 Task: Create a vintage photo restoration: Restore an old, damaged, or faded photograph to its former glory using Photoshop's retouching and restoration tools. Bring life back to cherished memories.
Action: Mouse moved to (921, 130)
Screenshot: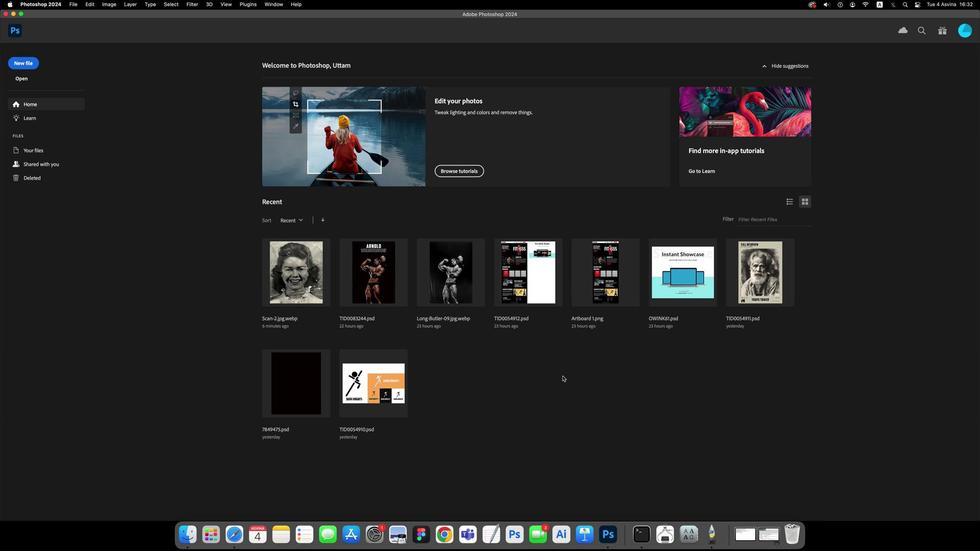 
Action: Mouse pressed left at (921, 130)
Screenshot: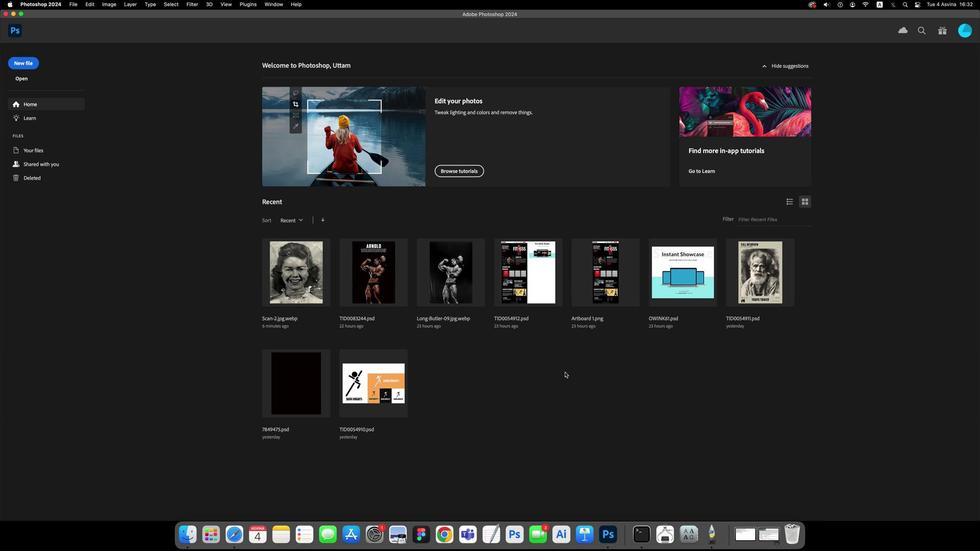 
Action: Mouse moved to (921, 129)
Screenshot: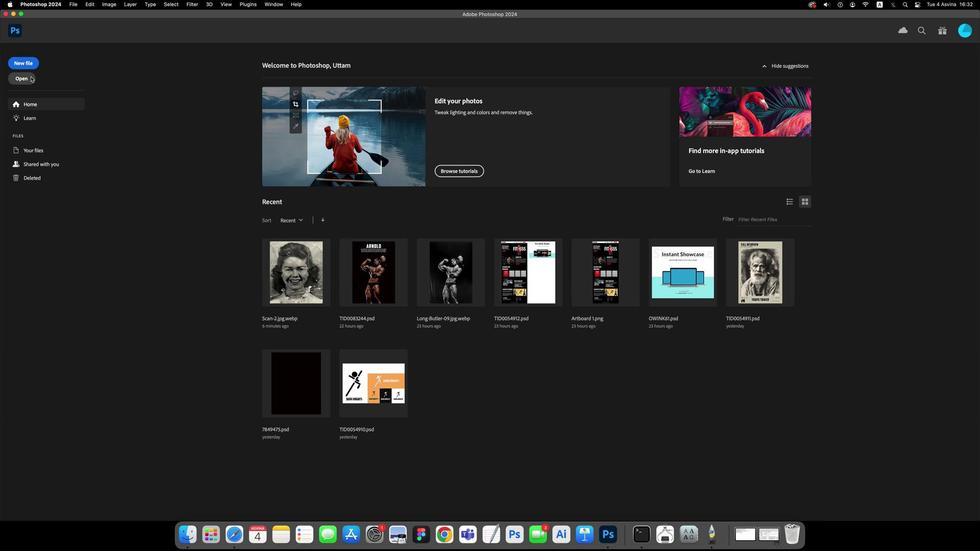
Action: Mouse pressed left at (921, 129)
Screenshot: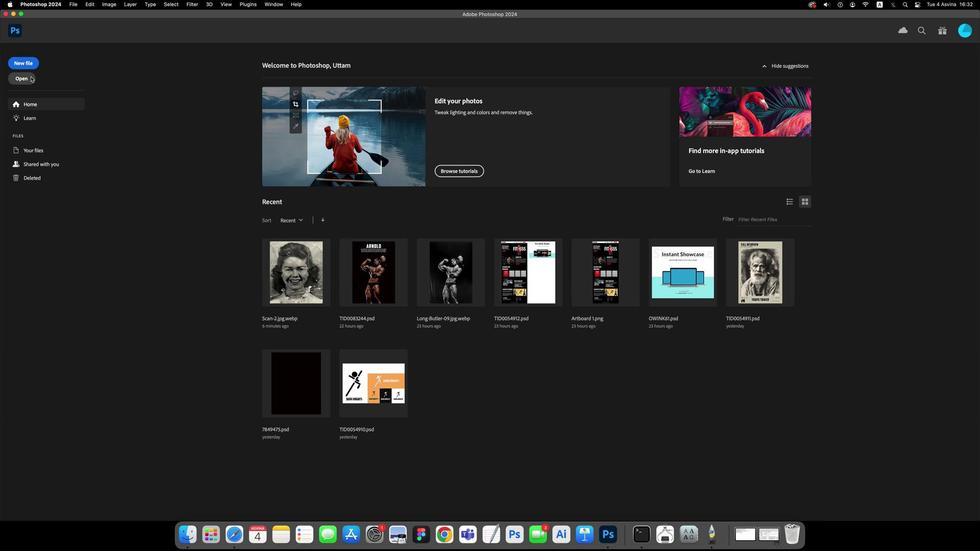 
Action: Mouse moved to (921, 129)
Screenshot: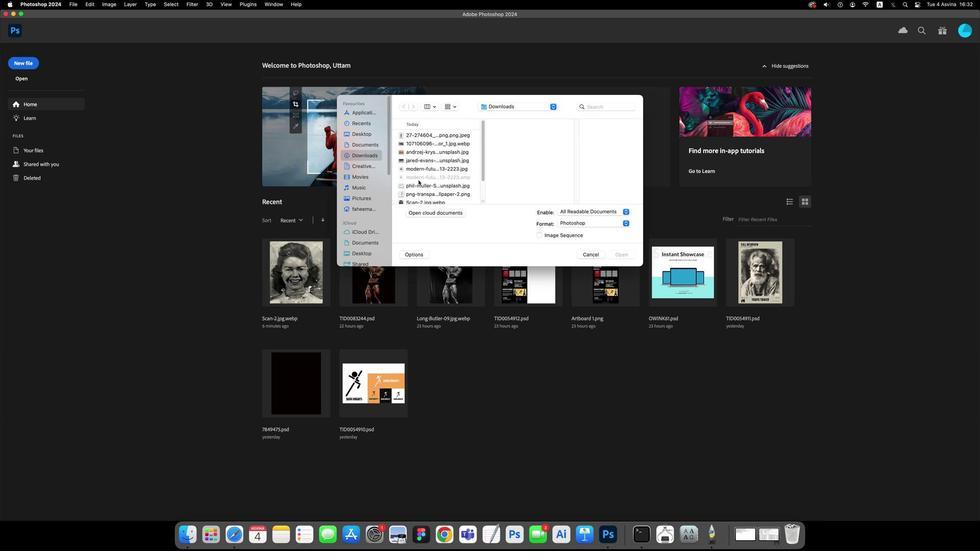 
Action: Mouse scrolled (921, 129) with delta (921, 129)
Screenshot: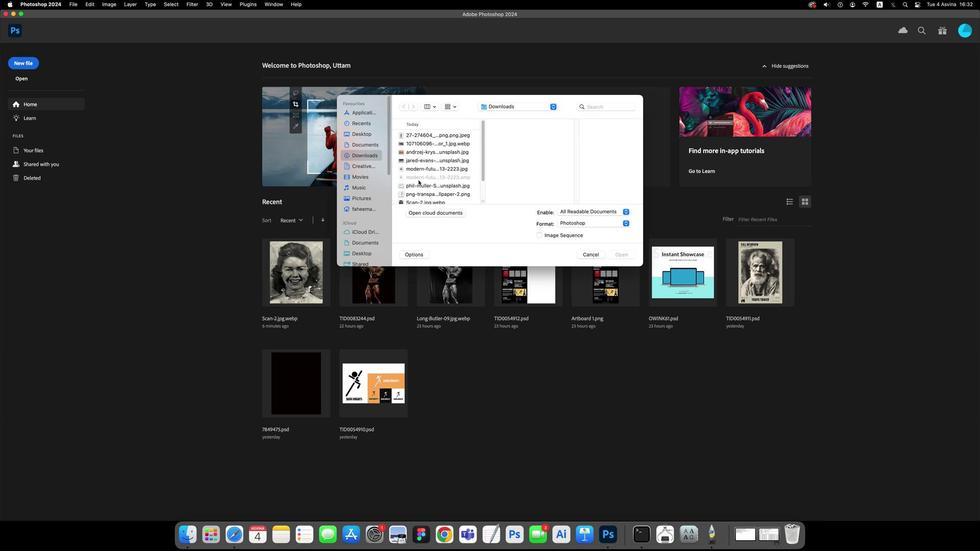 
Action: Mouse scrolled (921, 129) with delta (921, 129)
Screenshot: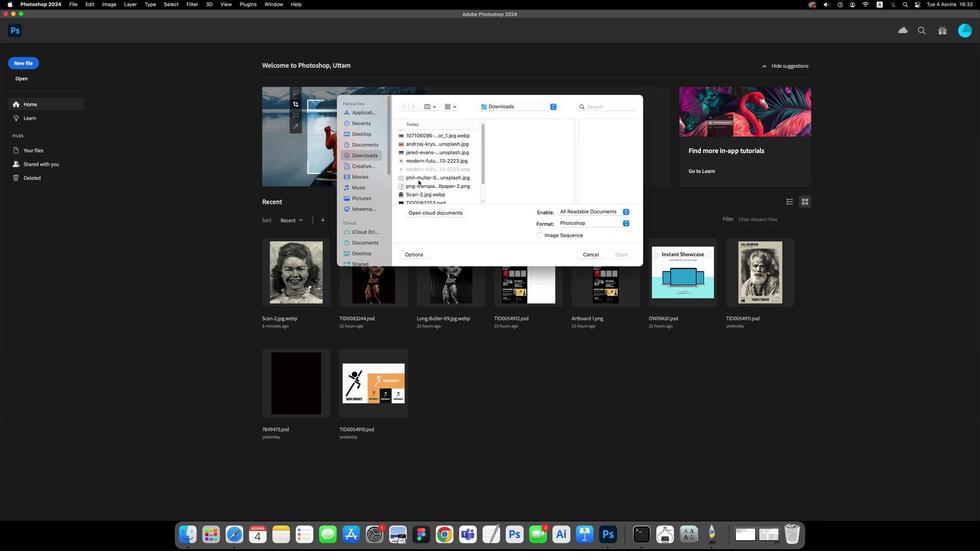 
Action: Mouse scrolled (921, 129) with delta (921, 129)
Screenshot: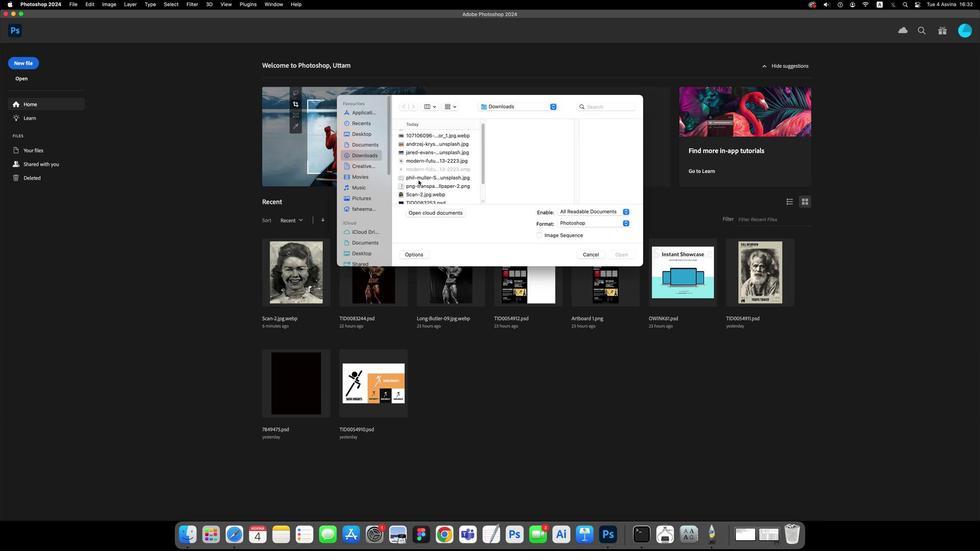 
Action: Mouse moved to (921, 130)
Screenshot: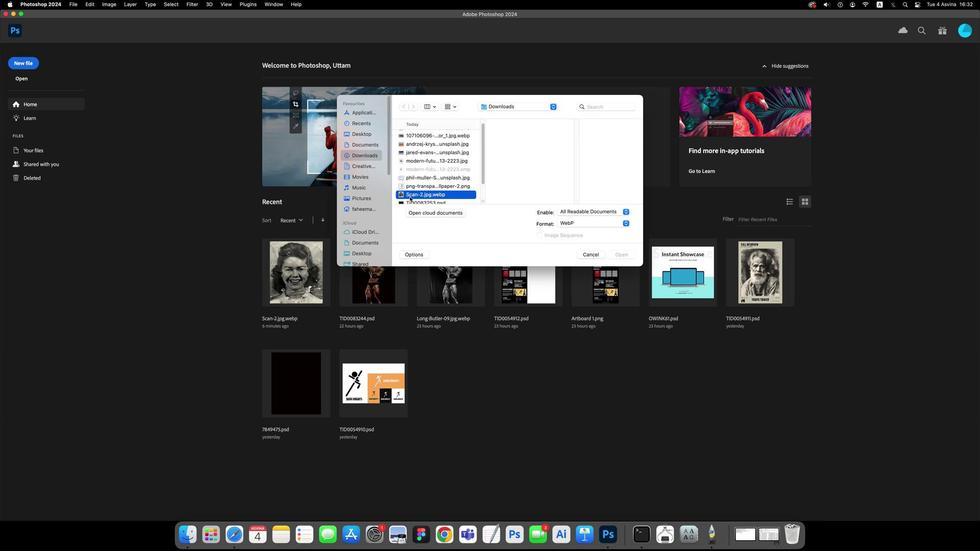 
Action: Mouse pressed left at (921, 130)
Screenshot: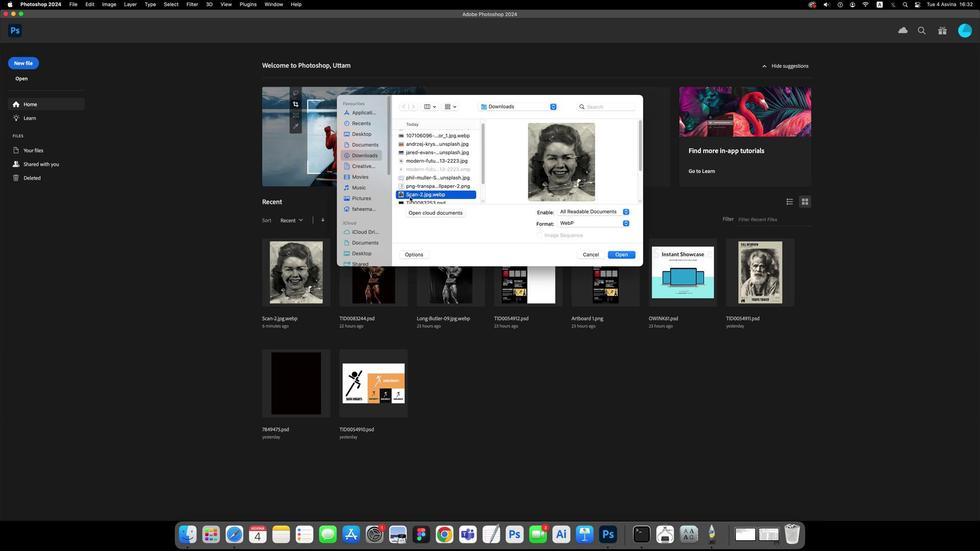 
Action: Key pressed Key.enter
Screenshot: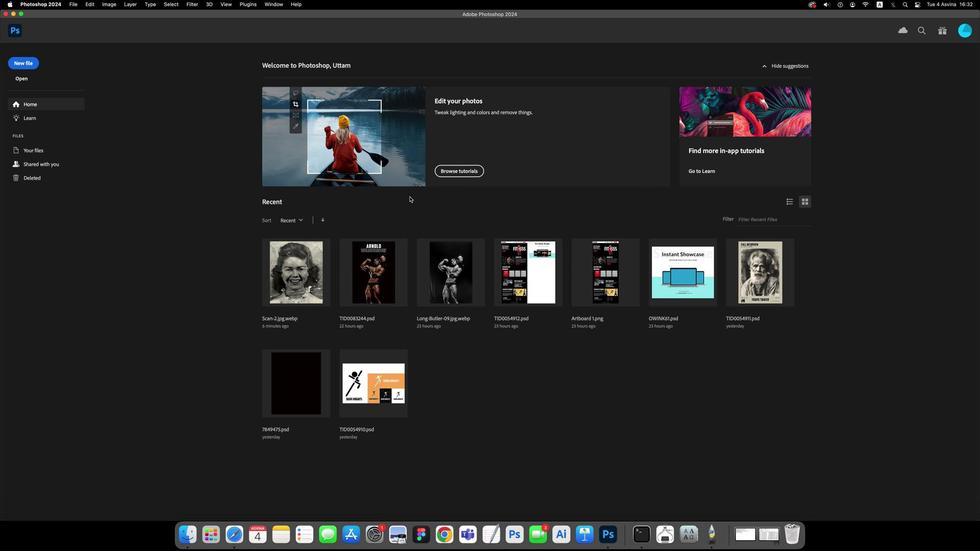 
Action: Mouse moved to (921, 130)
Screenshot: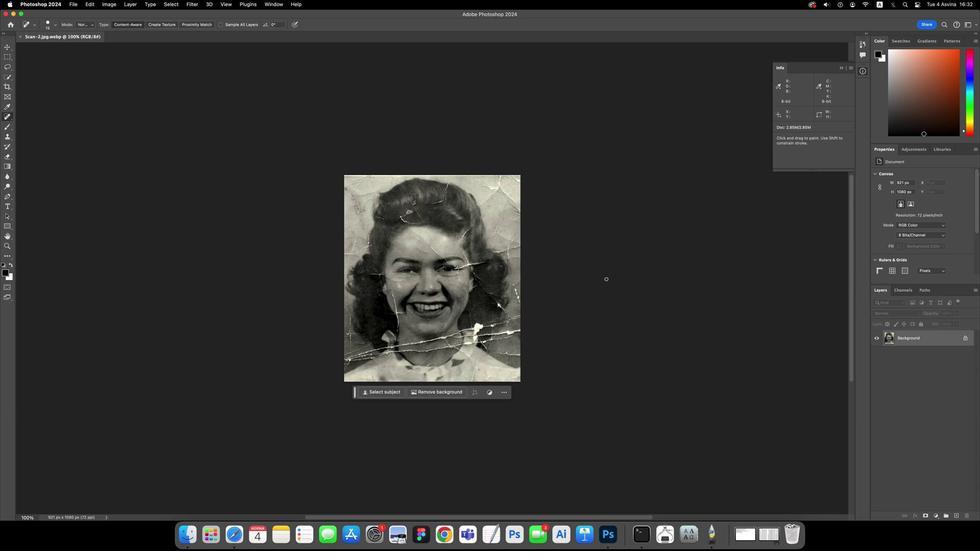 
Action: Key pressed Key.cmd'j'
Screenshot: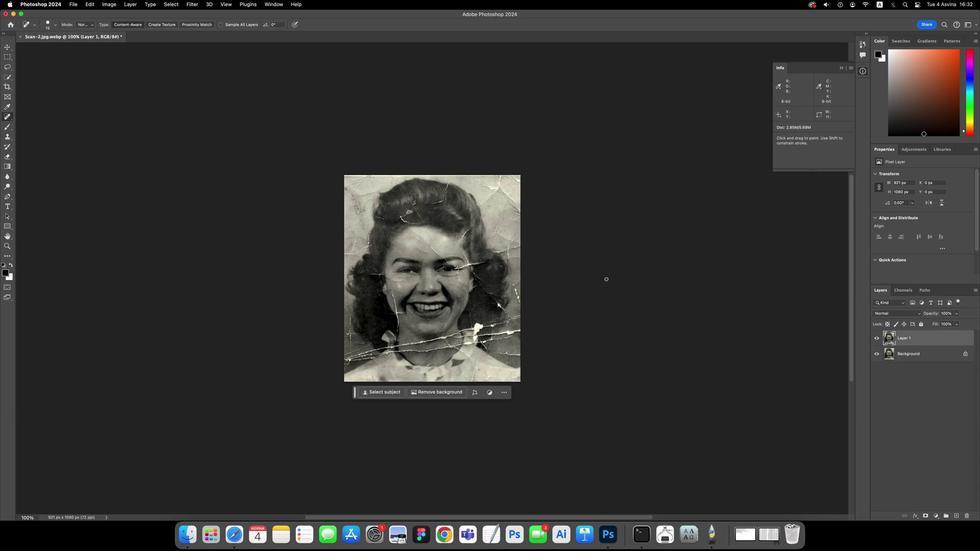 
Action: Mouse moved to (921, 130)
Screenshot: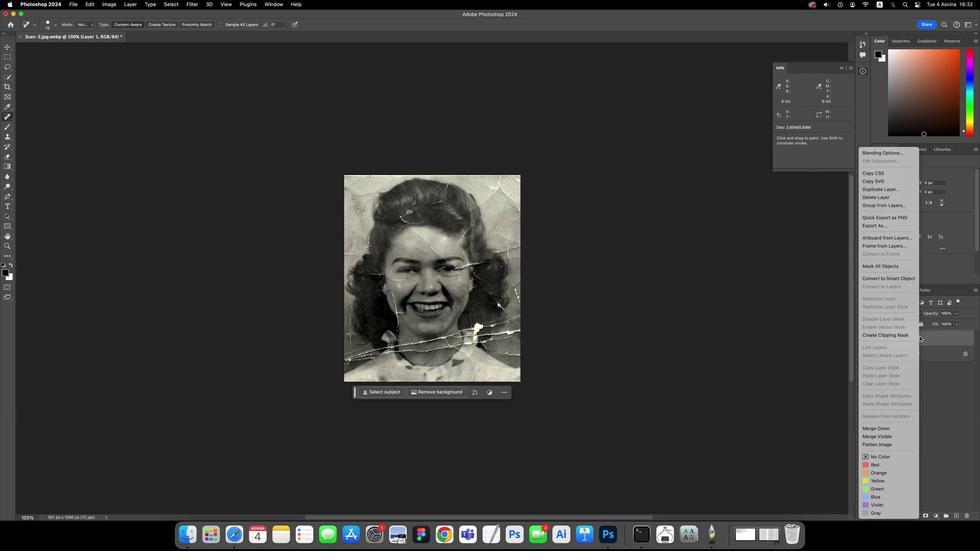 
Action: Mouse pressed right at (921, 130)
Screenshot: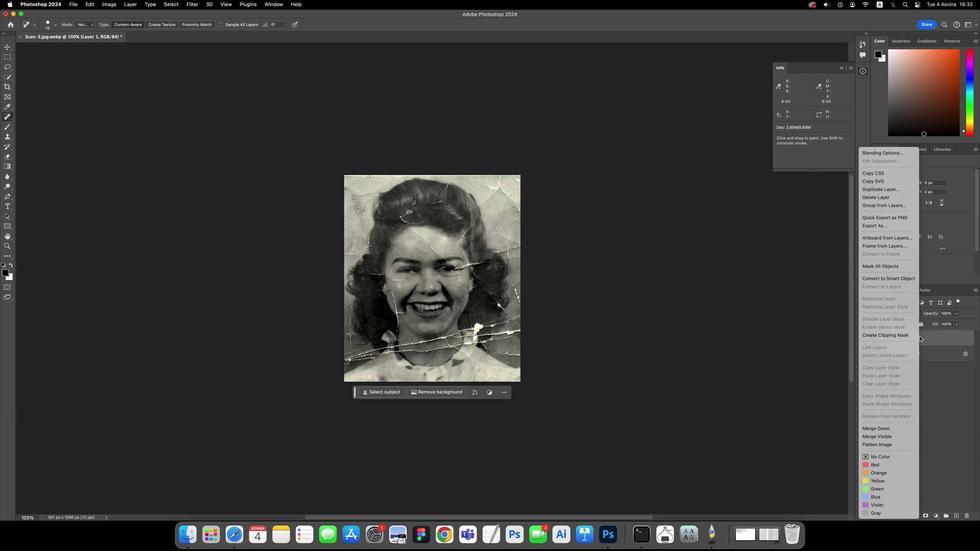 
Action: Mouse moved to (921, 130)
Screenshot: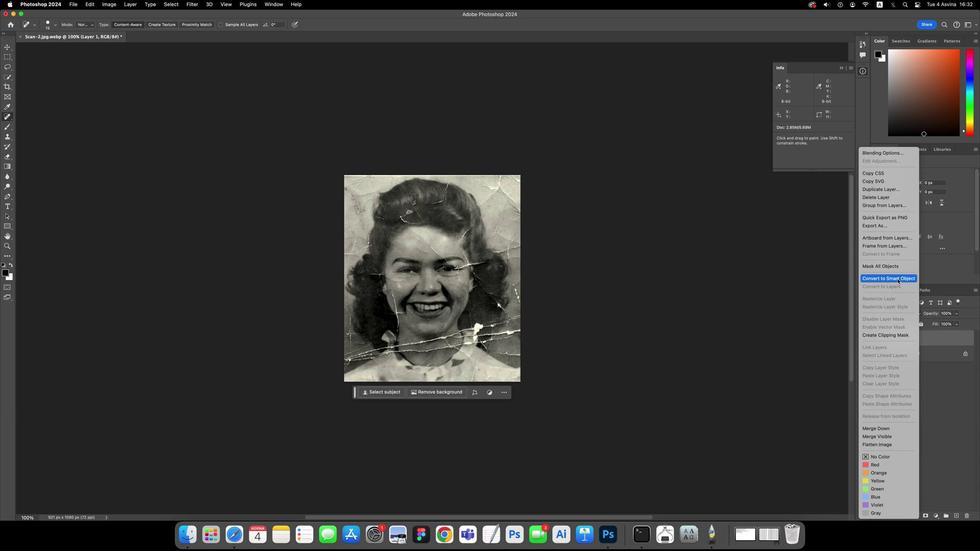 
Action: Mouse pressed left at (921, 130)
Screenshot: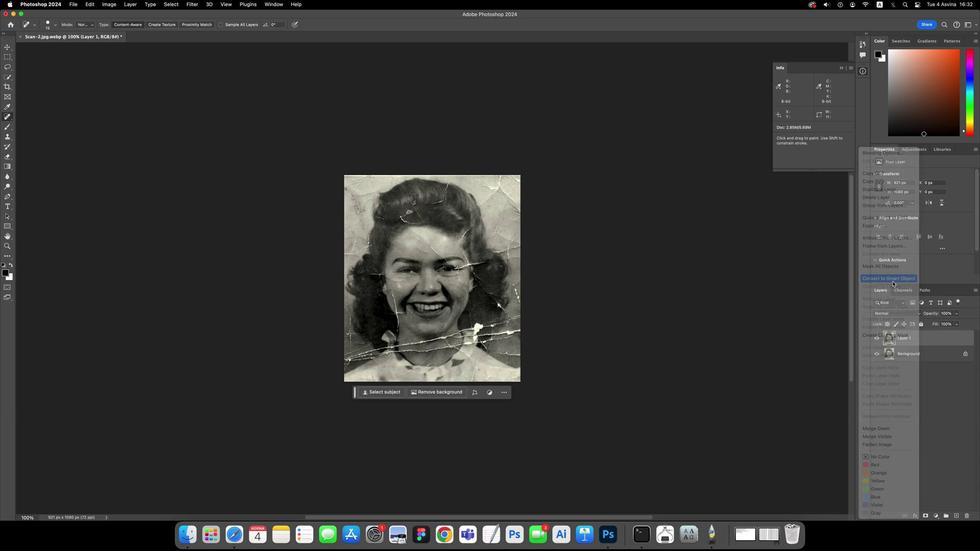 
Action: Mouse moved to (921, 129)
Screenshot: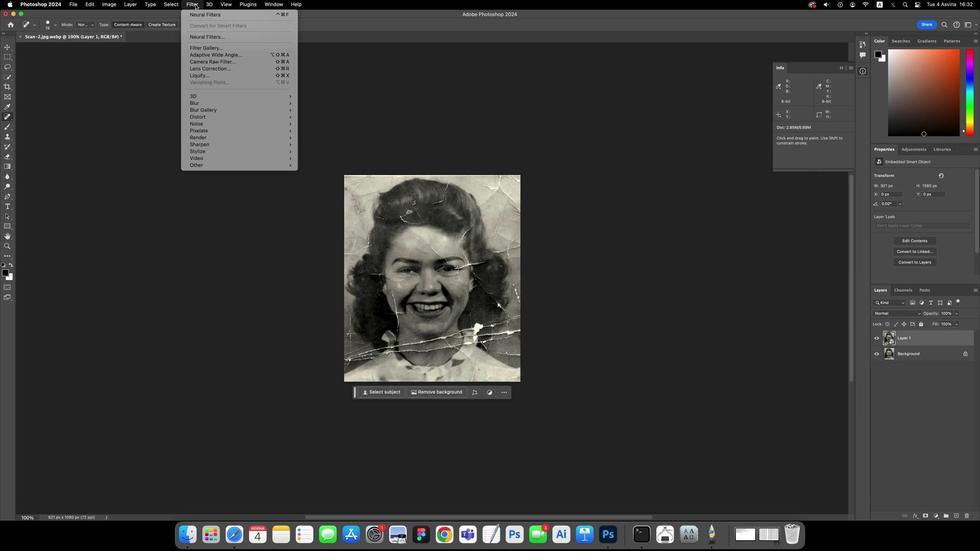 
Action: Mouse pressed left at (921, 129)
Screenshot: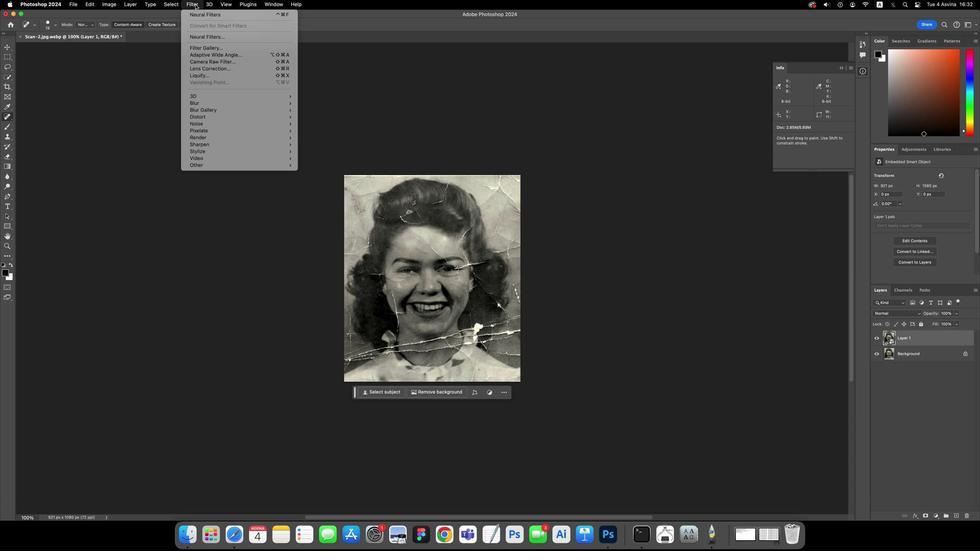 
Action: Mouse moved to (921, 129)
Screenshot: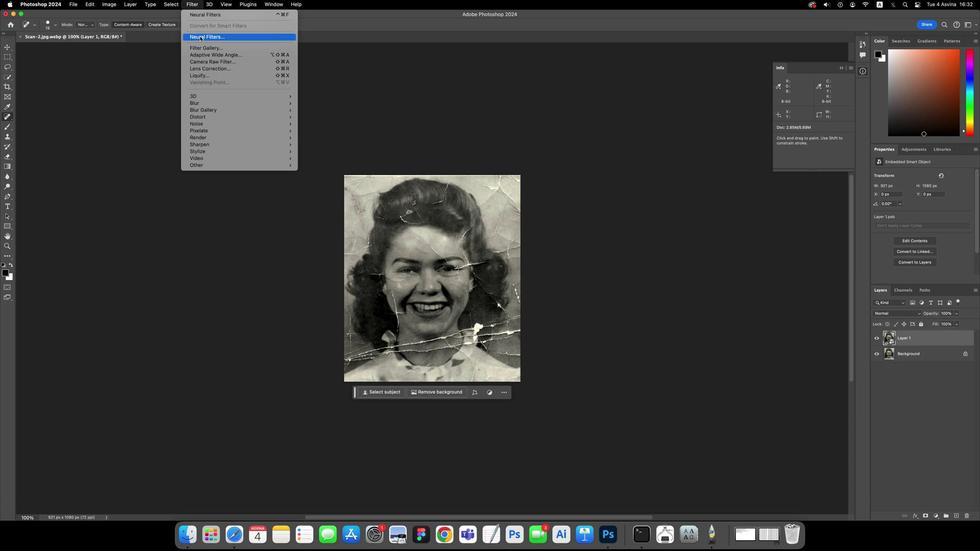 
Action: Mouse pressed left at (921, 129)
Screenshot: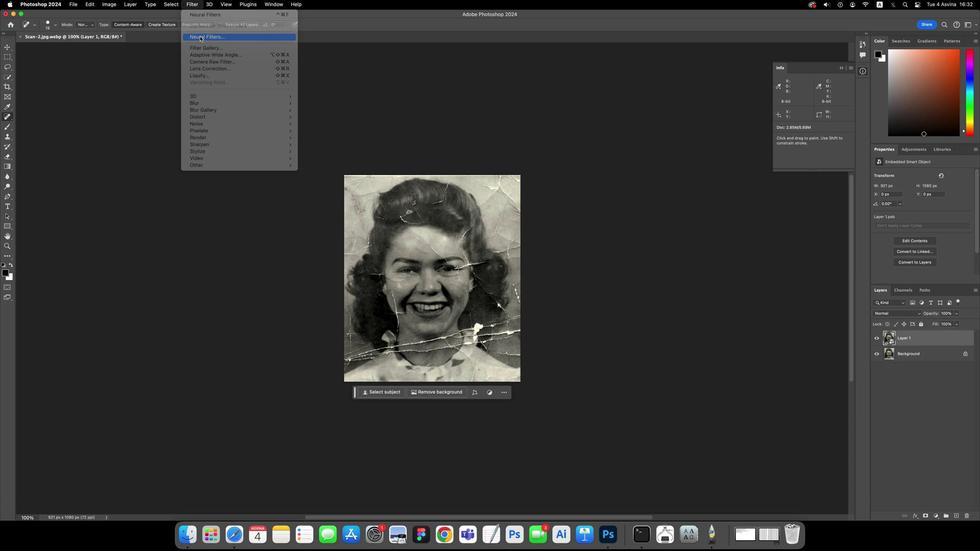 
Action: Mouse moved to (921, 130)
Screenshot: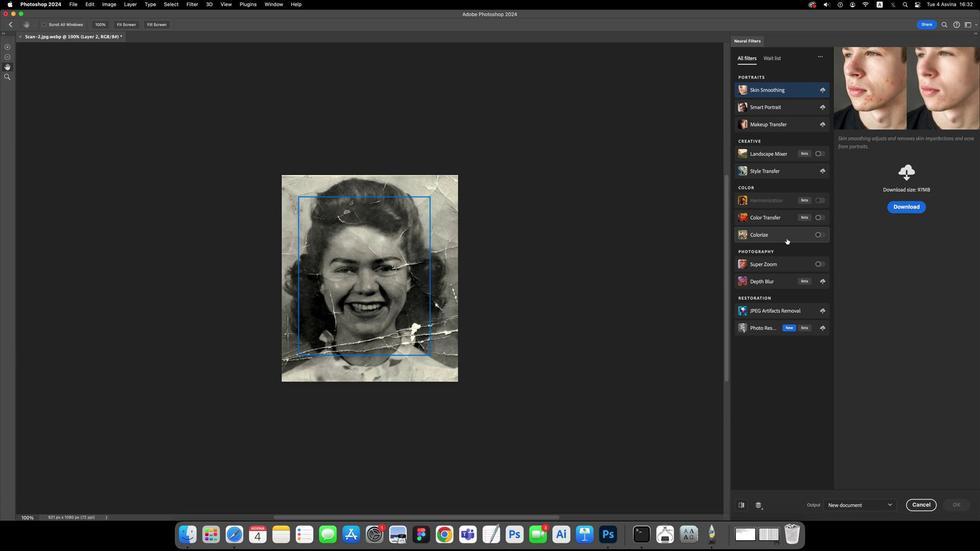
Action: Mouse pressed left at (921, 130)
Screenshot: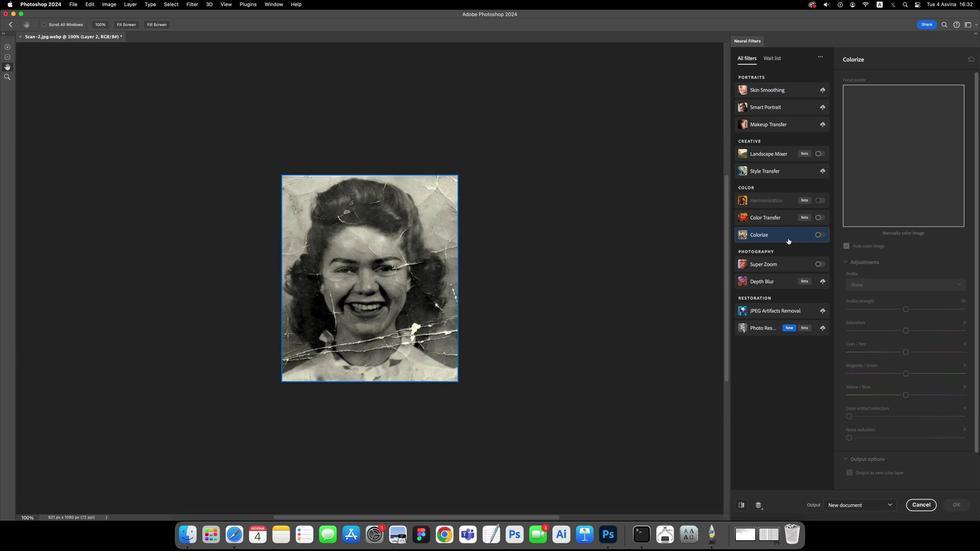
Action: Mouse moved to (921, 130)
Screenshot: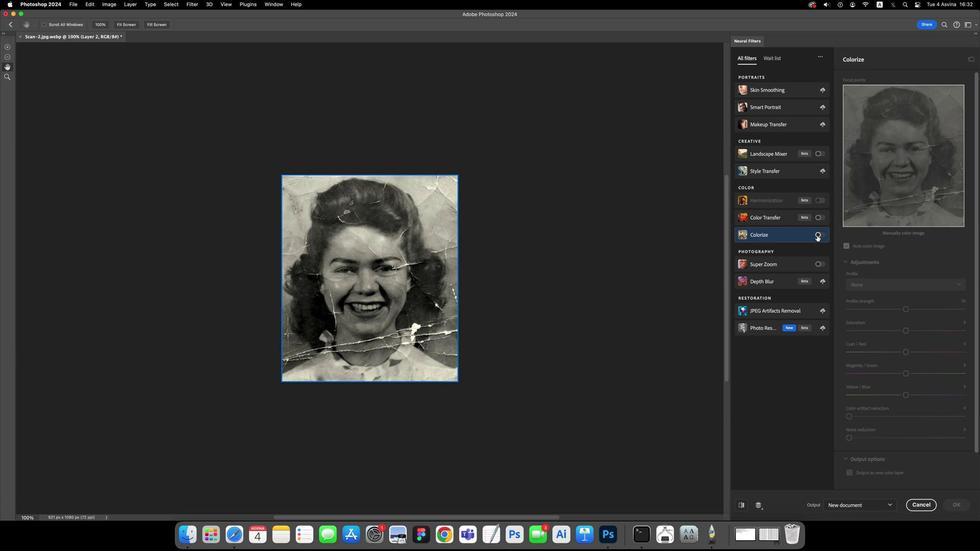 
Action: Mouse pressed left at (921, 130)
Screenshot: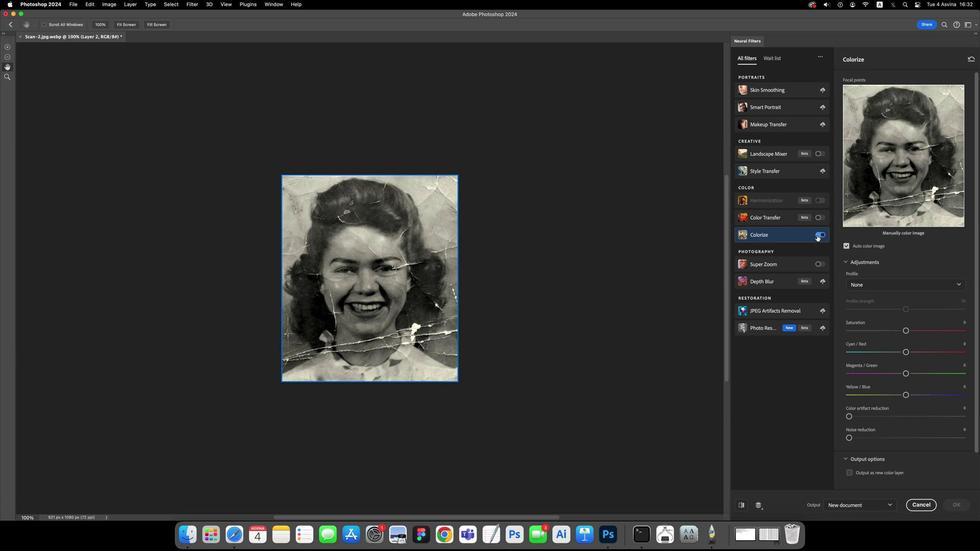
Action: Mouse moved to (921, 130)
Screenshot: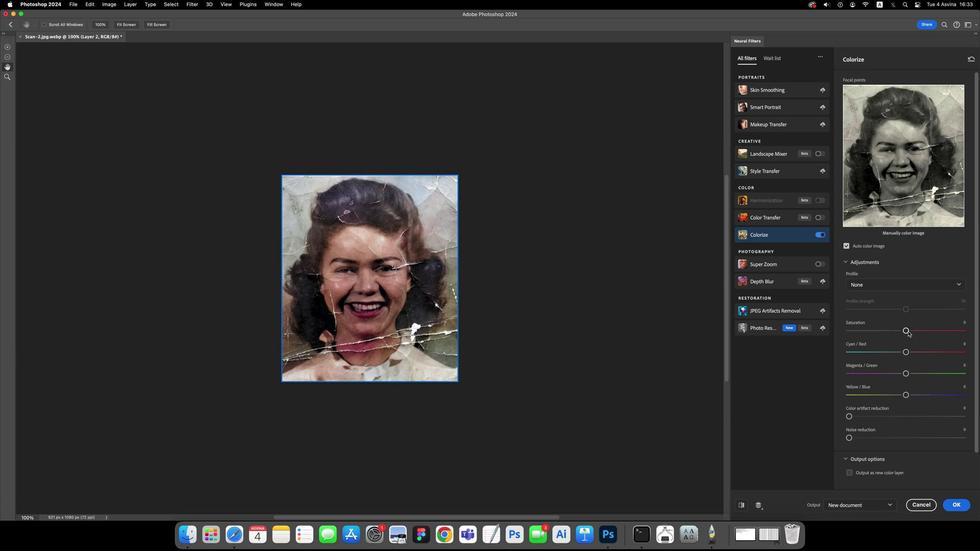 
Action: Mouse pressed left at (921, 130)
Screenshot: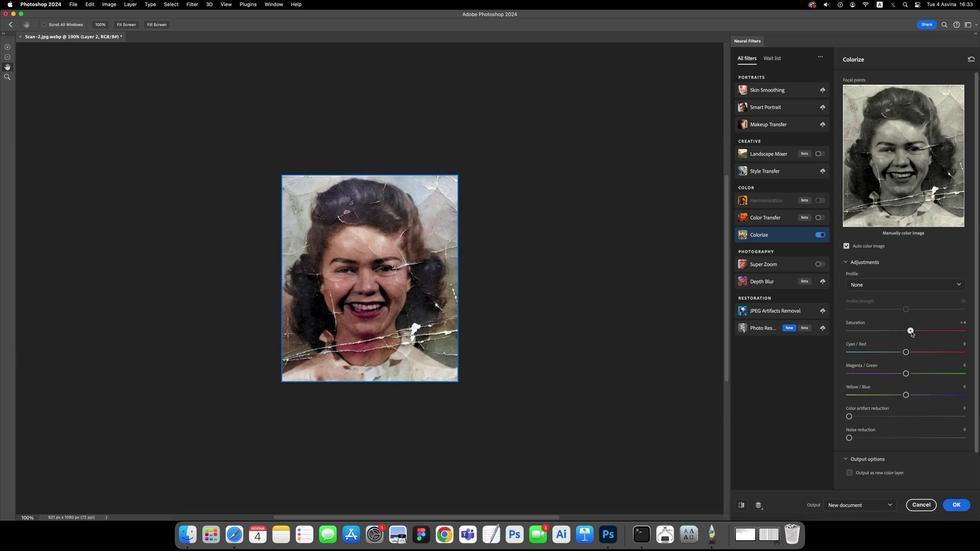 
Action: Mouse moved to (921, 130)
Screenshot: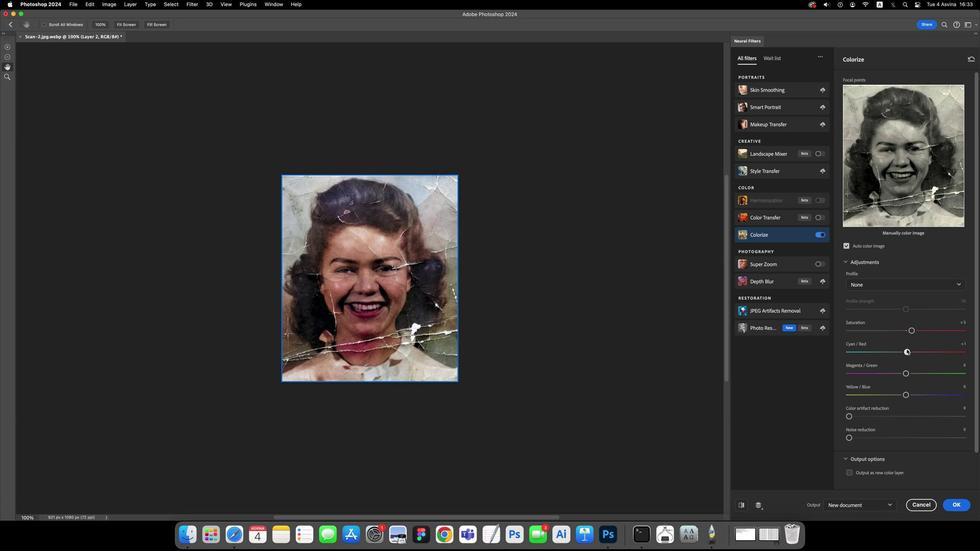 
Action: Mouse pressed left at (921, 130)
Screenshot: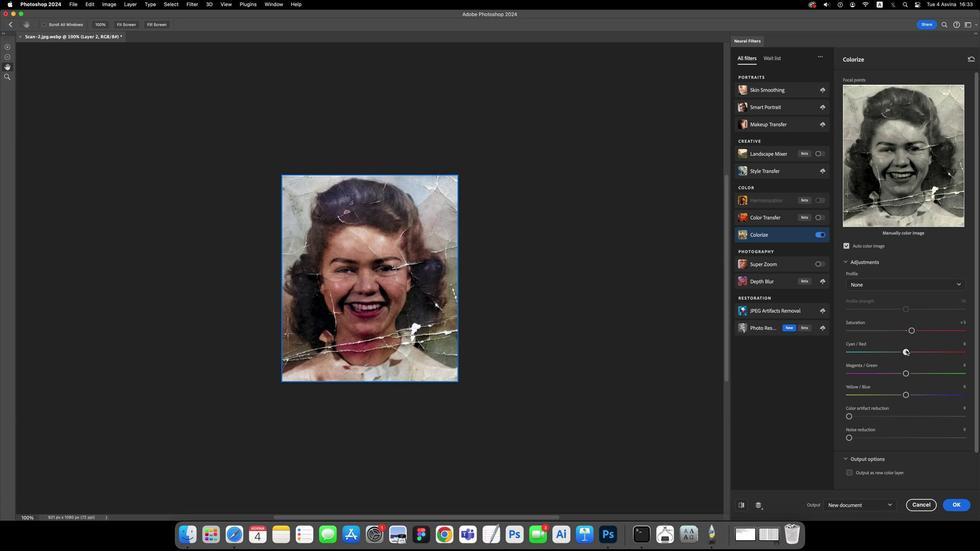 
Action: Mouse moved to (921, 130)
Screenshot: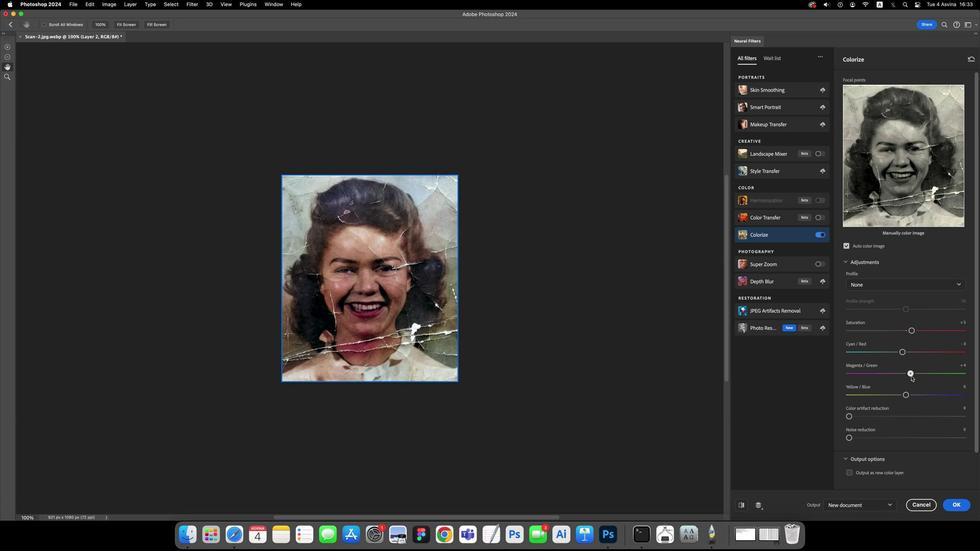 
Action: Mouse pressed left at (921, 130)
Screenshot: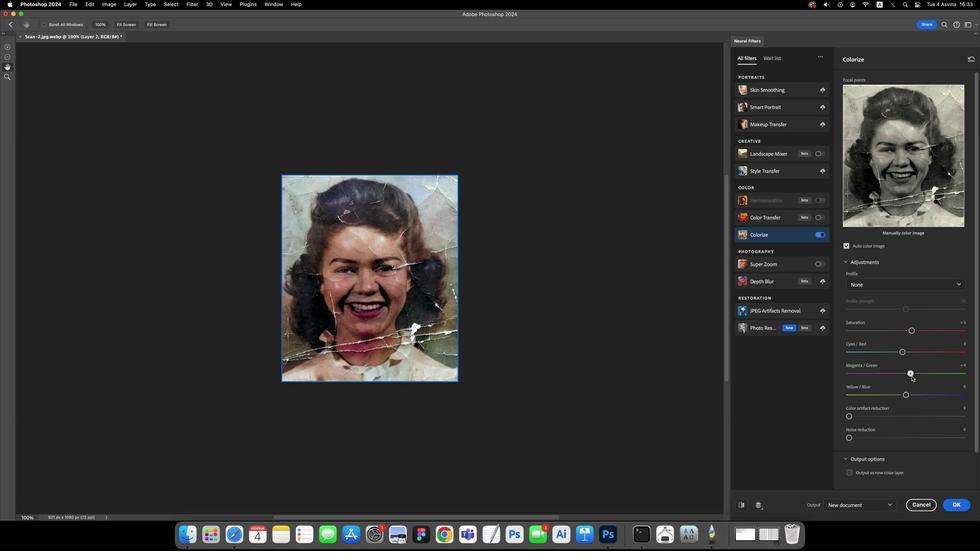 
Action: Mouse moved to (921, 130)
Screenshot: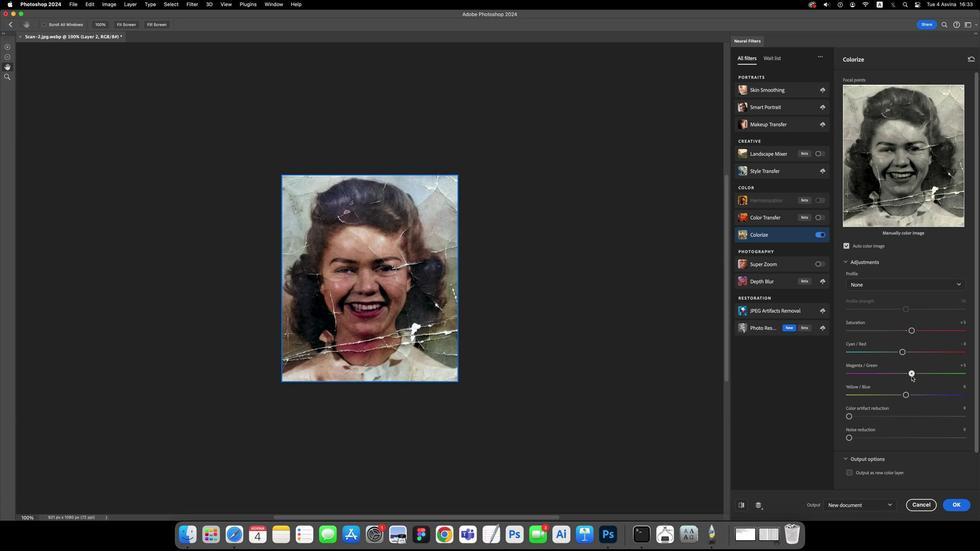 
Action: Mouse pressed left at (921, 130)
Screenshot: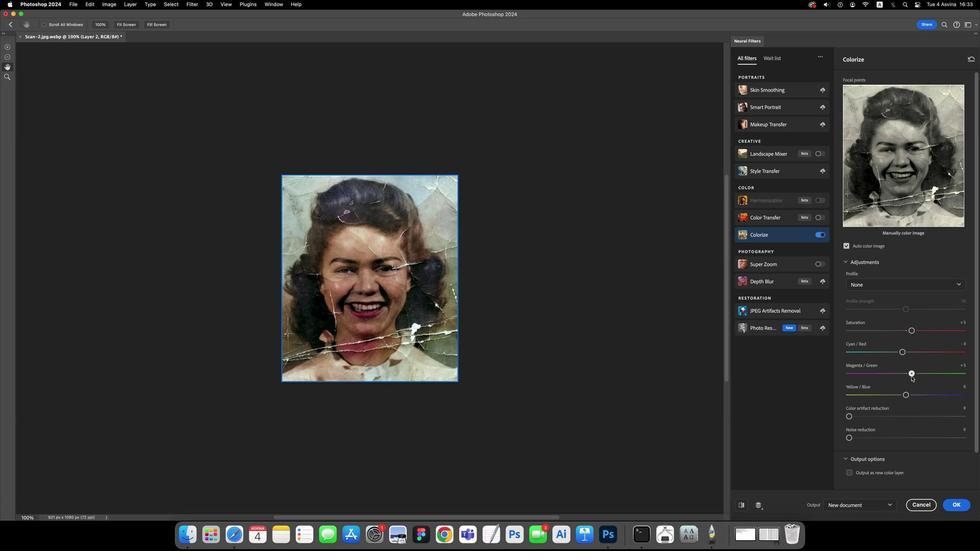 
Action: Mouse moved to (921, 130)
Screenshot: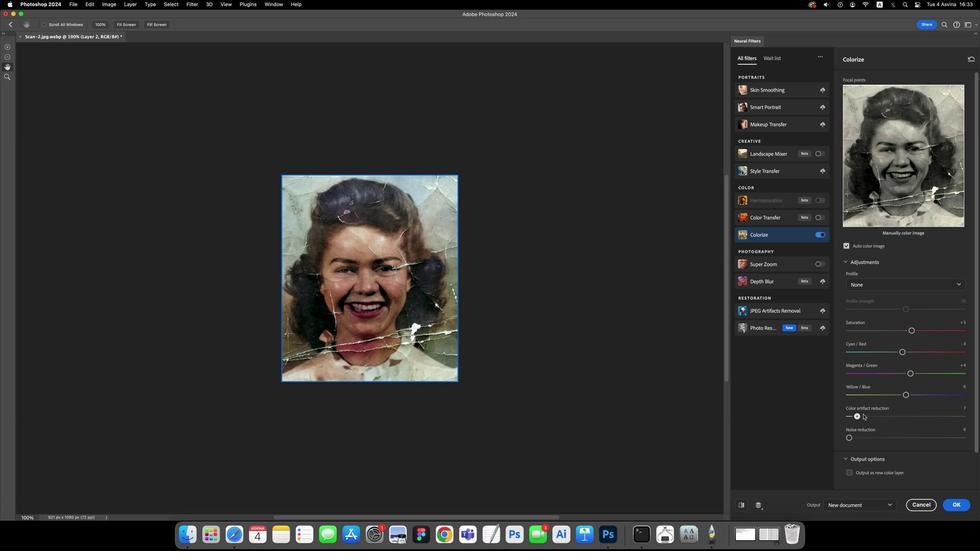 
Action: Mouse pressed left at (921, 130)
Screenshot: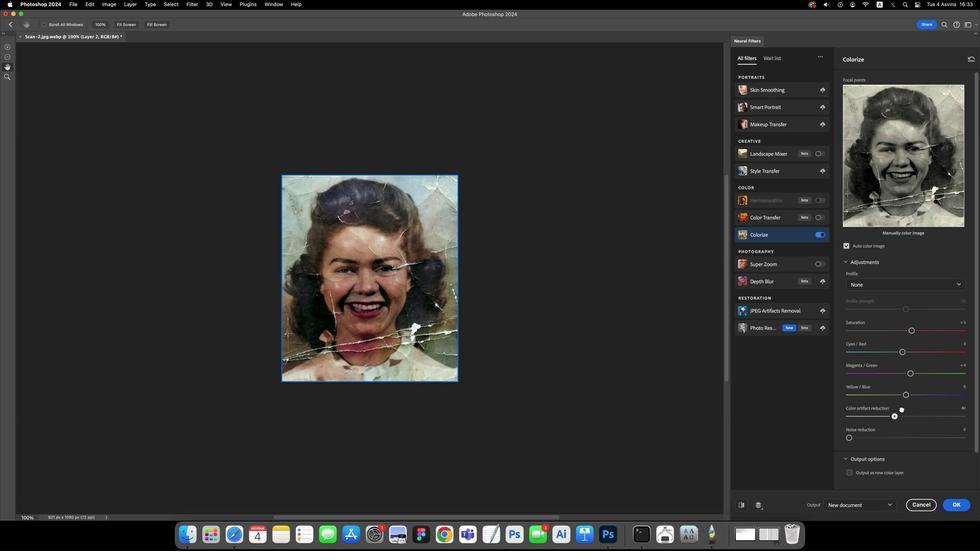 
Action: Mouse moved to (921, 130)
Screenshot: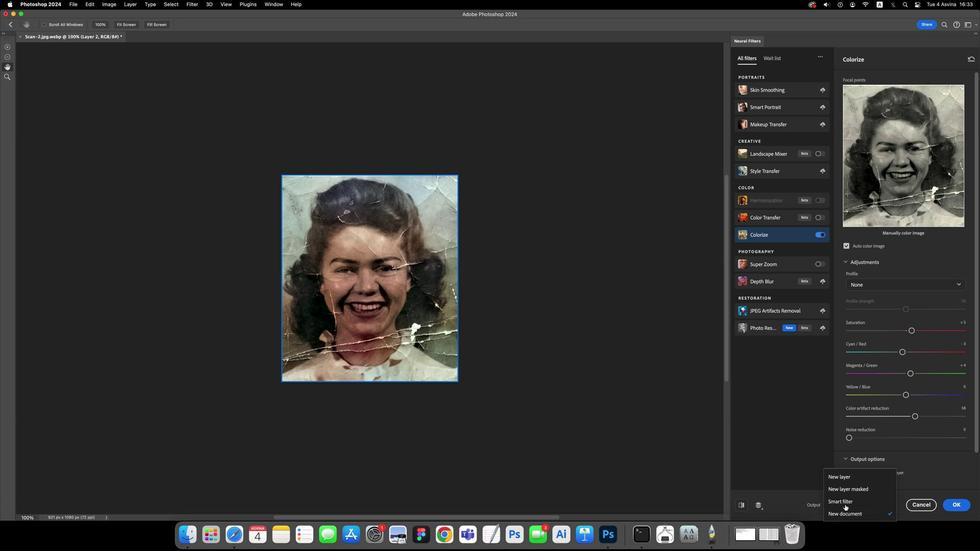 
Action: Mouse pressed left at (921, 130)
Screenshot: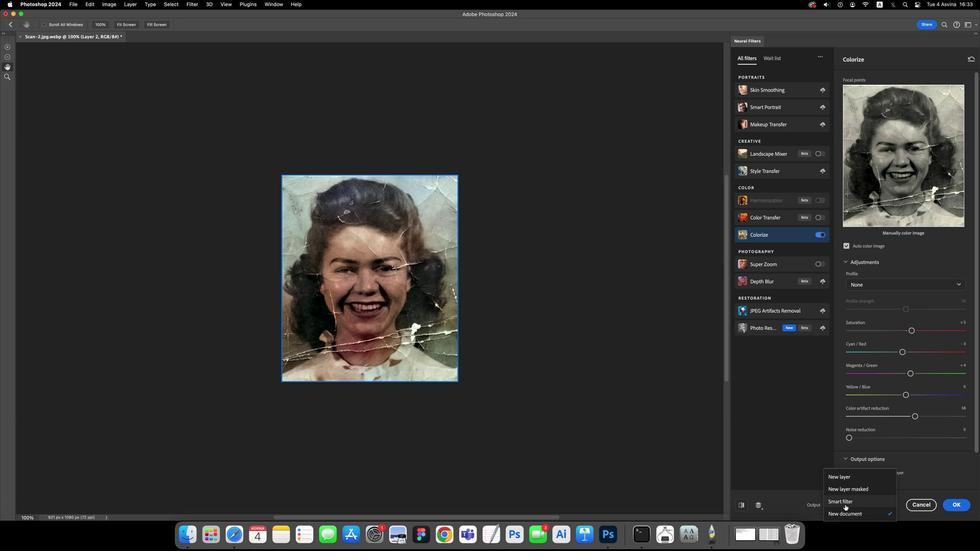 
Action: Mouse moved to (921, 130)
Screenshot: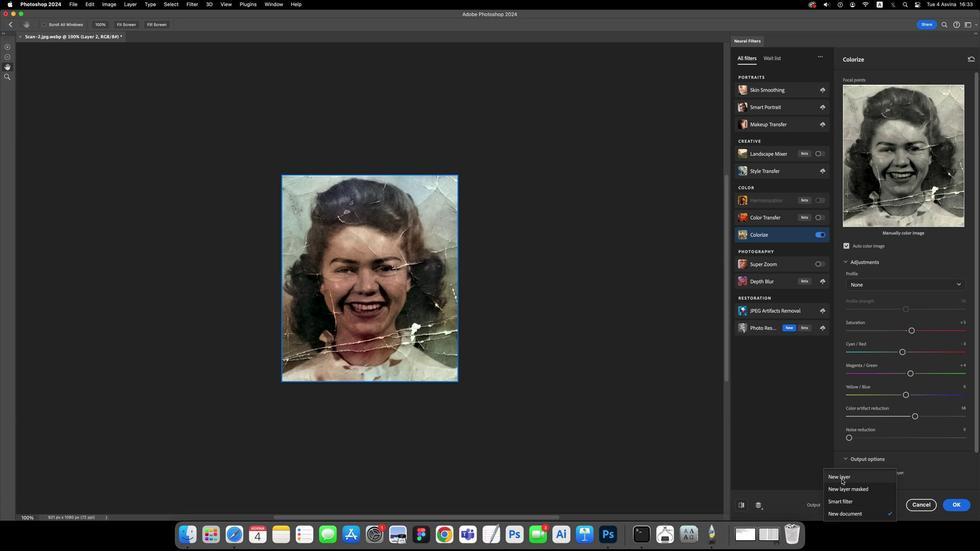 
Action: Mouse pressed left at (921, 130)
Screenshot: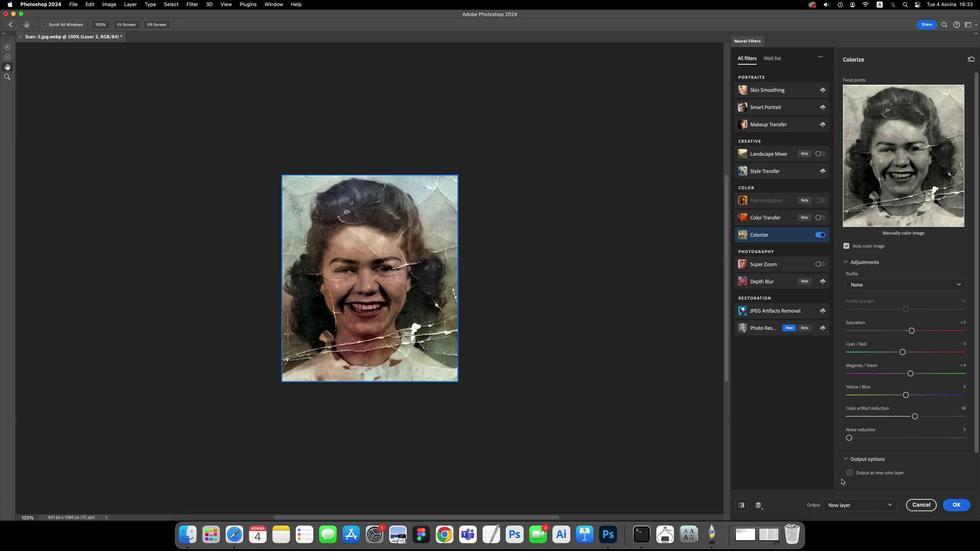 
Action: Mouse moved to (921, 130)
Screenshot: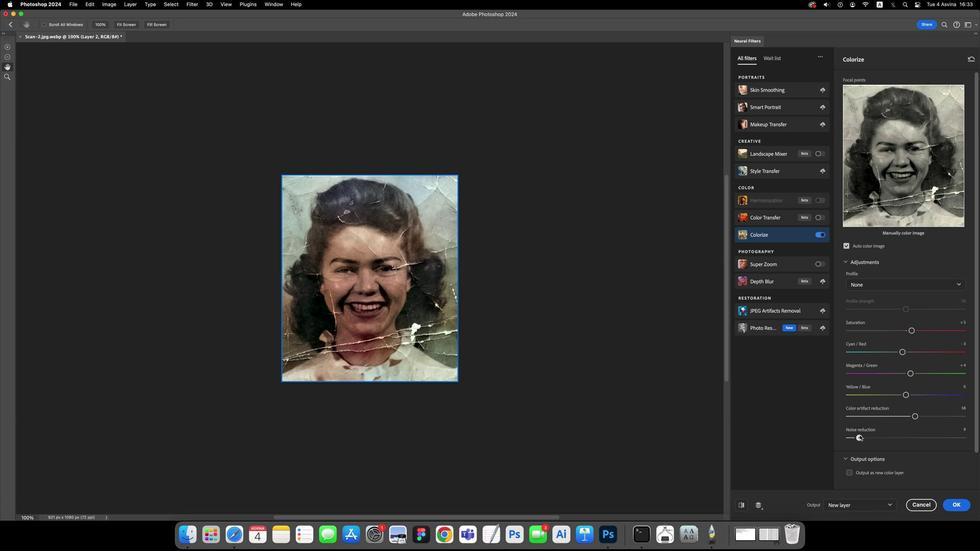 
Action: Mouse pressed left at (921, 130)
Screenshot: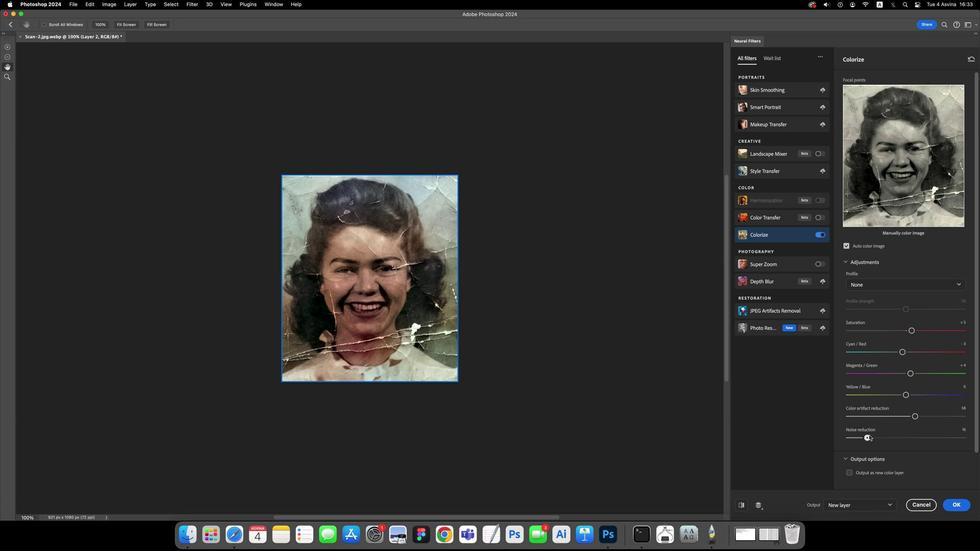 
Action: Mouse moved to (921, 130)
Screenshot: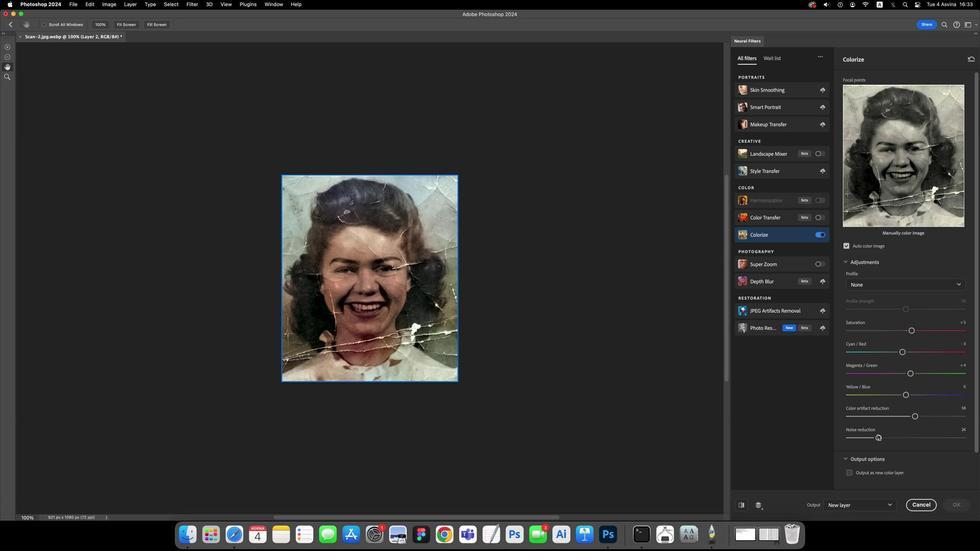 
Action: Mouse pressed left at (921, 130)
Screenshot: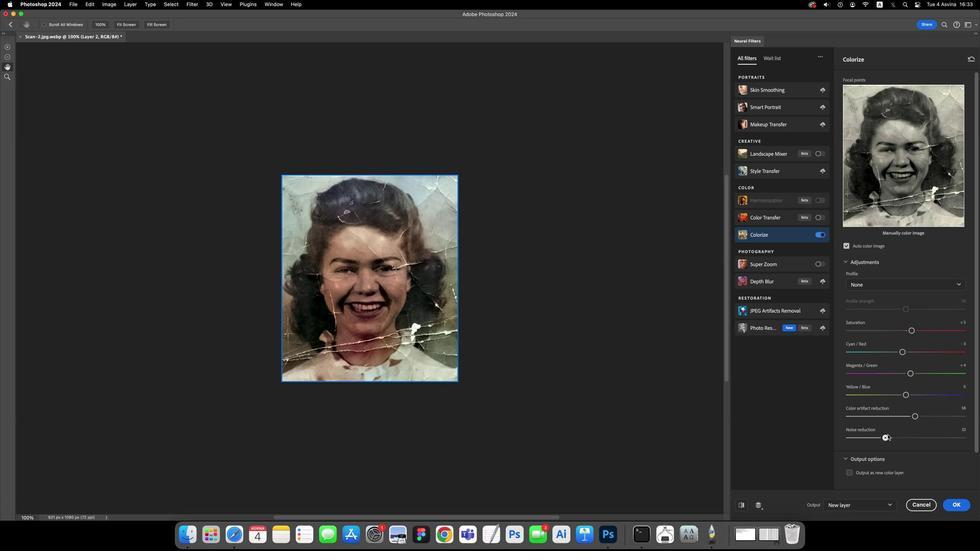 
Action: Mouse moved to (921, 130)
Screenshot: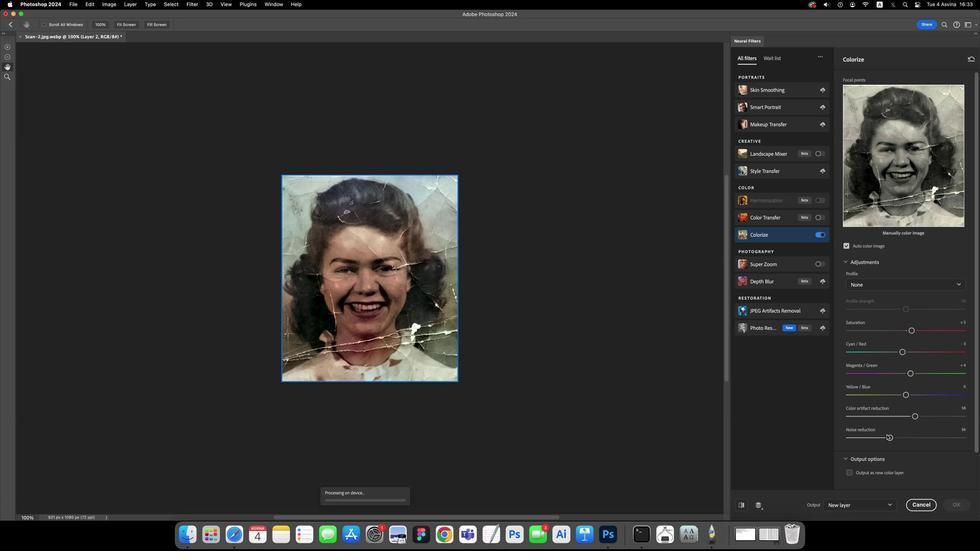 
Action: Mouse pressed left at (921, 130)
Screenshot: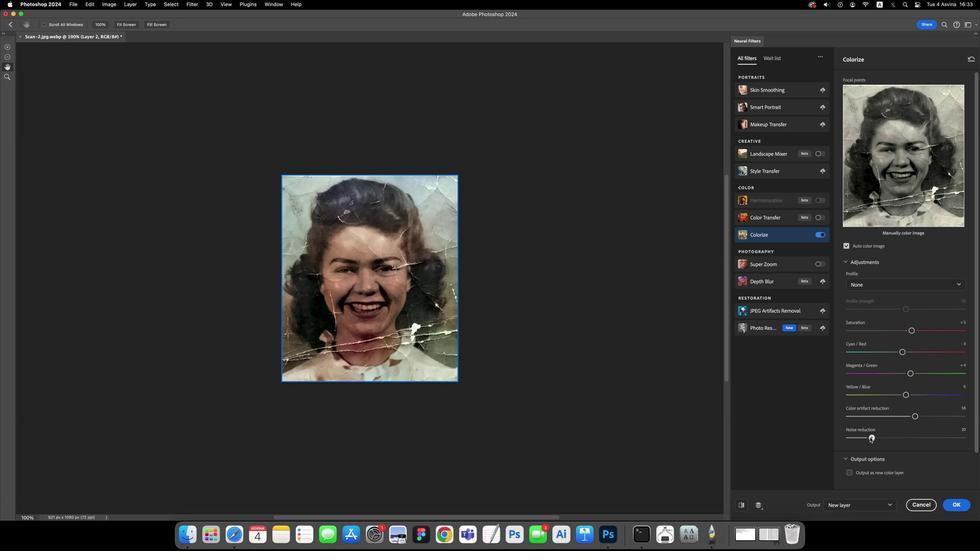
Action: Mouse moved to (921, 130)
Screenshot: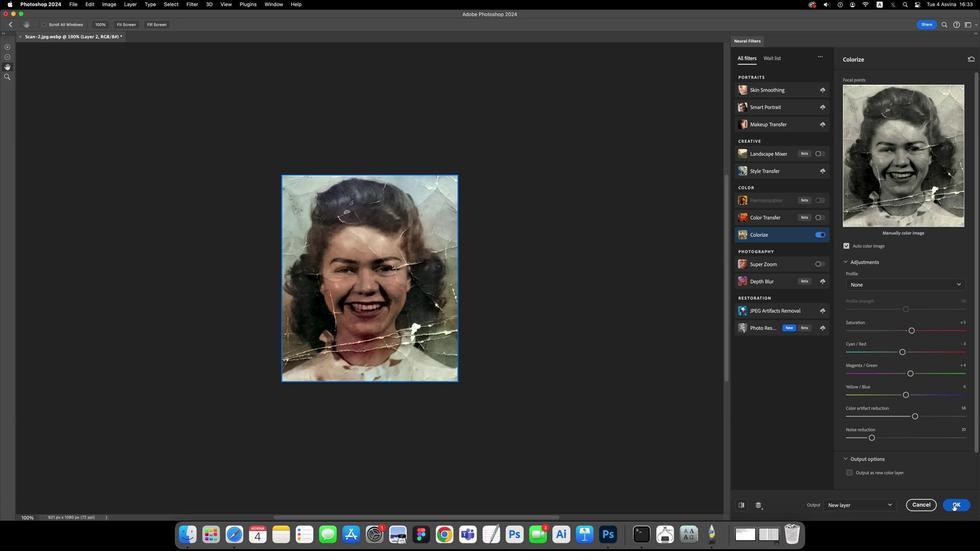 
Action: Mouse pressed left at (921, 130)
Screenshot: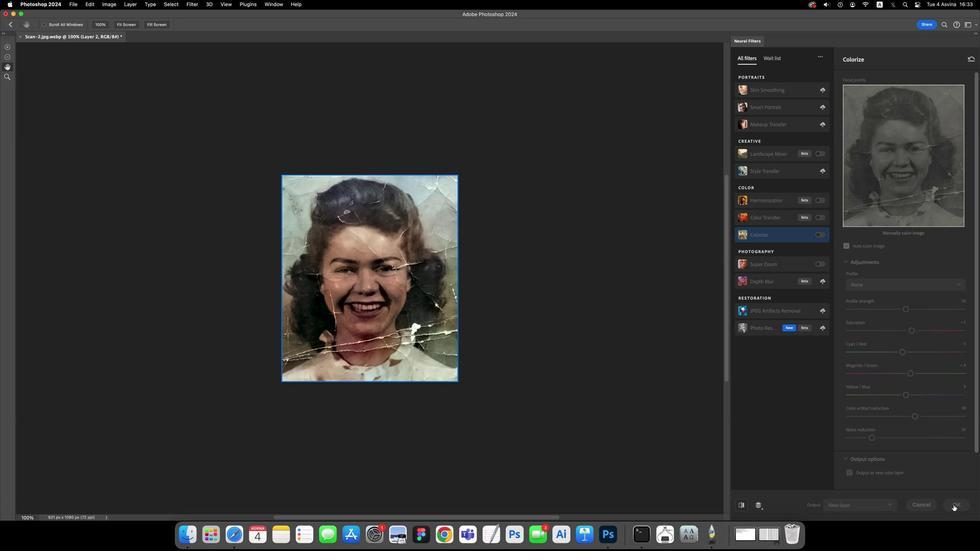 
Action: Mouse moved to (921, 129)
Screenshot: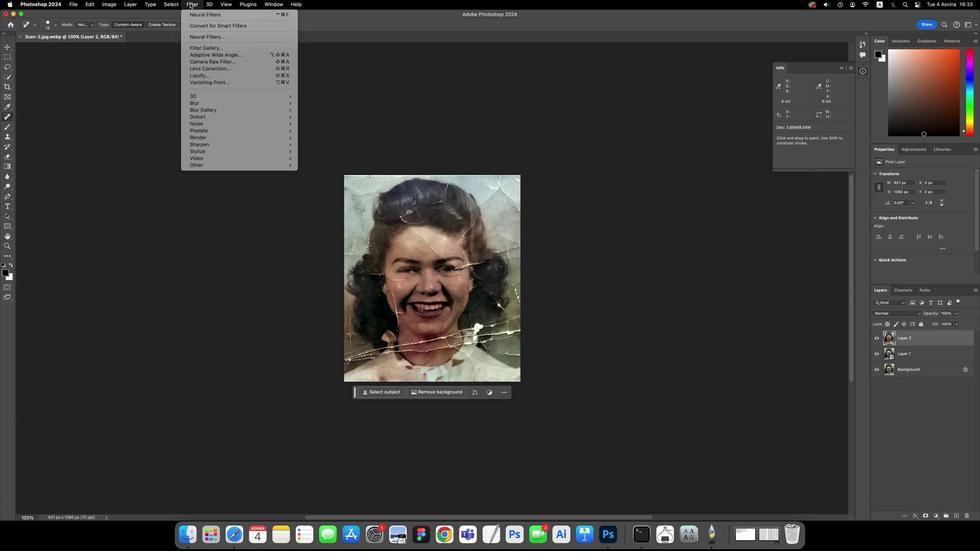 
Action: Mouse pressed left at (921, 129)
Screenshot: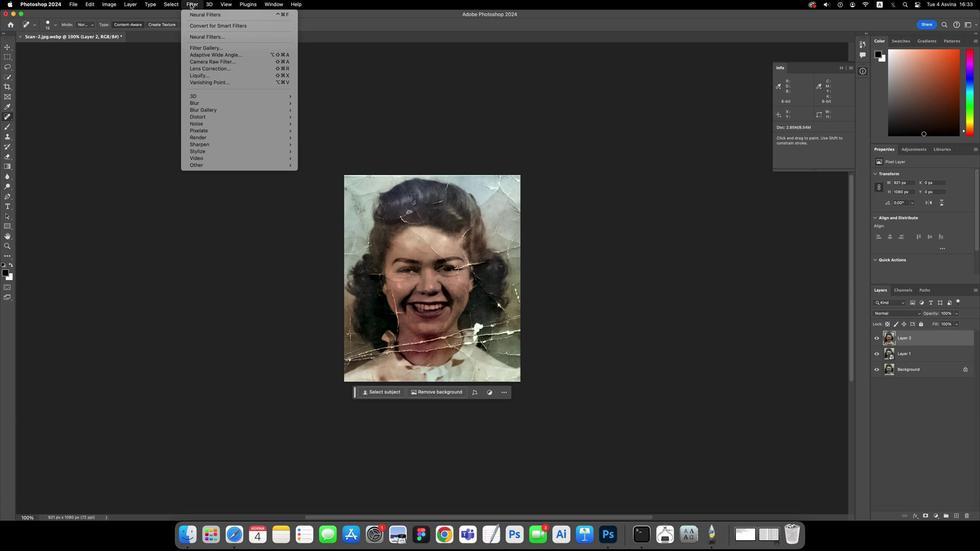 
Action: Mouse moved to (921, 129)
Screenshot: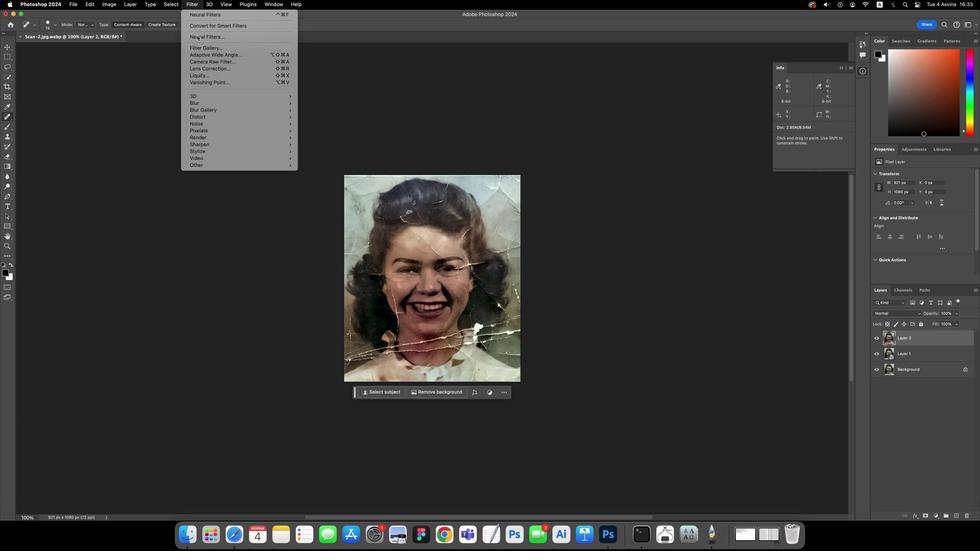 
Action: Mouse pressed left at (921, 129)
Screenshot: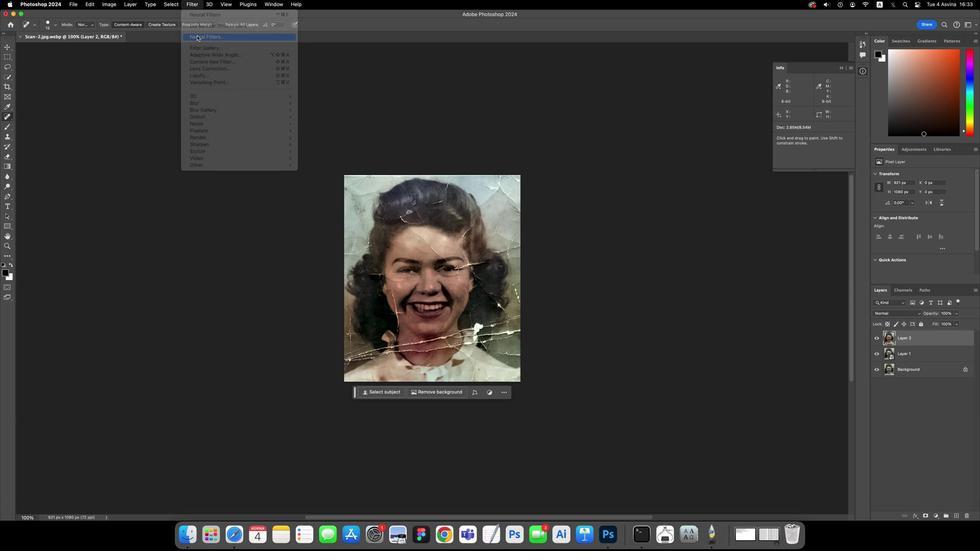 
Action: Mouse moved to (921, 130)
Screenshot: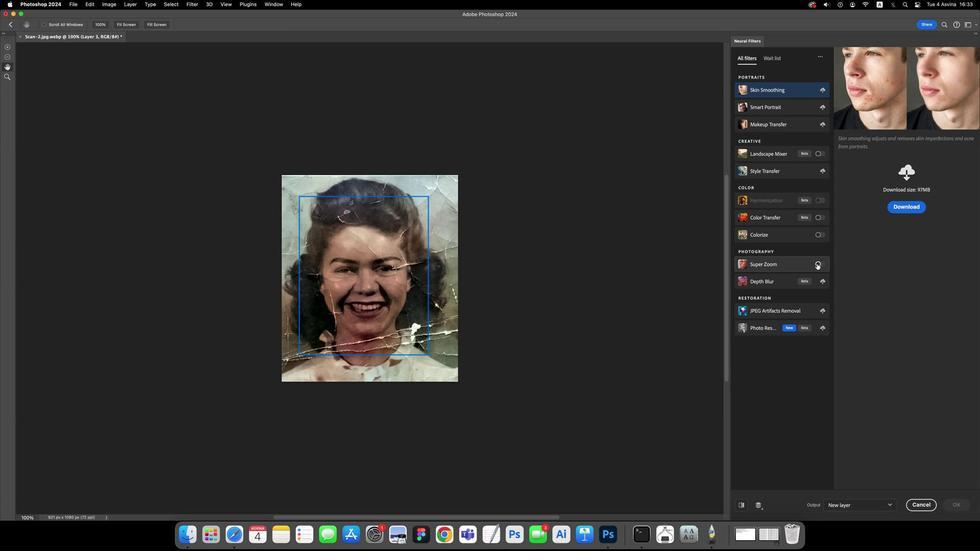 
Action: Mouse pressed left at (921, 130)
Screenshot: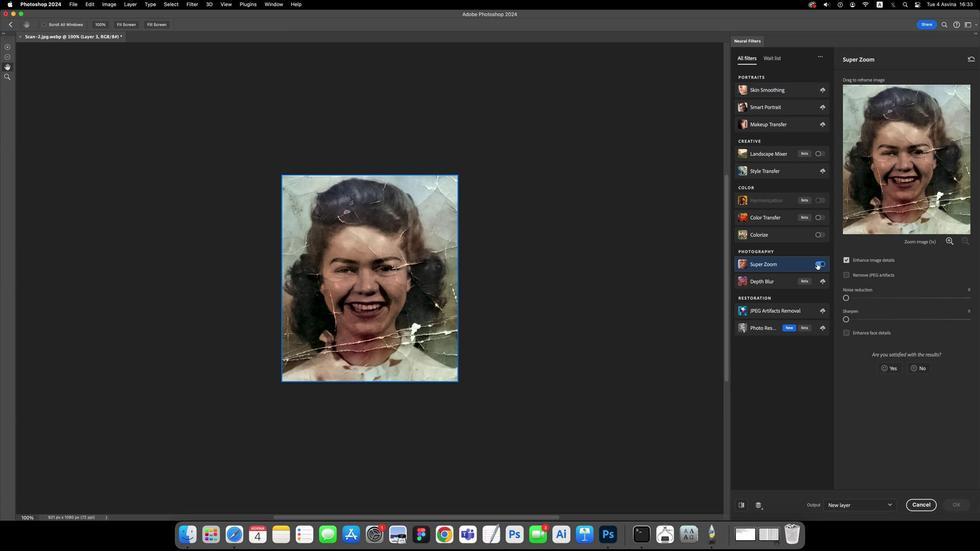 
Action: Mouse moved to (921, 130)
Screenshot: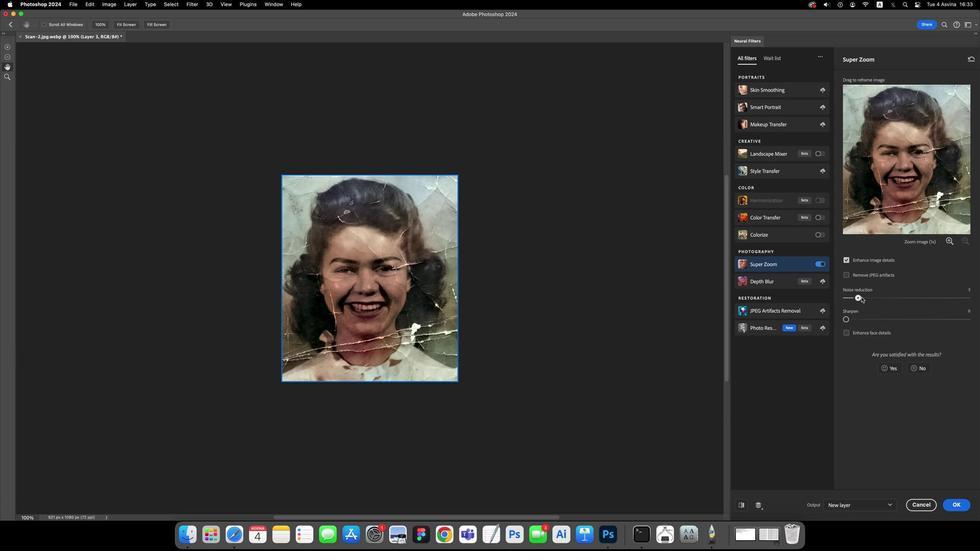 
Action: Mouse pressed left at (921, 130)
Screenshot: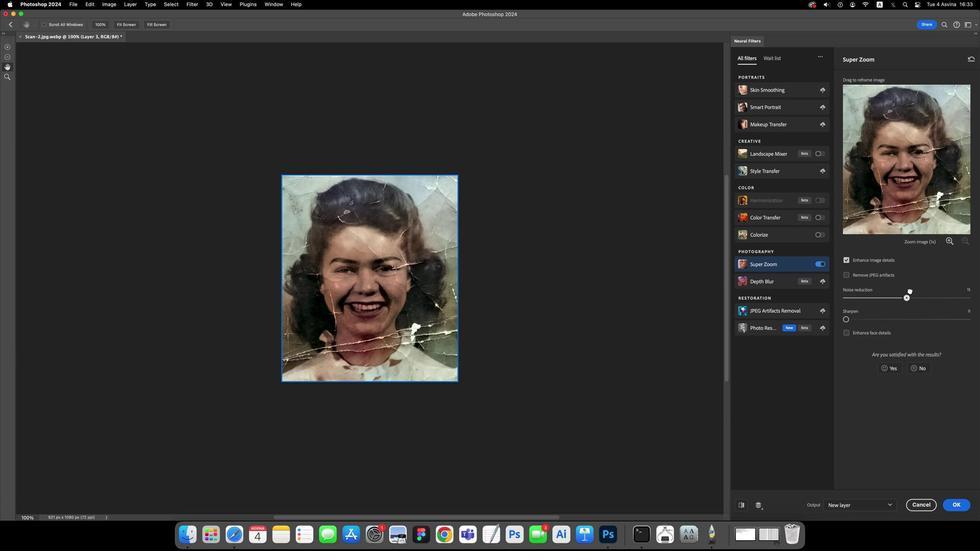 
Action: Mouse moved to (921, 130)
Screenshot: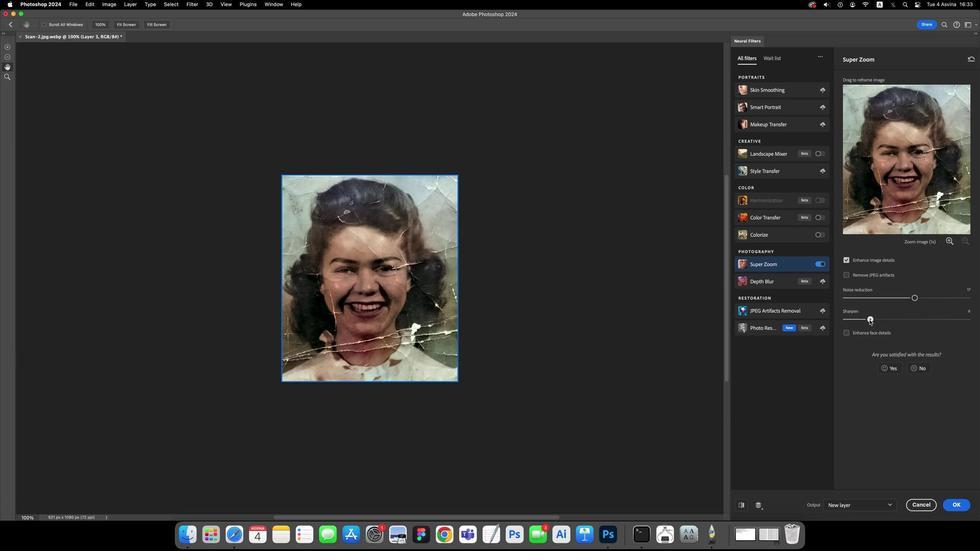 
Action: Mouse pressed left at (921, 130)
Screenshot: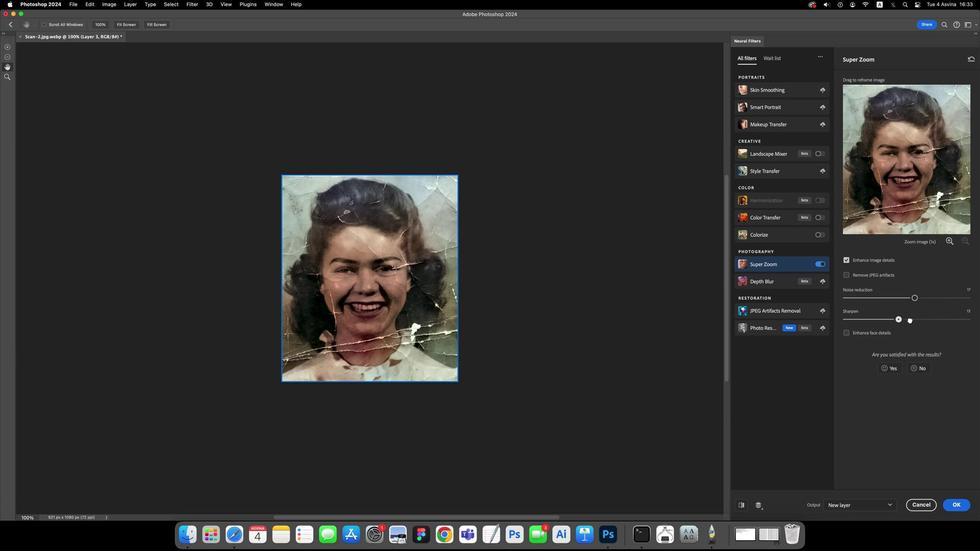 
Action: Mouse moved to (921, 130)
Screenshot: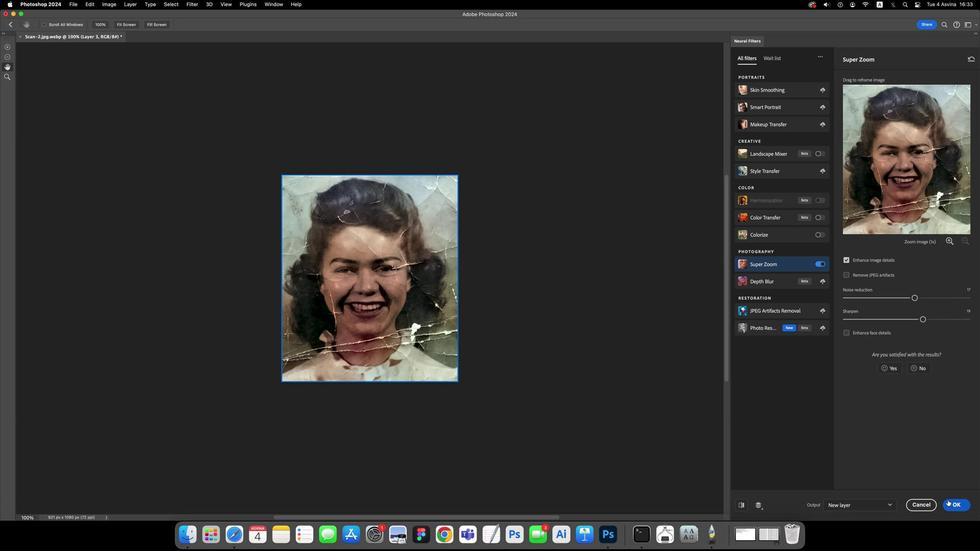
Action: Mouse pressed left at (921, 130)
Screenshot: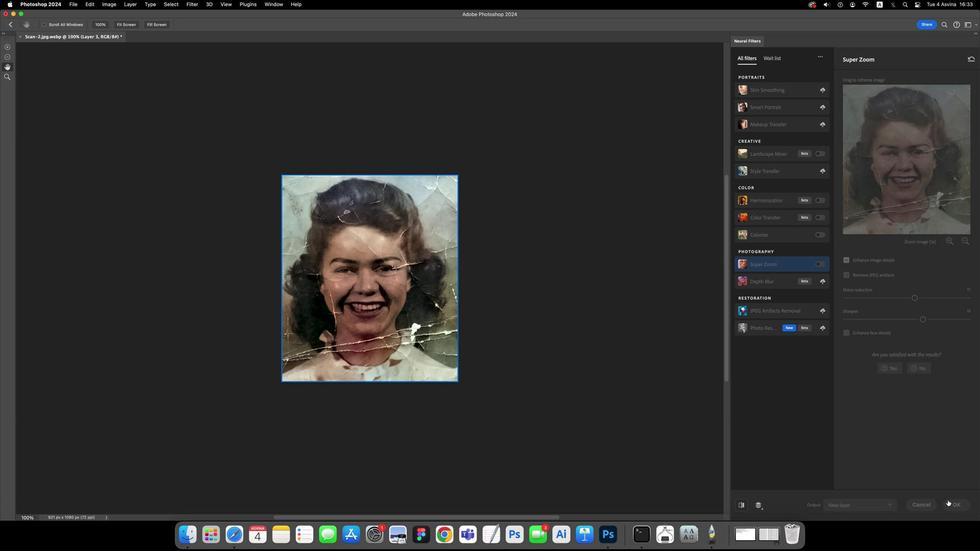 
Action: Mouse moved to (921, 130)
Screenshot: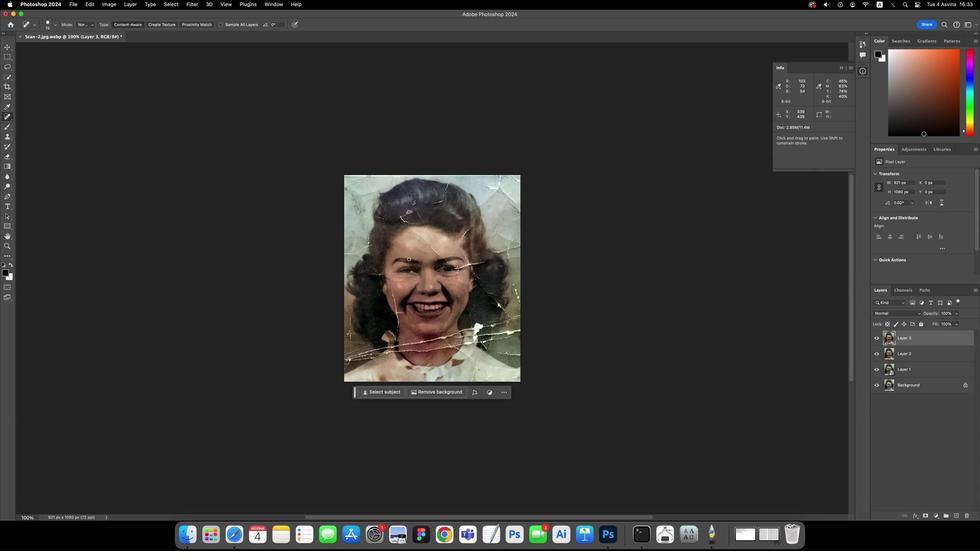 
Action: Key pressed Key.alt
Screenshot: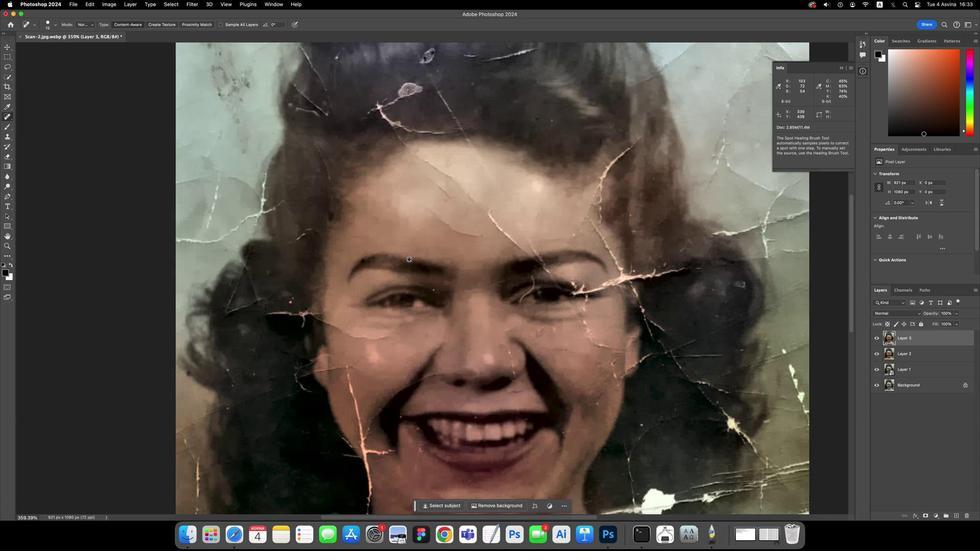 
Action: Mouse scrolled (921, 130) with delta (921, 129)
Screenshot: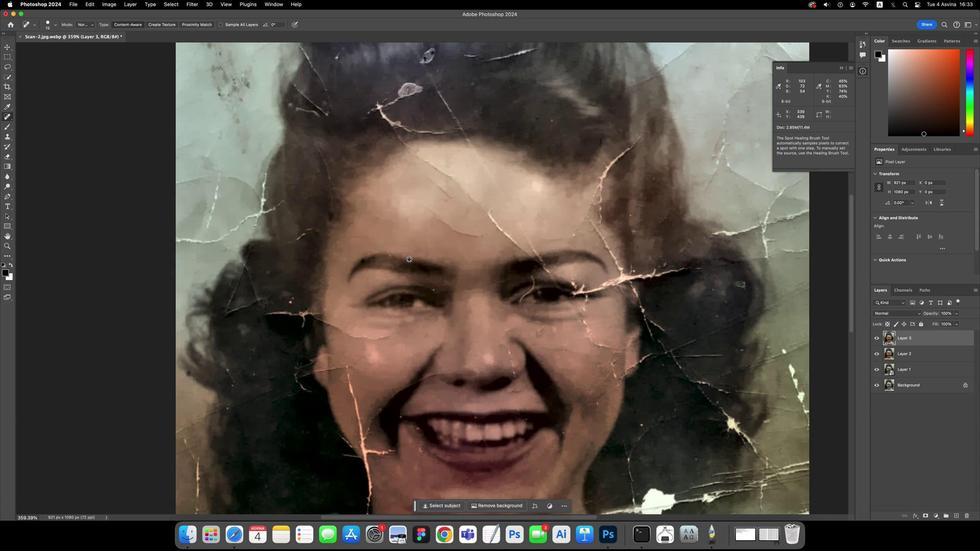 
Action: Mouse scrolled (921, 130) with delta (921, 129)
Screenshot: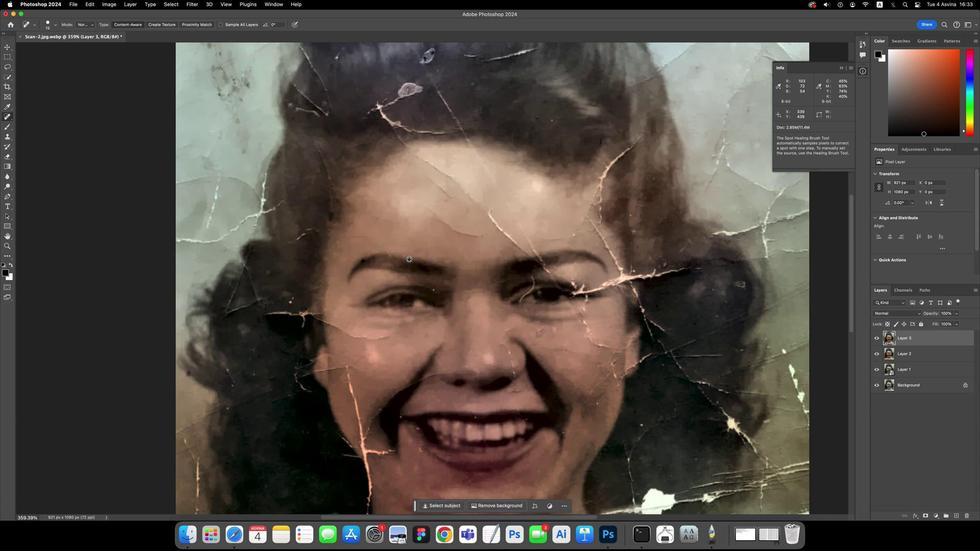
Action: Mouse scrolled (921, 130) with delta (921, 129)
Screenshot: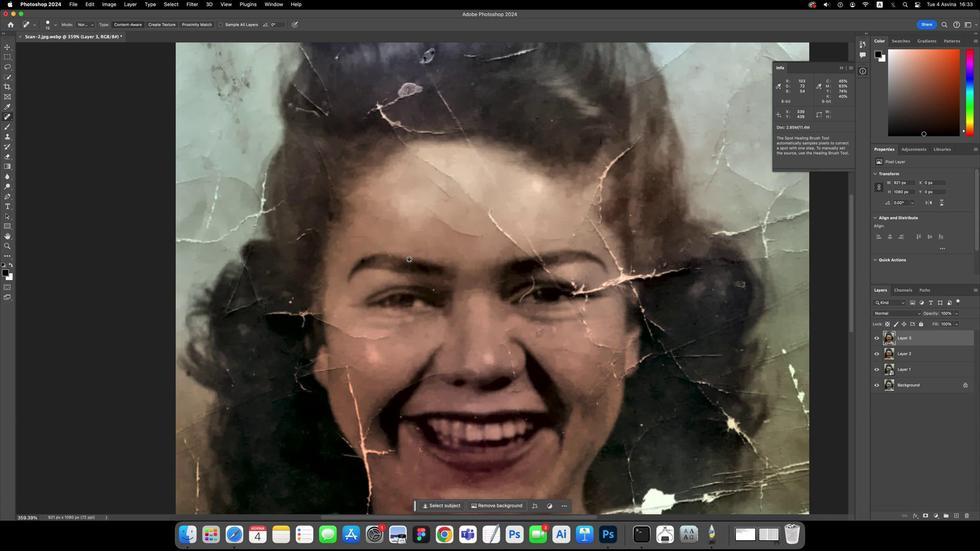 
Action: Mouse moved to (921, 130)
Screenshot: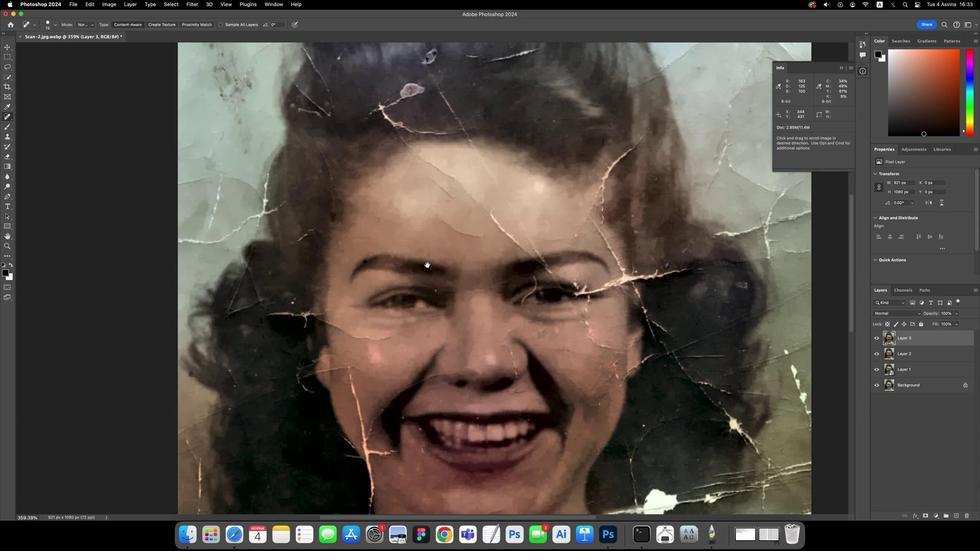 
Action: Key pressed Key.space
Screenshot: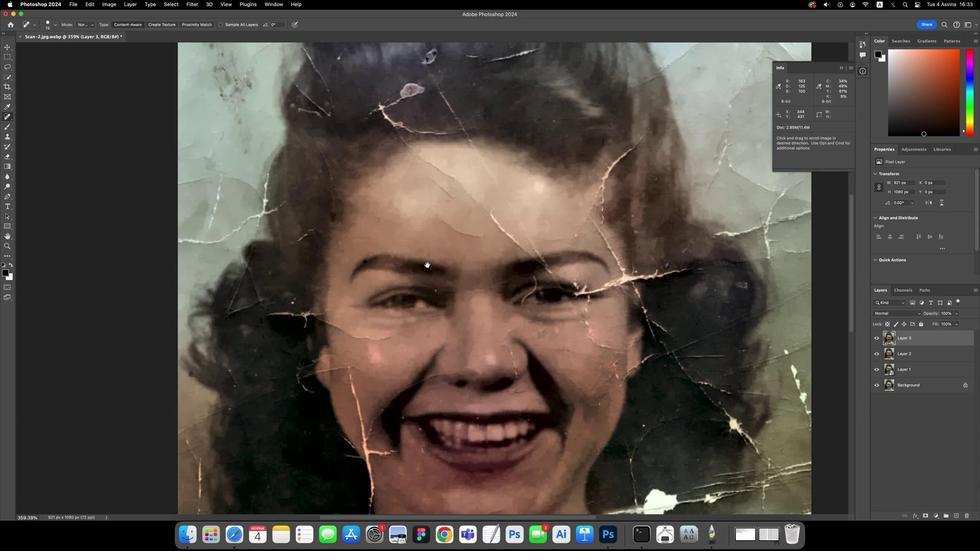 
Action: Mouse moved to (921, 130)
Screenshot: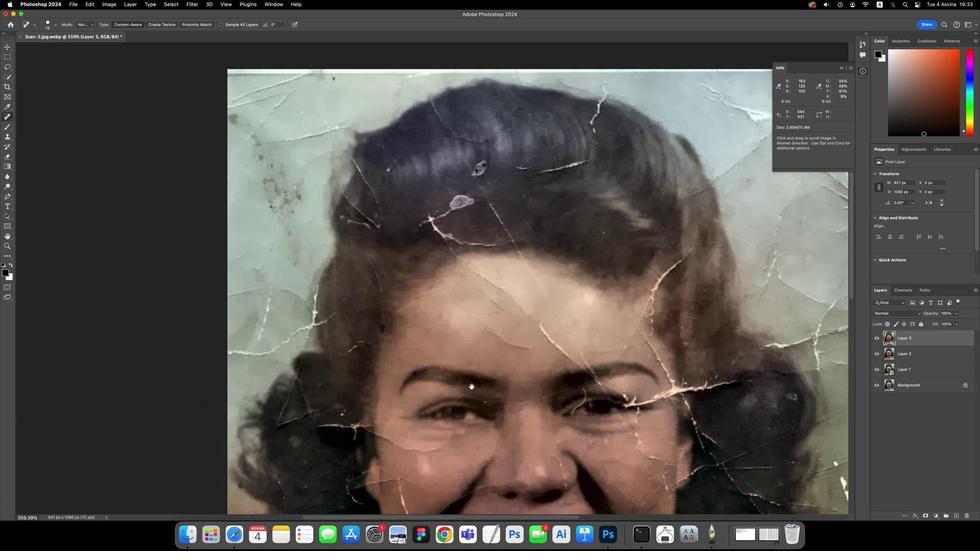 
Action: Mouse pressed left at (921, 130)
Screenshot: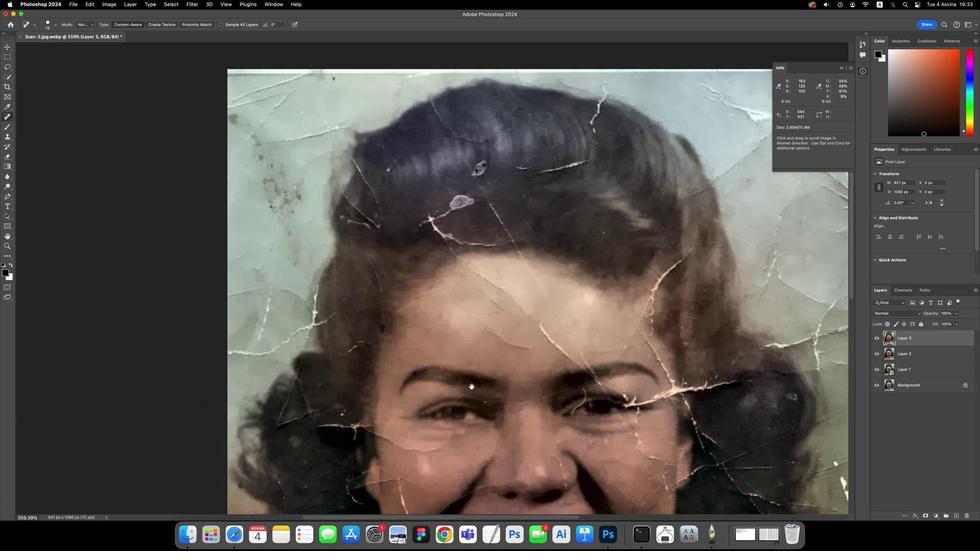 
Action: Mouse moved to (921, 130)
Screenshot: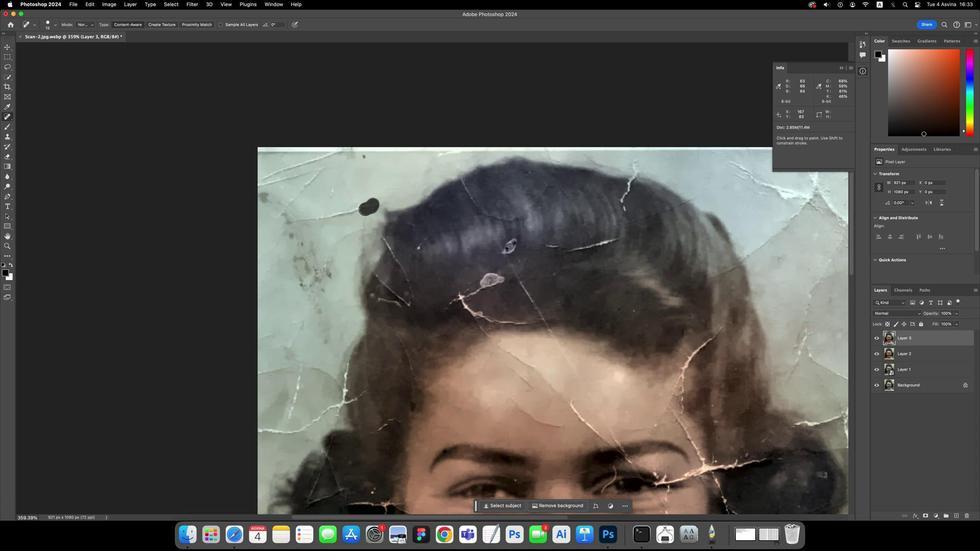 
Action: Mouse pressed left at (921, 130)
Screenshot: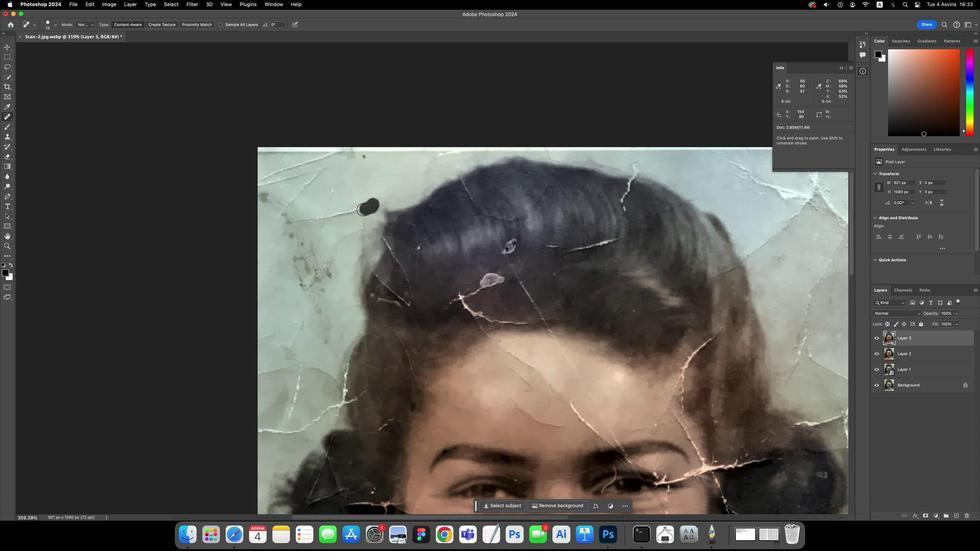 
Action: Mouse moved to (921, 130)
Screenshot: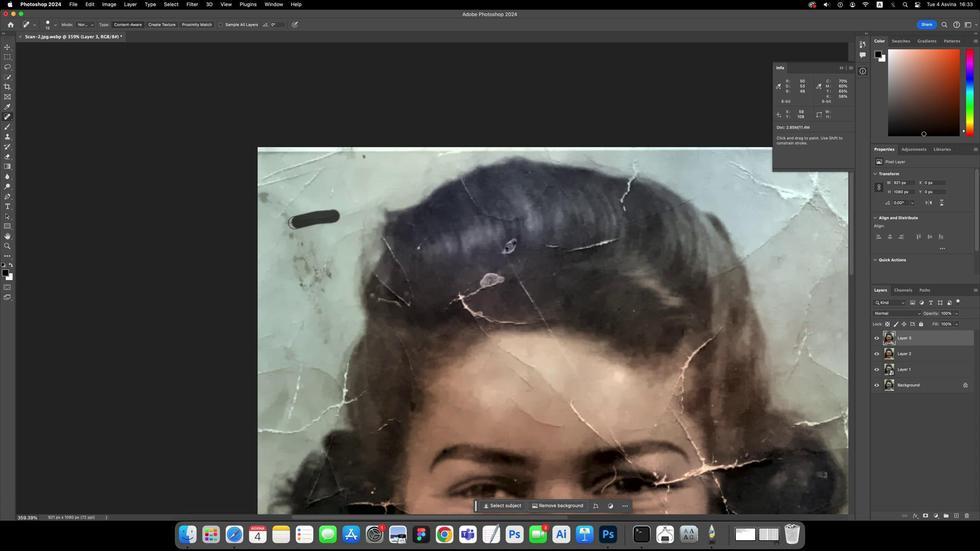 
Action: Mouse pressed left at (921, 130)
Screenshot: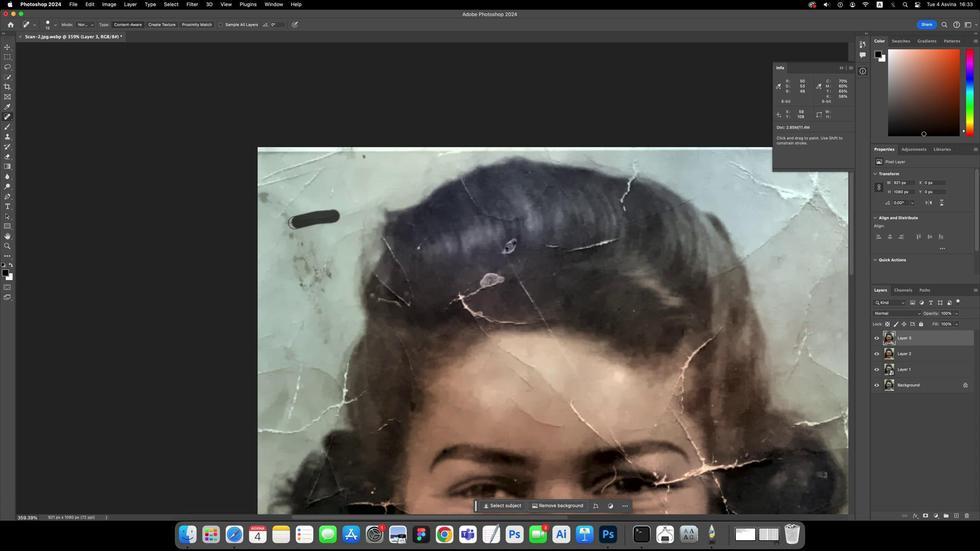 
Action: Mouse moved to (921, 130)
Screenshot: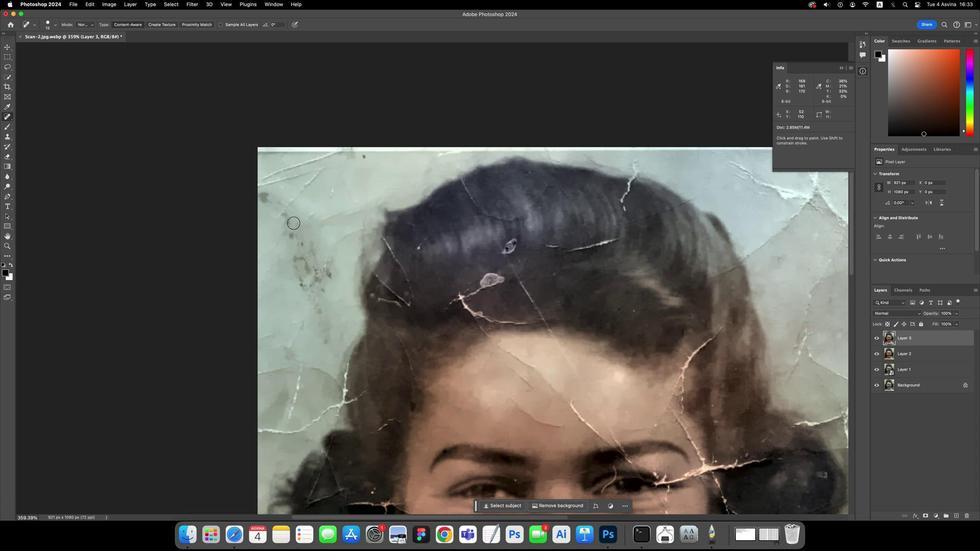 
Action: Mouse pressed left at (921, 130)
Screenshot: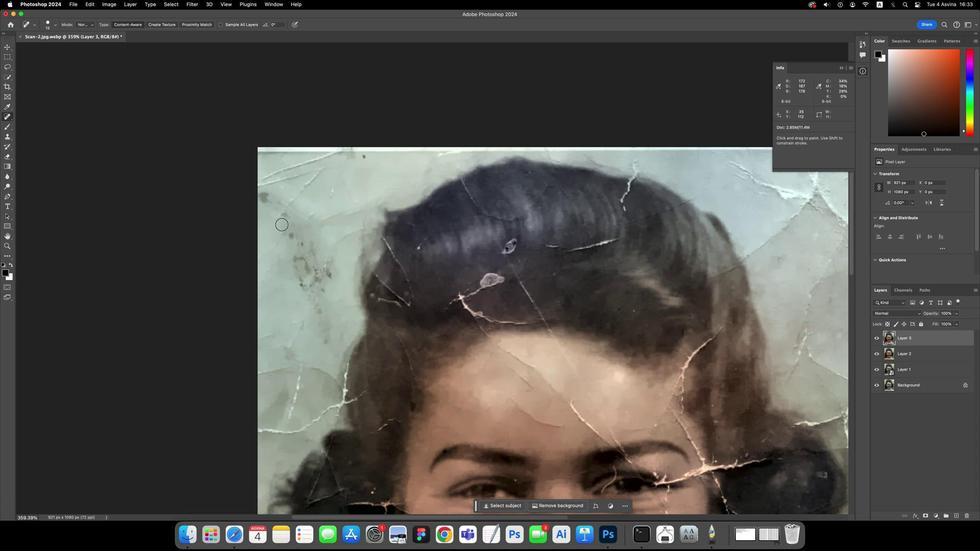 
Action: Mouse moved to (921, 130)
Screenshot: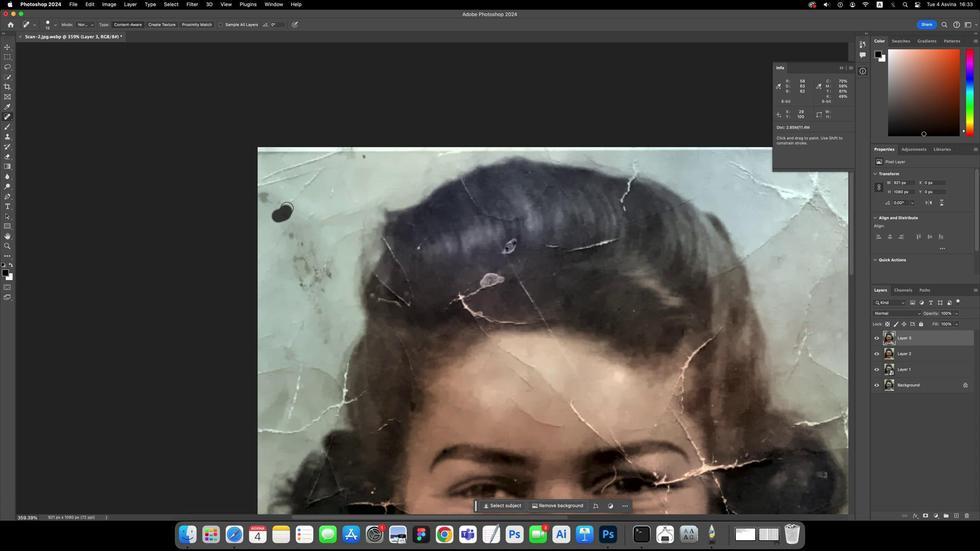 
Action: Mouse pressed left at (921, 130)
Screenshot: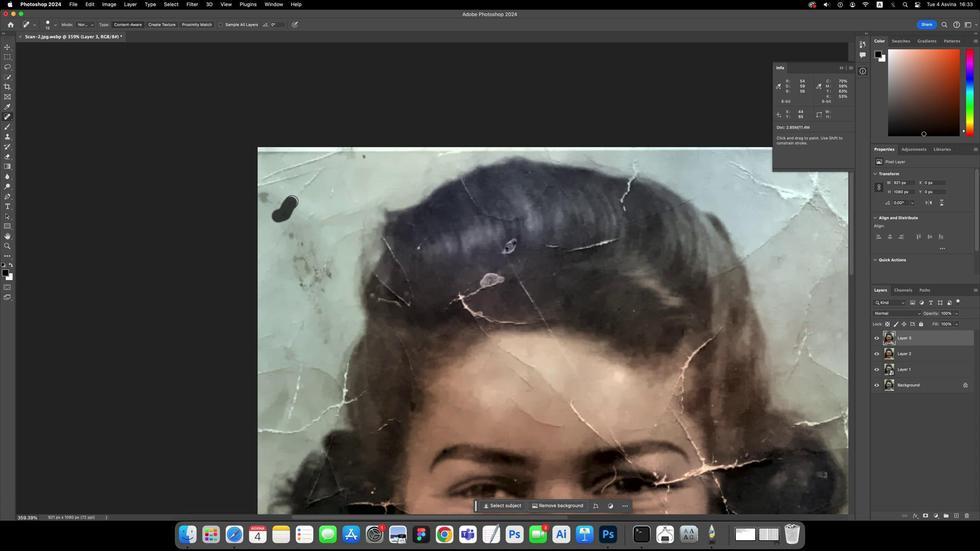 
Action: Mouse moved to (921, 130)
Screenshot: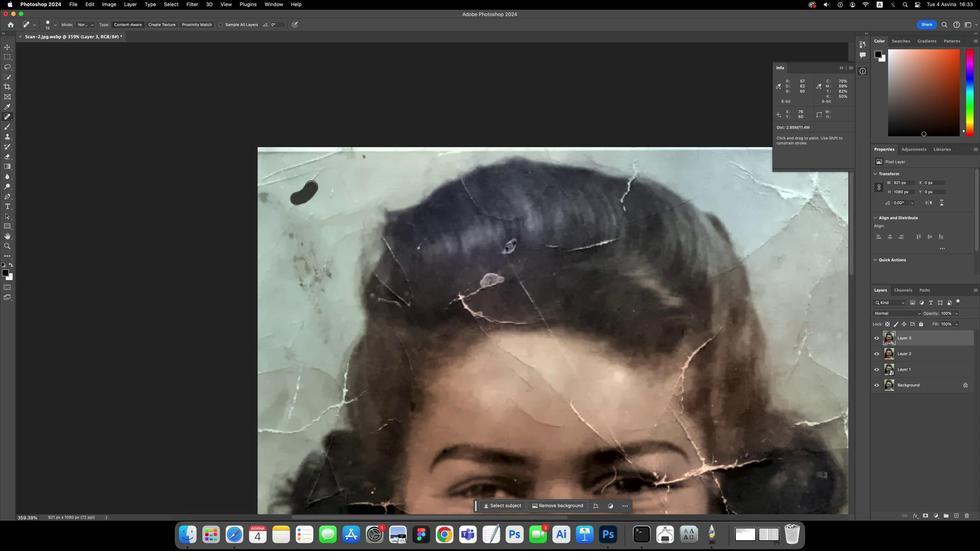 
Action: Mouse pressed left at (921, 130)
Screenshot: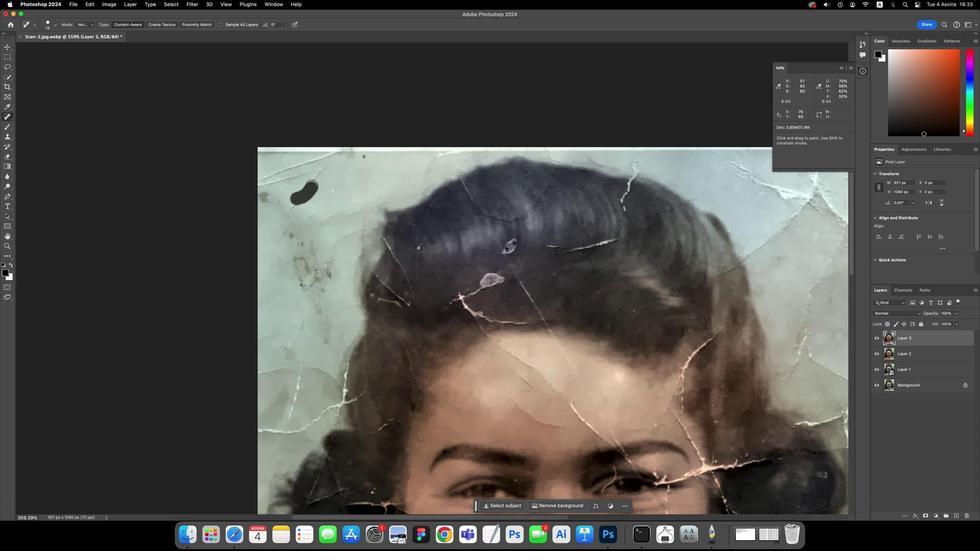 
Action: Mouse moved to (921, 129)
Screenshot: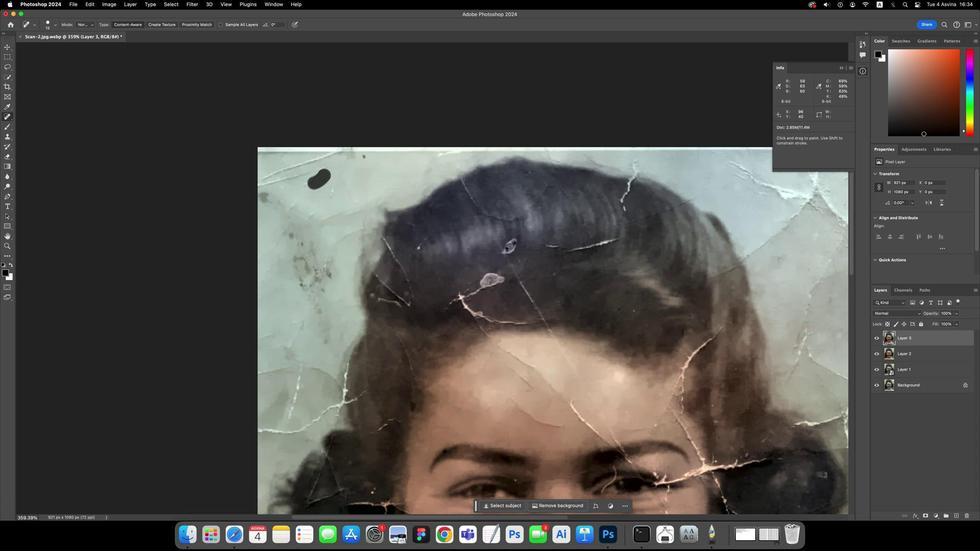 
Action: Mouse pressed left at (921, 129)
Screenshot: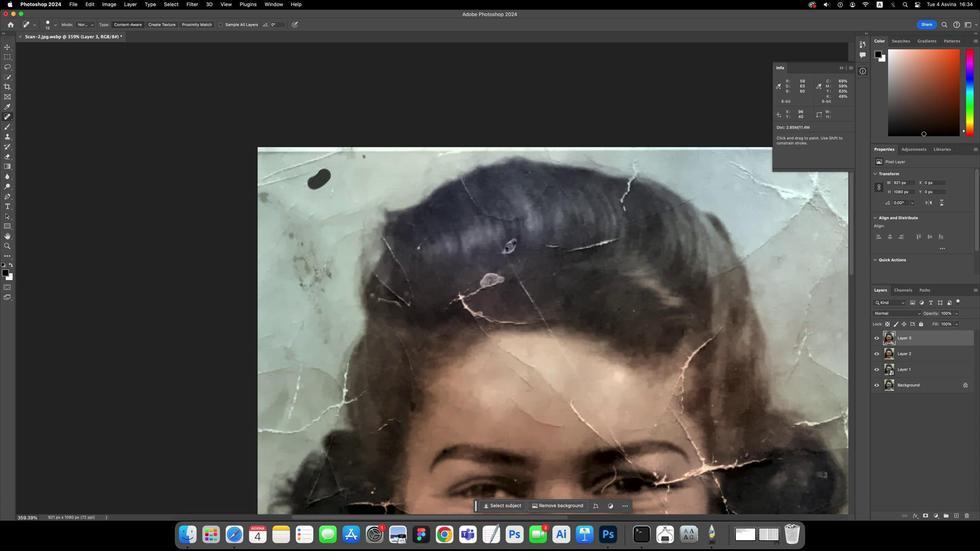 
Action: Mouse moved to (921, 129)
Screenshot: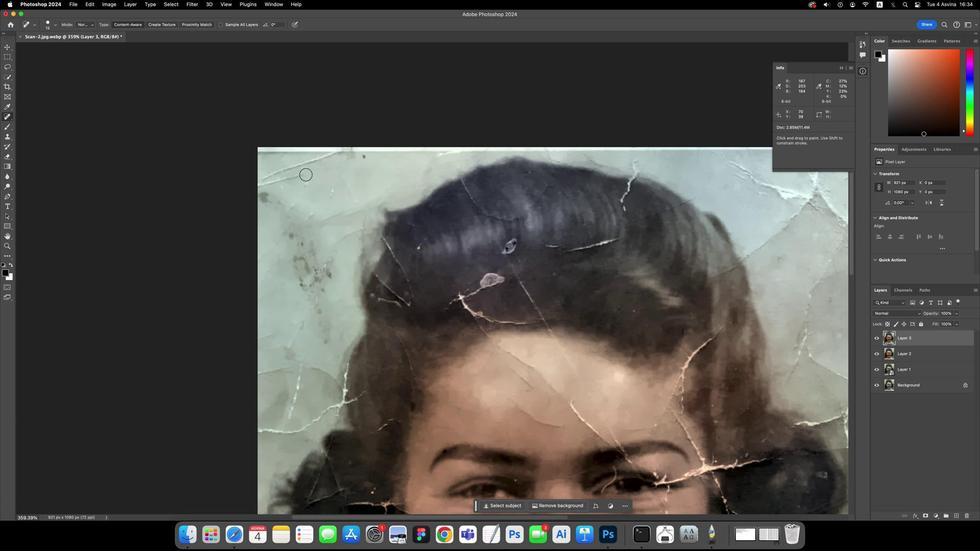 
Action: Mouse pressed left at (921, 129)
Screenshot: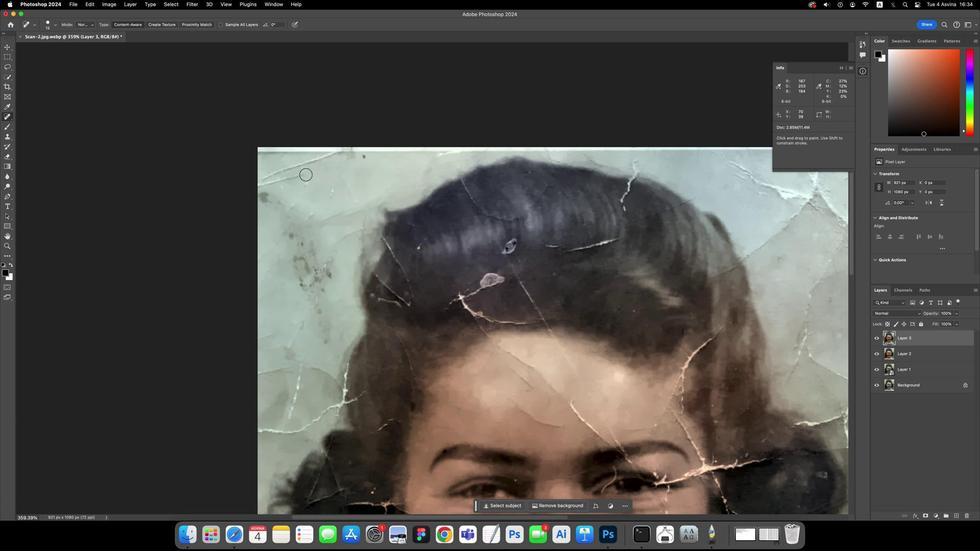 
Action: Mouse moved to (921, 129)
Screenshot: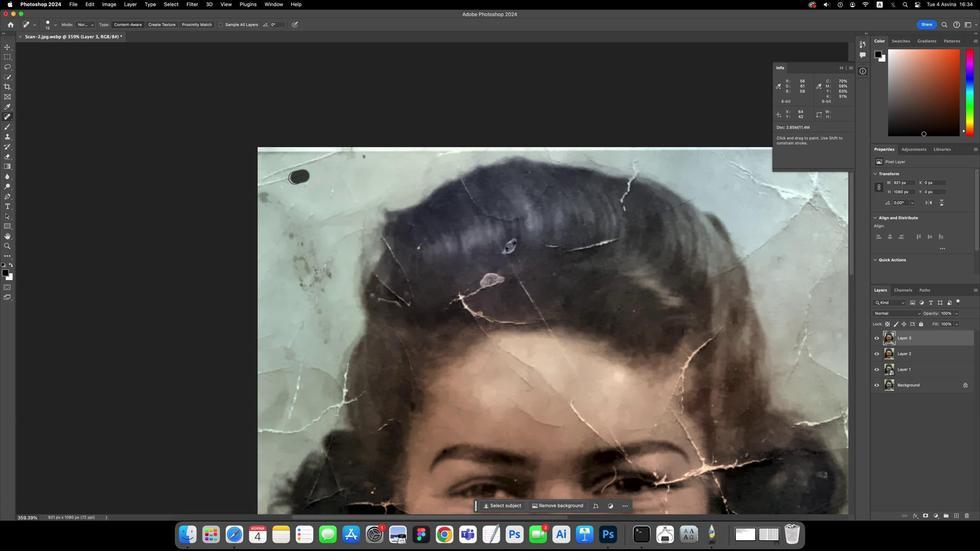 
Action: Mouse pressed left at (921, 129)
Screenshot: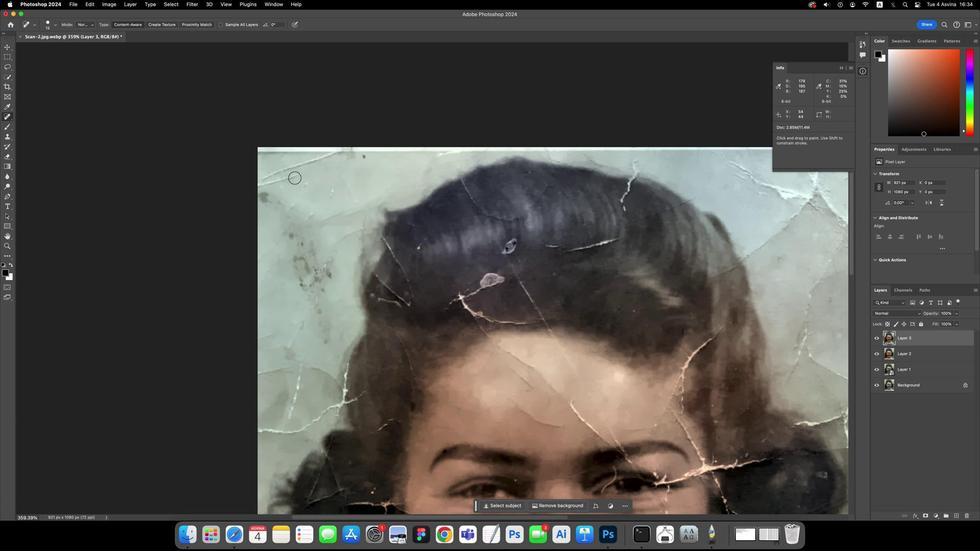 
Action: Mouse moved to (921, 129)
Screenshot: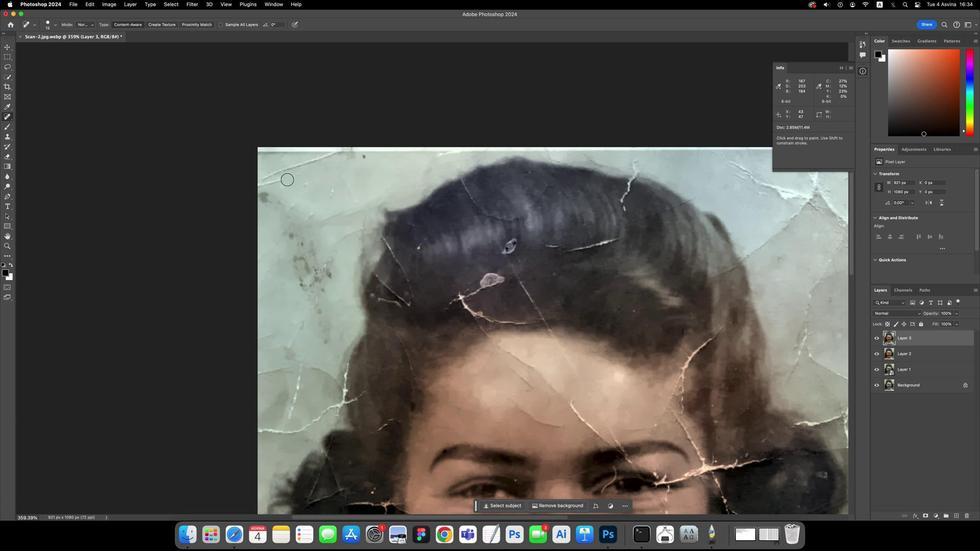 
Action: Mouse pressed left at (921, 129)
Screenshot: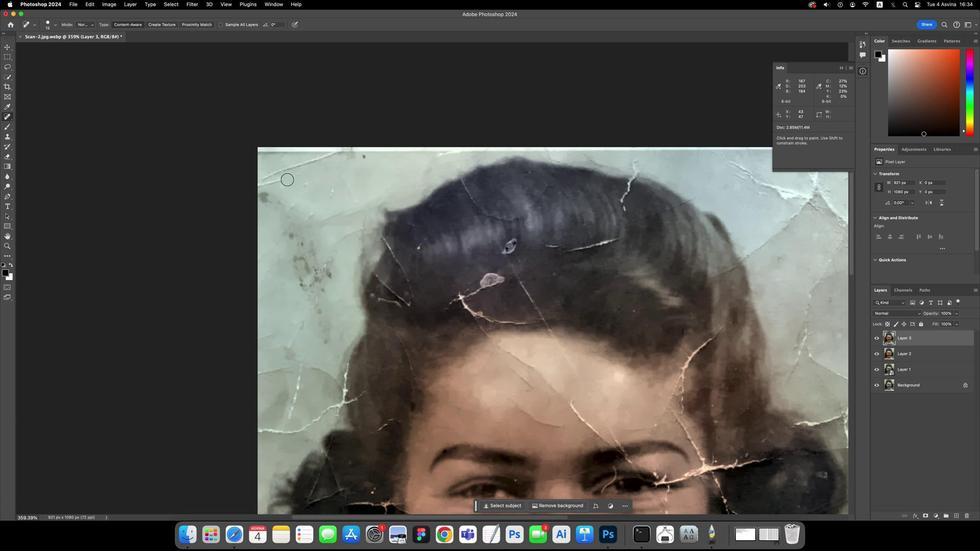 
Action: Mouse moved to (921, 129)
Screenshot: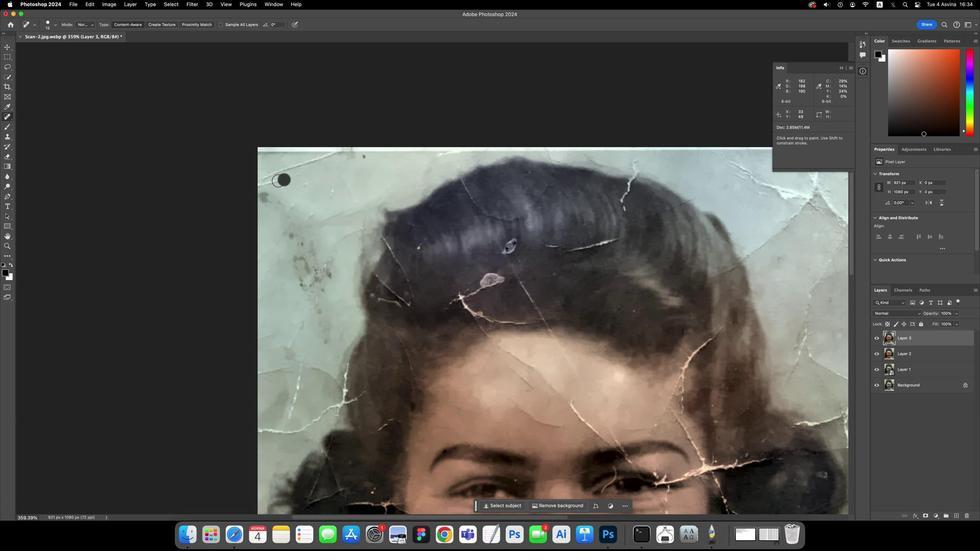 
Action: Mouse pressed left at (921, 129)
Screenshot: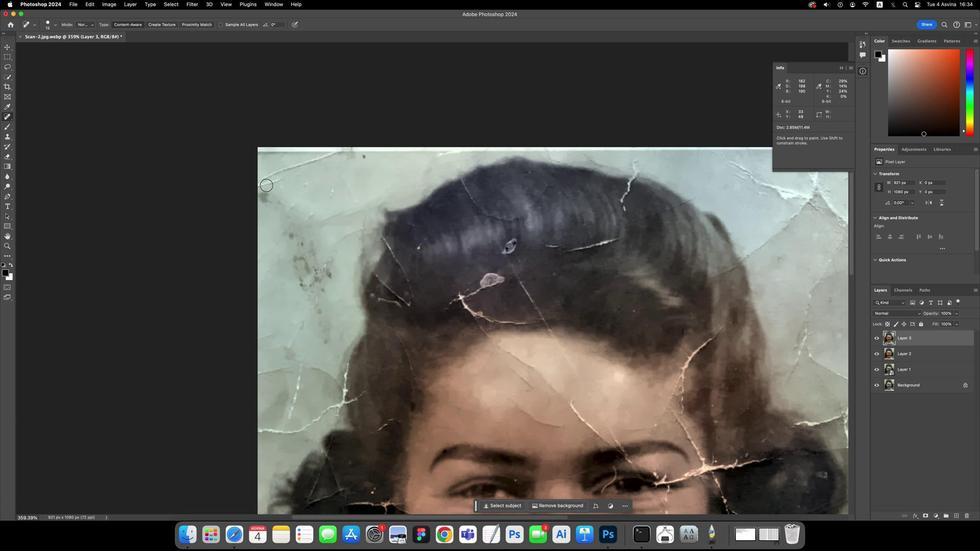 
Action: Mouse moved to (921, 129)
Screenshot: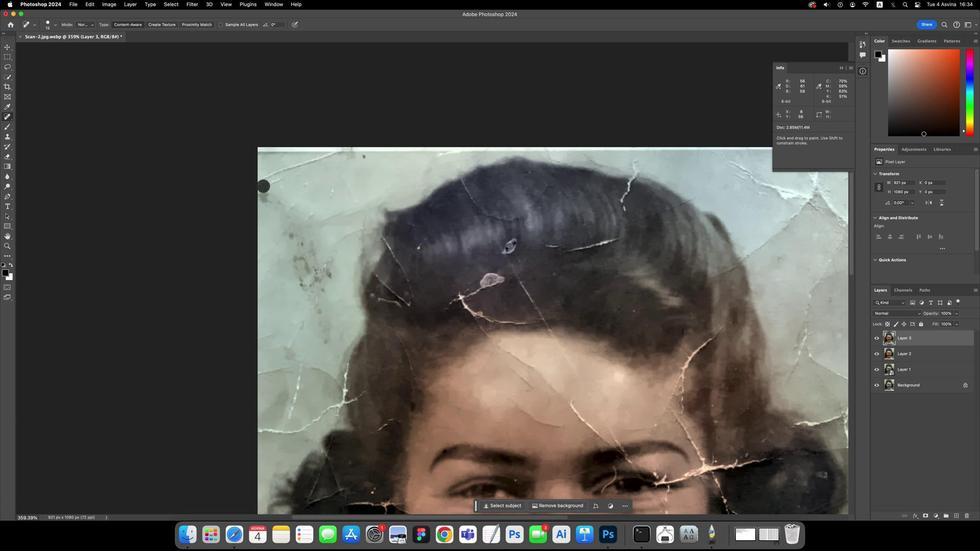 
Action: Mouse pressed left at (921, 129)
Screenshot: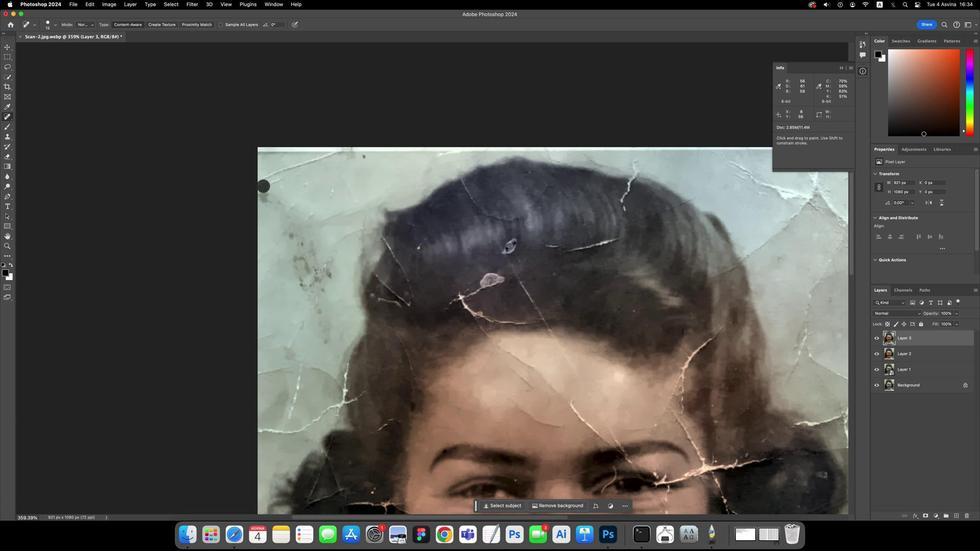 
Action: Mouse moved to (921, 129)
Screenshot: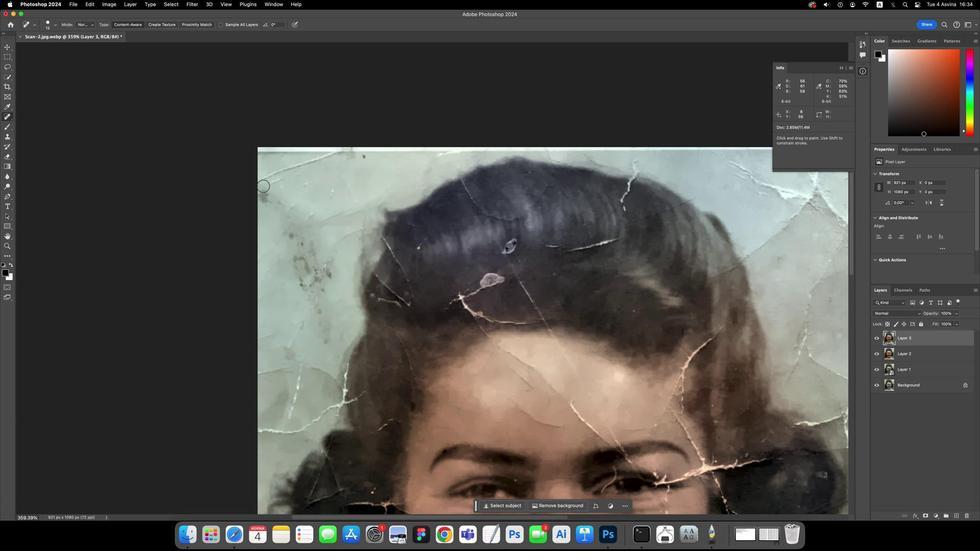 
Action: Mouse pressed left at (921, 129)
Screenshot: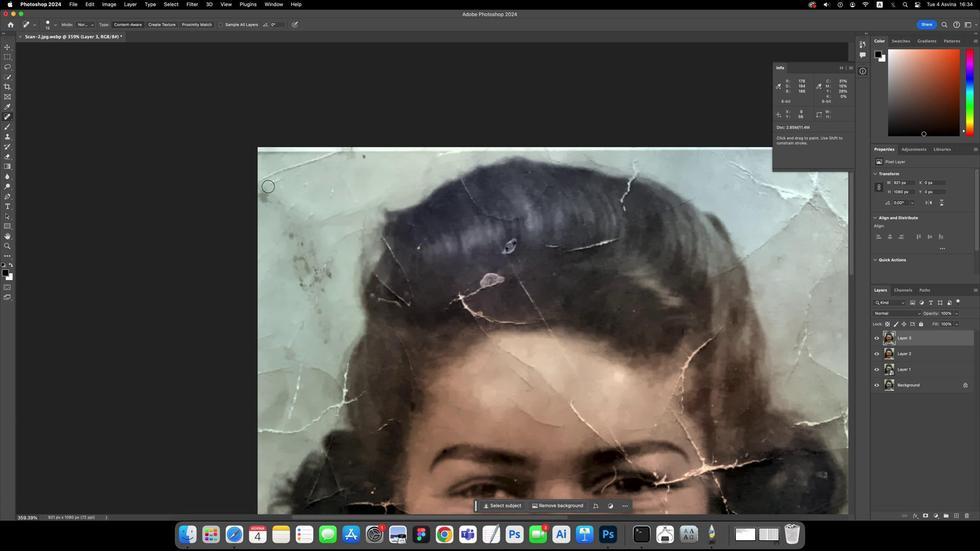 
Action: Mouse moved to (921, 129)
Screenshot: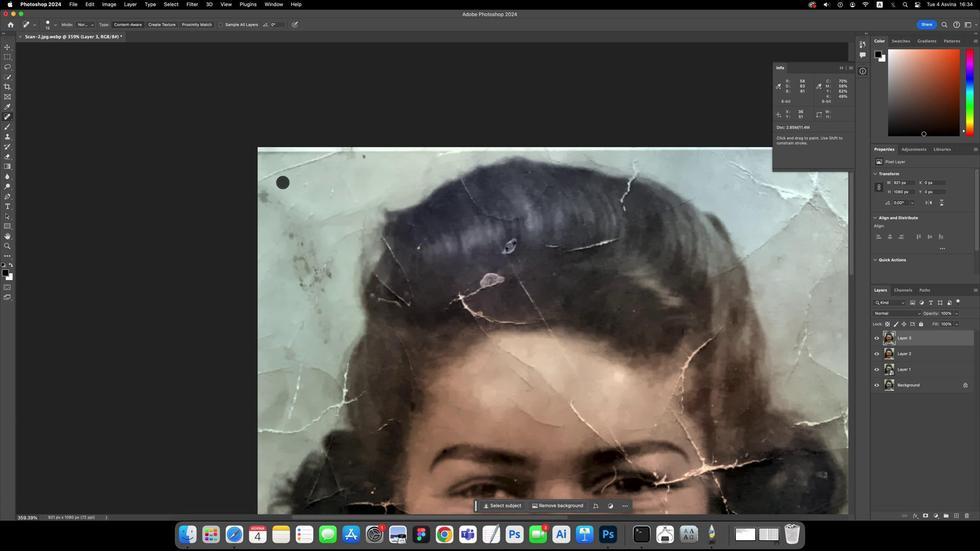 
Action: Mouse pressed left at (921, 129)
Screenshot: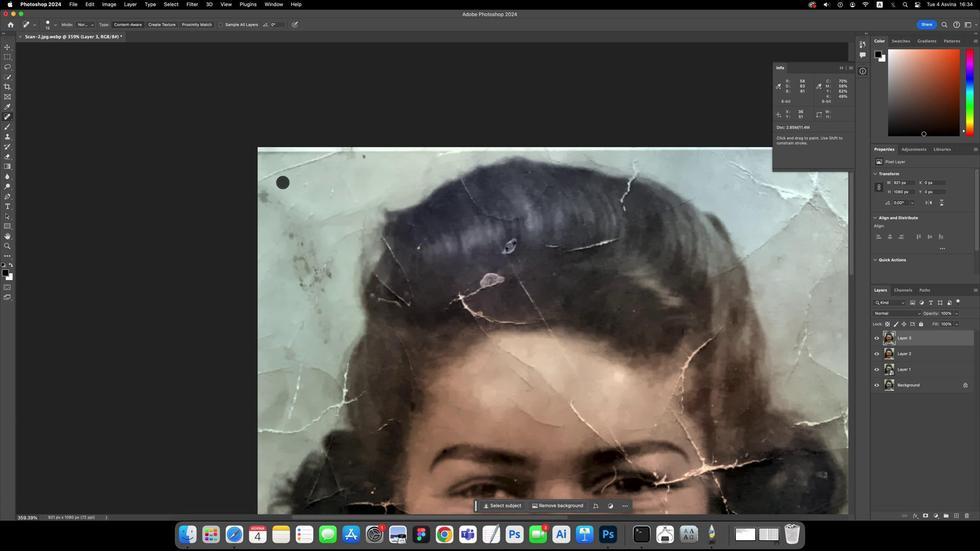 
Action: Mouse moved to (921, 129)
Screenshot: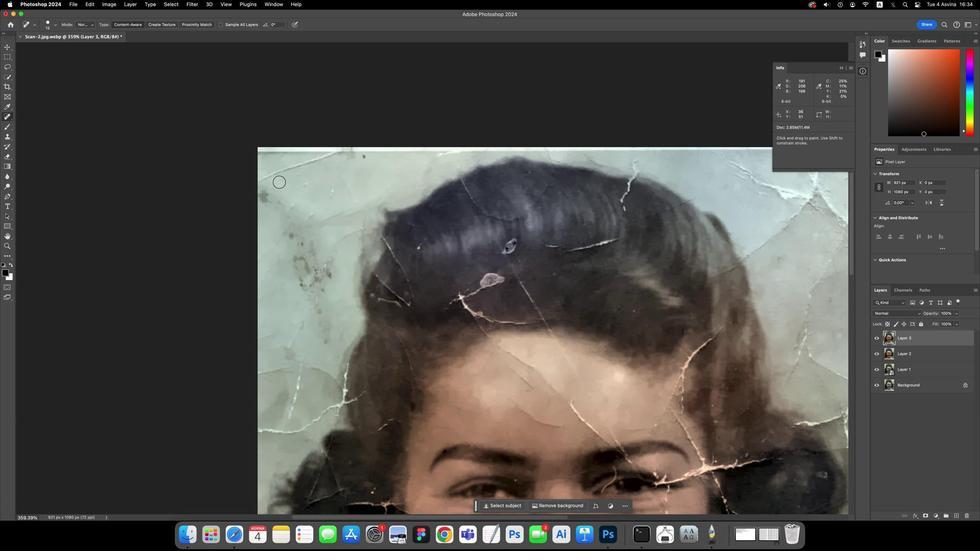 
Action: Mouse pressed left at (921, 129)
Screenshot: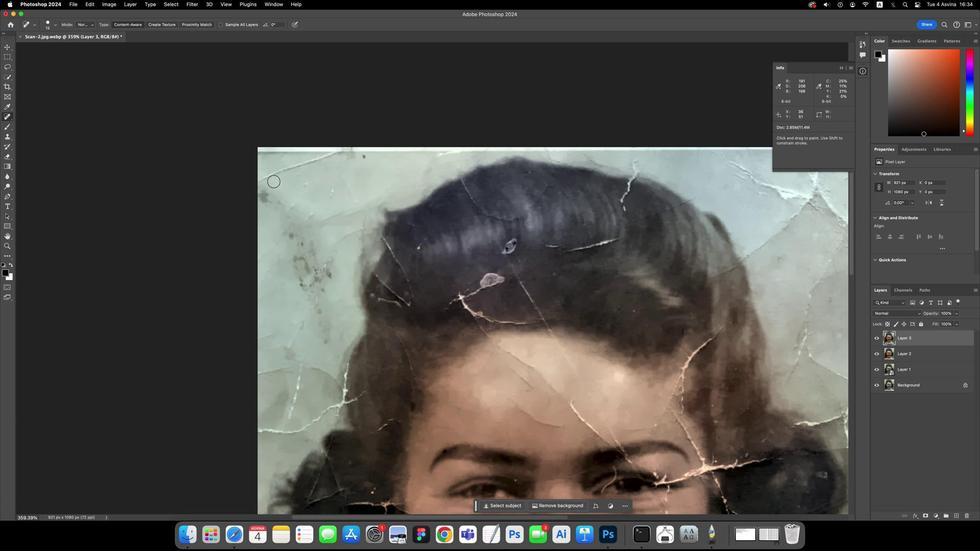 
Action: Mouse moved to (921, 129)
Screenshot: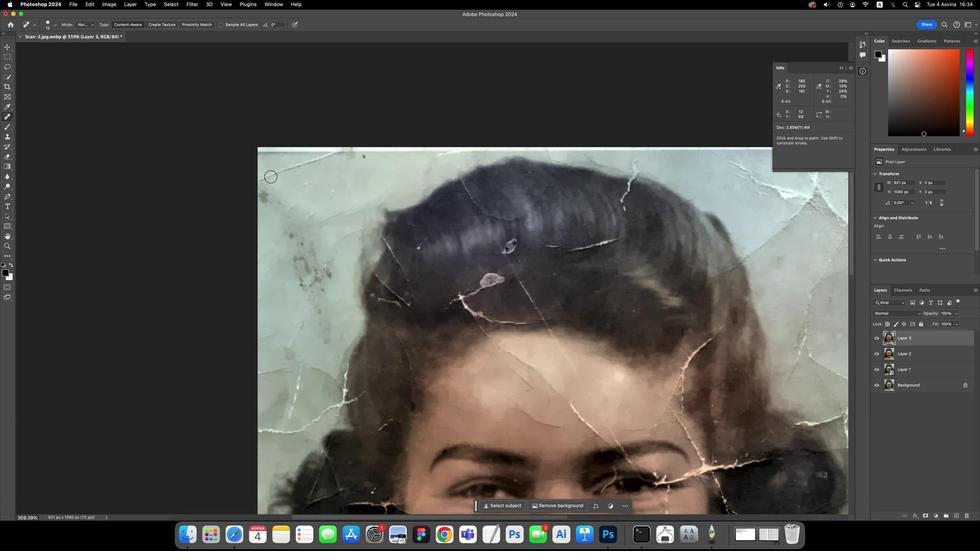 
Action: Mouse pressed left at (921, 129)
Screenshot: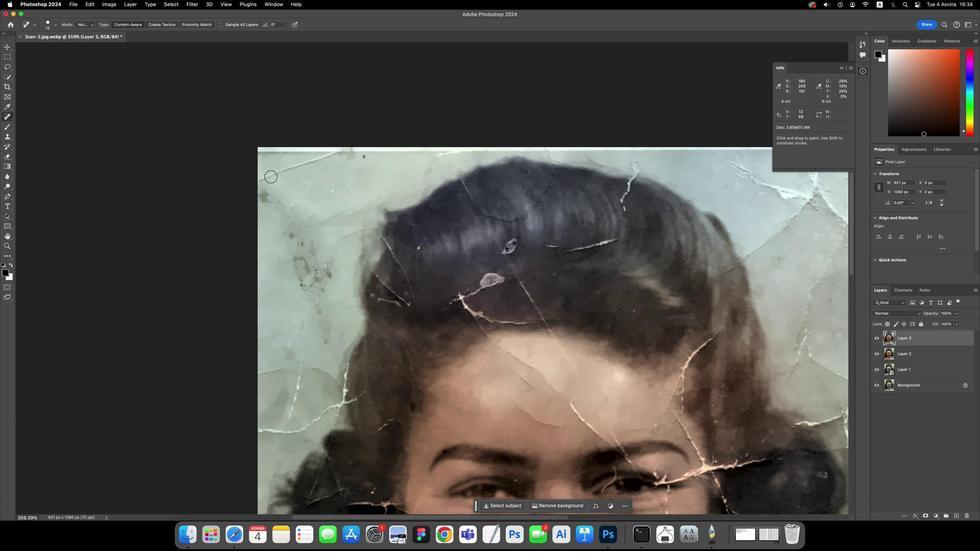 
Action: Mouse moved to (921, 129)
Screenshot: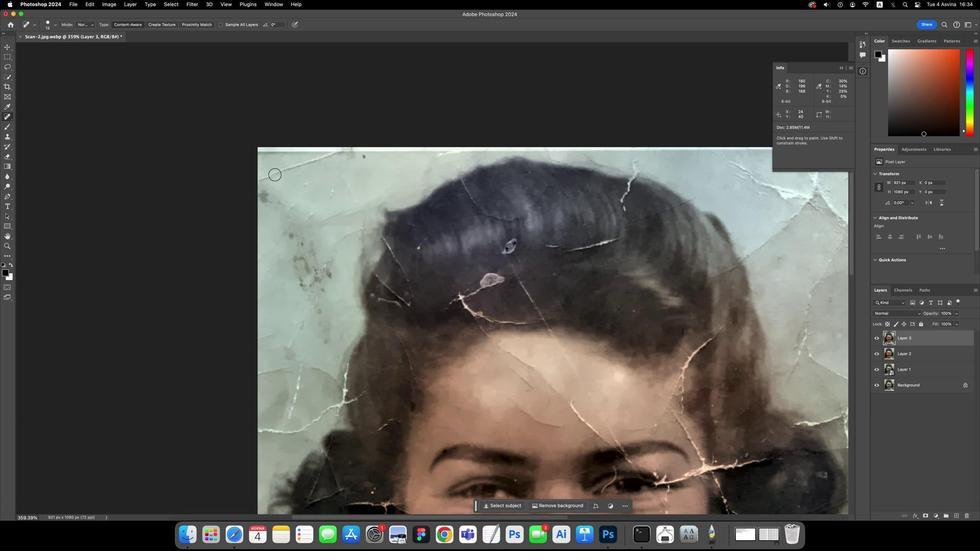 
Action: Mouse pressed left at (921, 129)
Screenshot: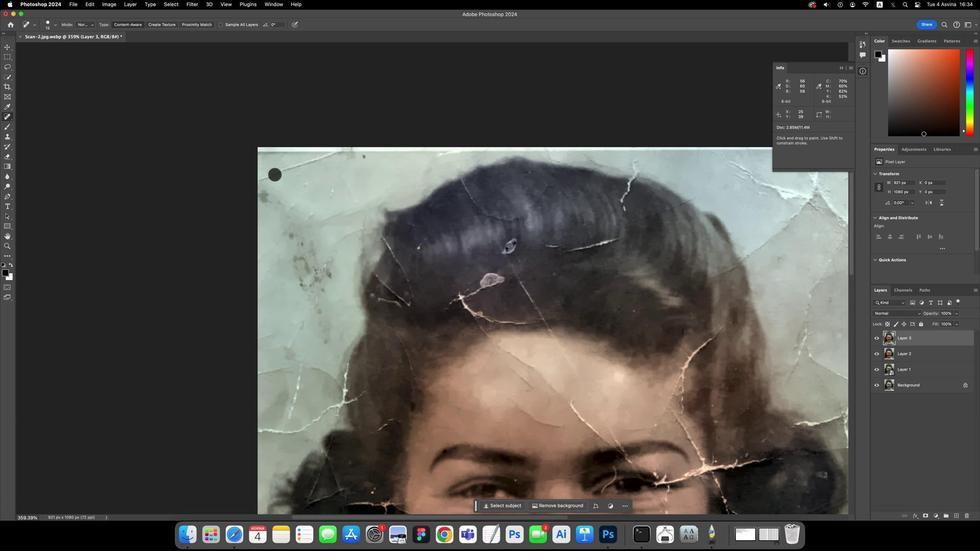 
Action: Mouse moved to (921, 129)
Screenshot: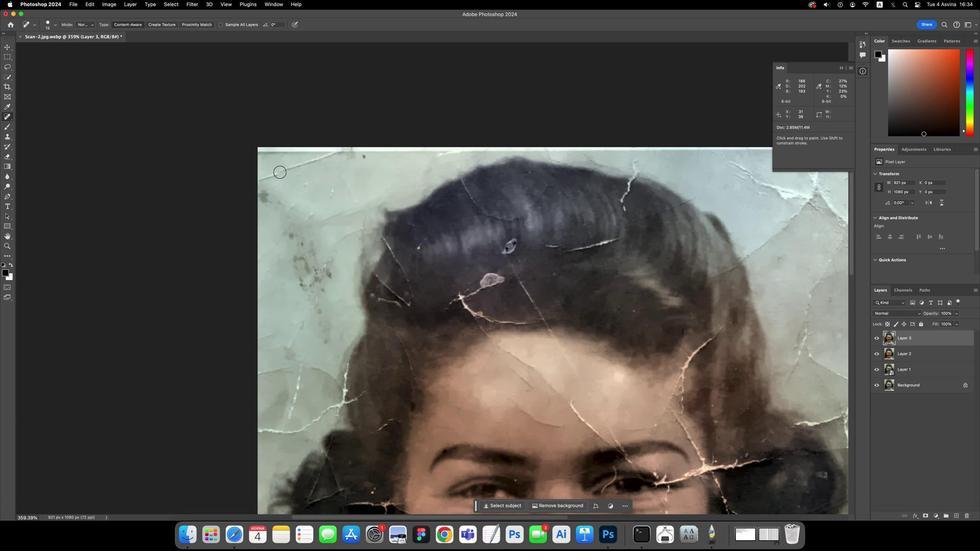 
Action: Mouse pressed left at (921, 129)
Screenshot: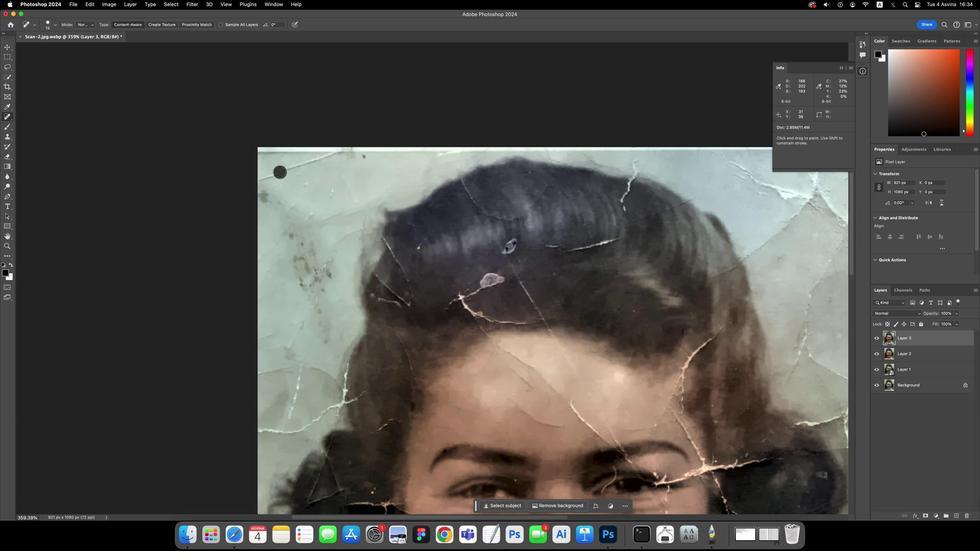 
Action: Mouse moved to (921, 129)
Screenshot: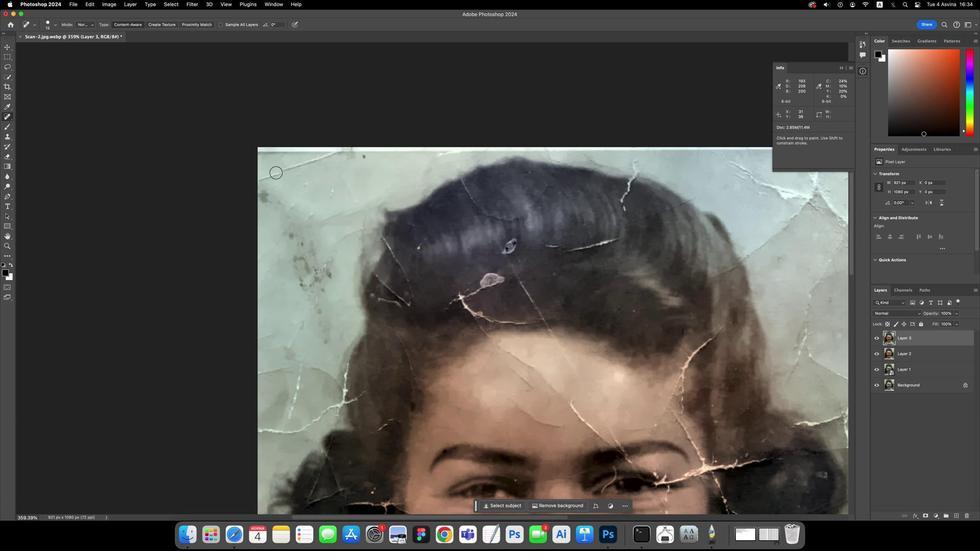 
Action: Mouse pressed left at (921, 129)
Screenshot: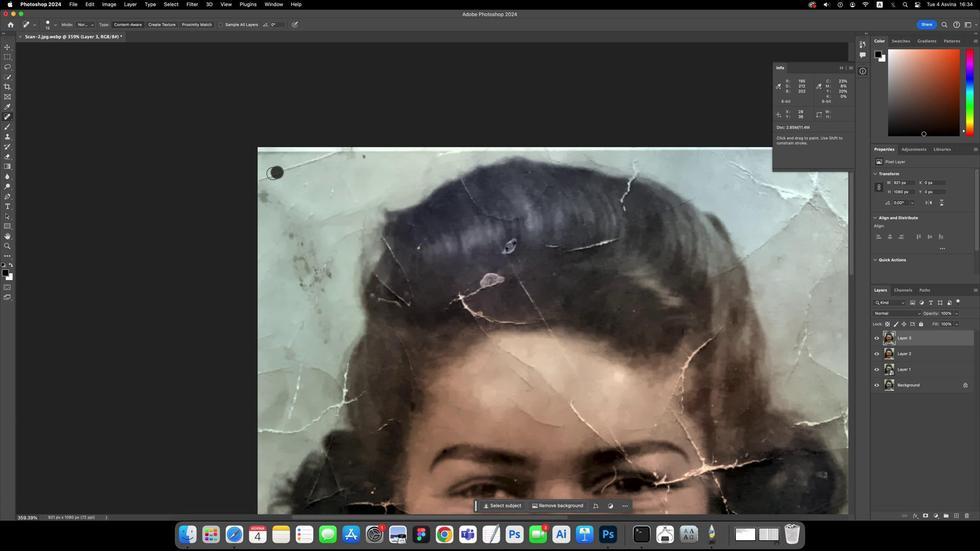 
Action: Mouse moved to (921, 129)
Screenshot: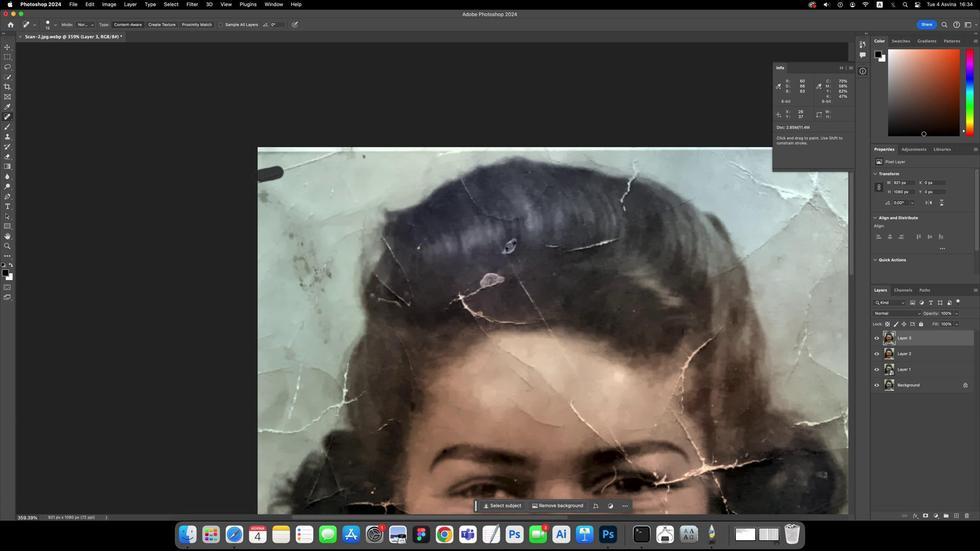
Action: Mouse pressed left at (921, 129)
Screenshot: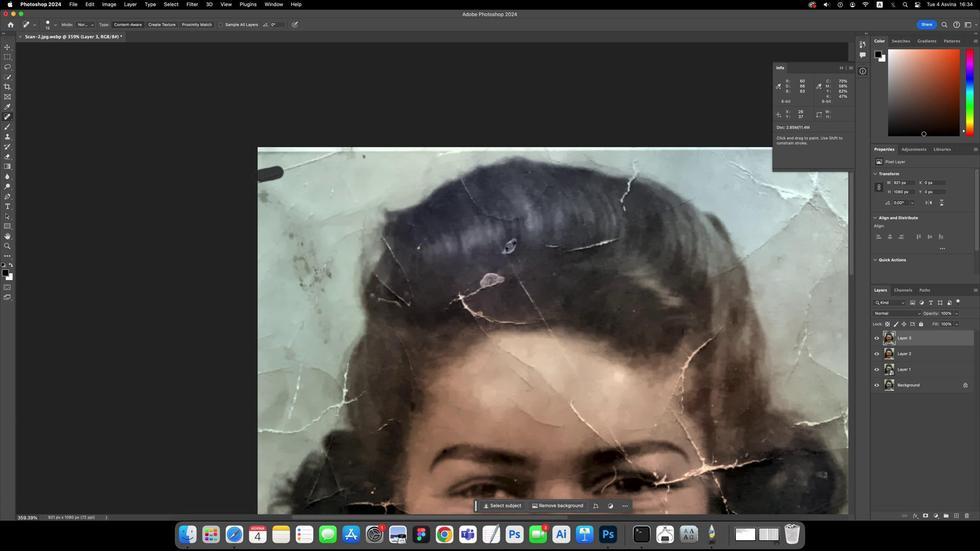 
Action: Mouse moved to (921, 129)
Screenshot: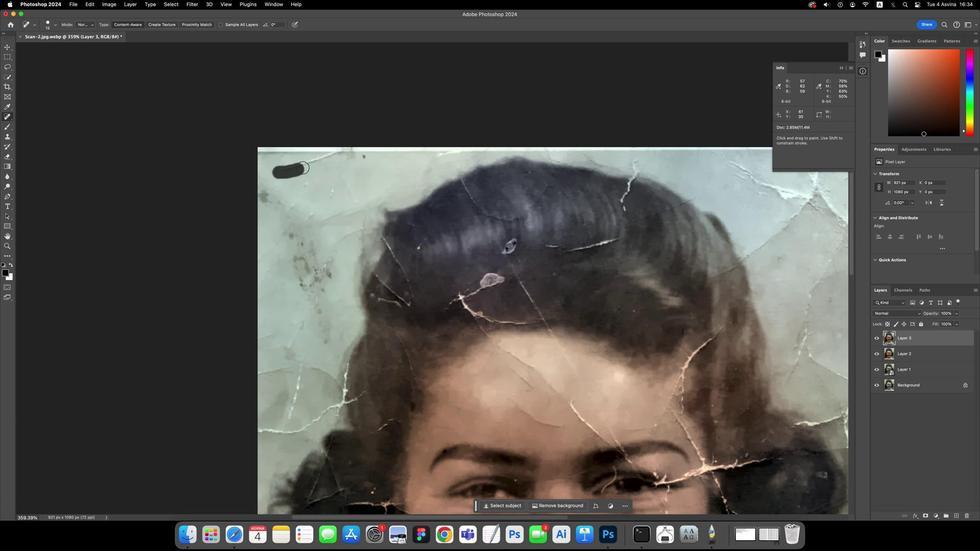 
Action: Mouse pressed left at (921, 129)
Screenshot: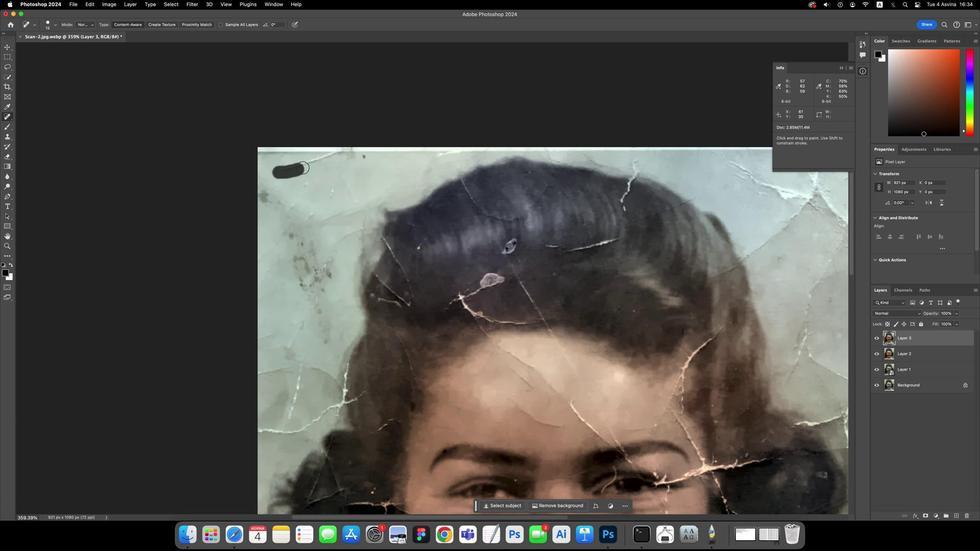
Action: Mouse moved to (921, 129)
Screenshot: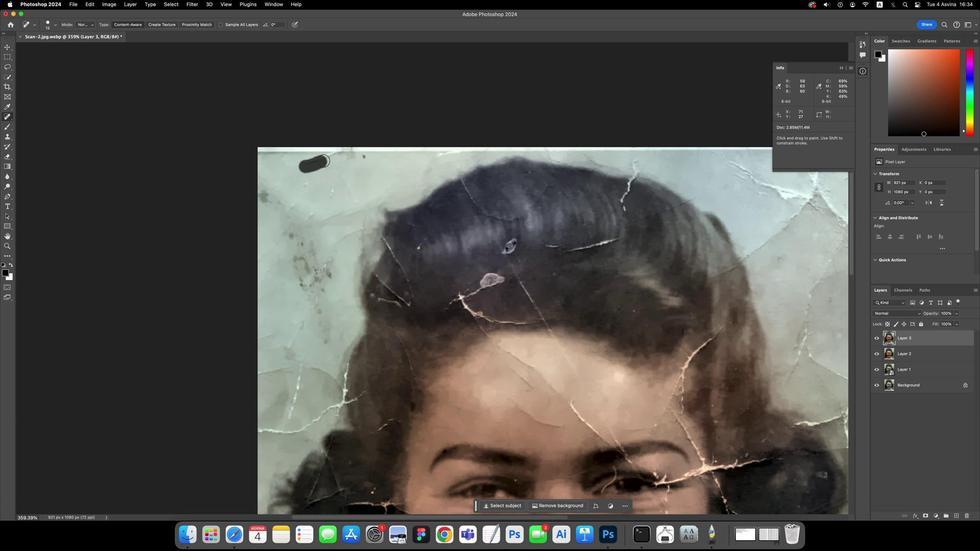 
Action: Mouse pressed left at (921, 129)
Screenshot: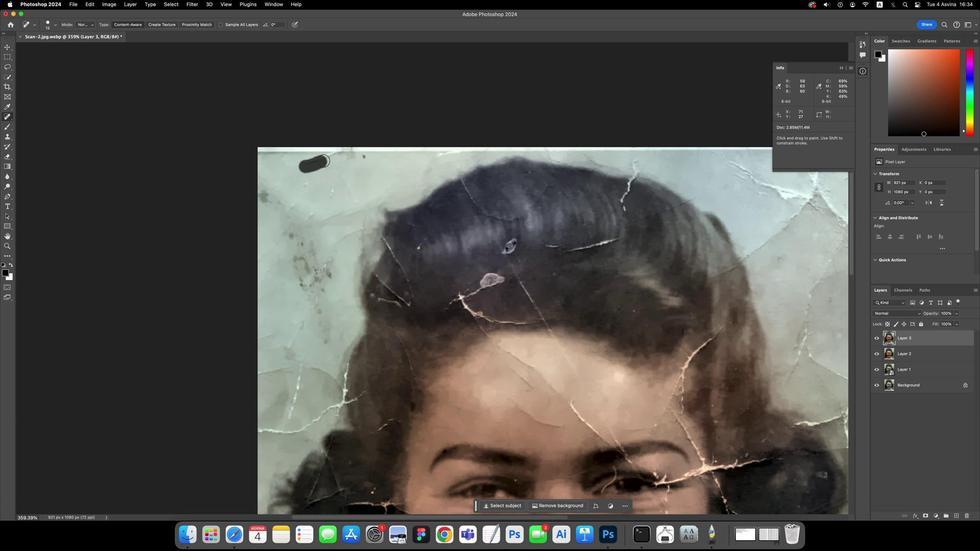 
Action: Mouse moved to (921, 129)
Screenshot: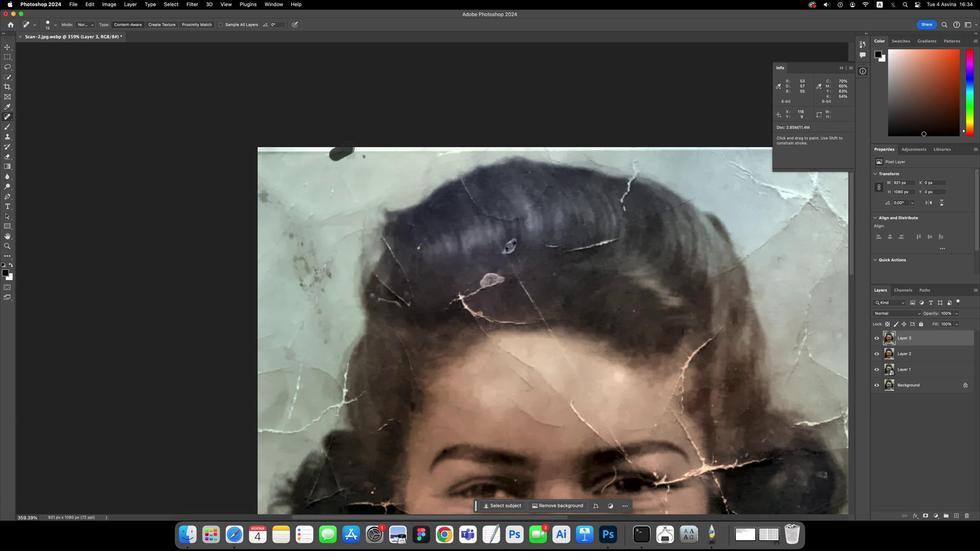 
Action: Mouse pressed left at (921, 129)
Screenshot: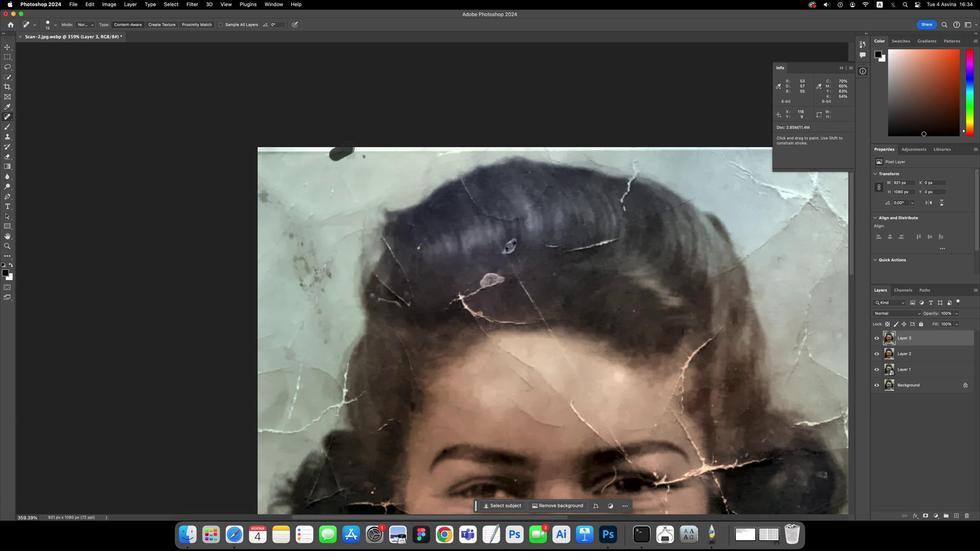 
Action: Mouse moved to (921, 130)
Screenshot: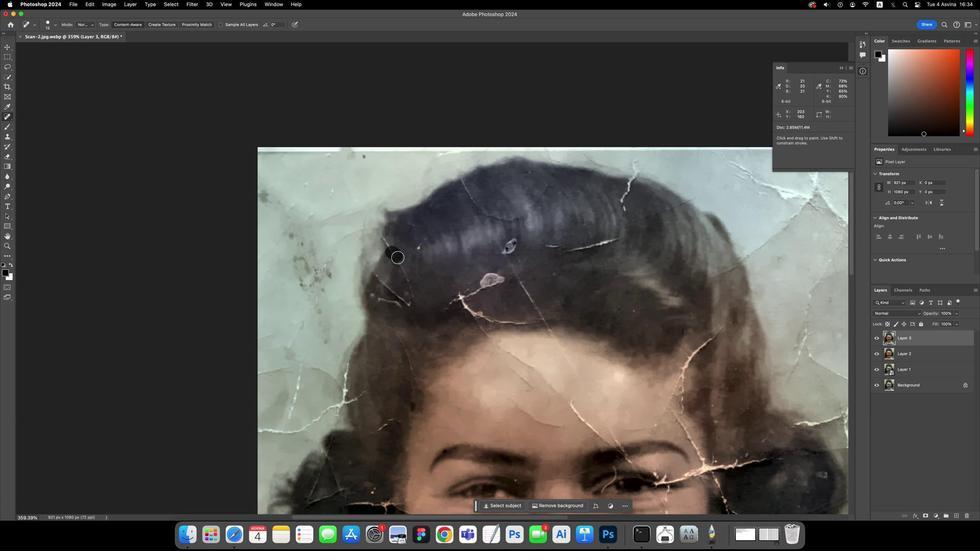 
Action: Mouse pressed left at (921, 130)
Screenshot: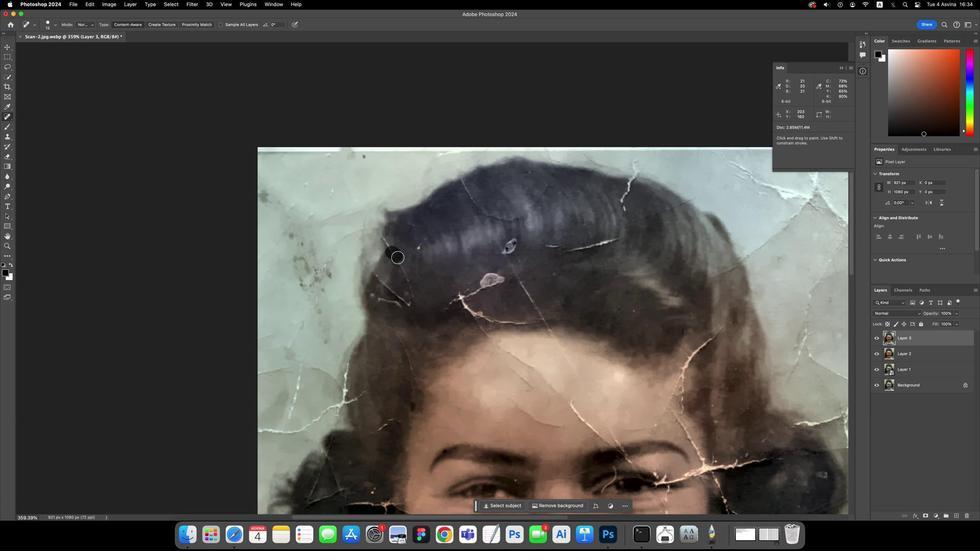
Action: Mouse moved to (921, 130)
Screenshot: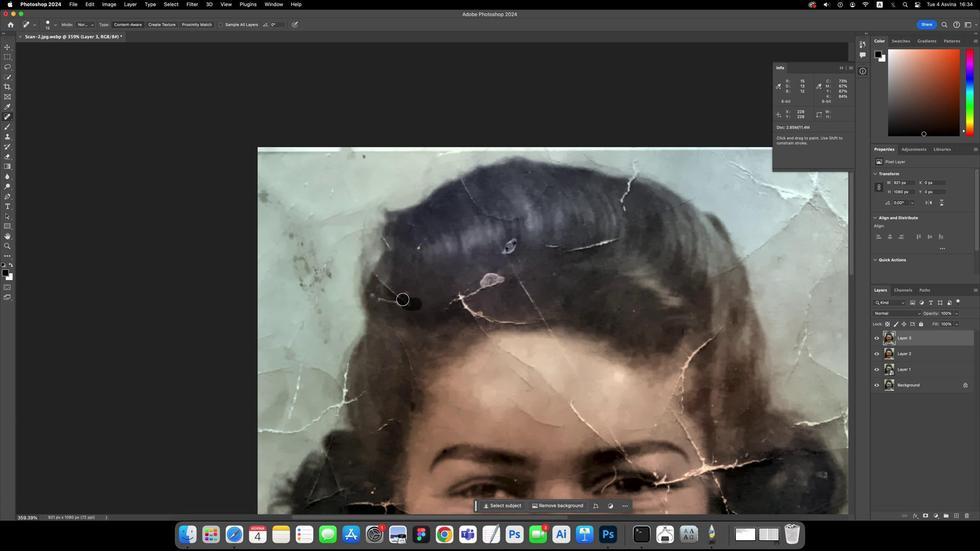 
Action: Mouse pressed left at (921, 130)
Screenshot: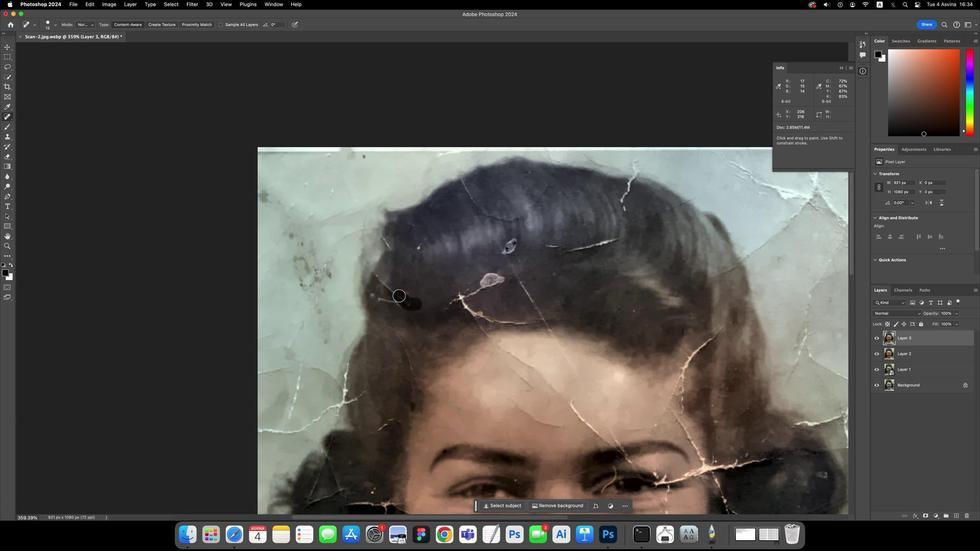 
Action: Mouse moved to (921, 130)
Screenshot: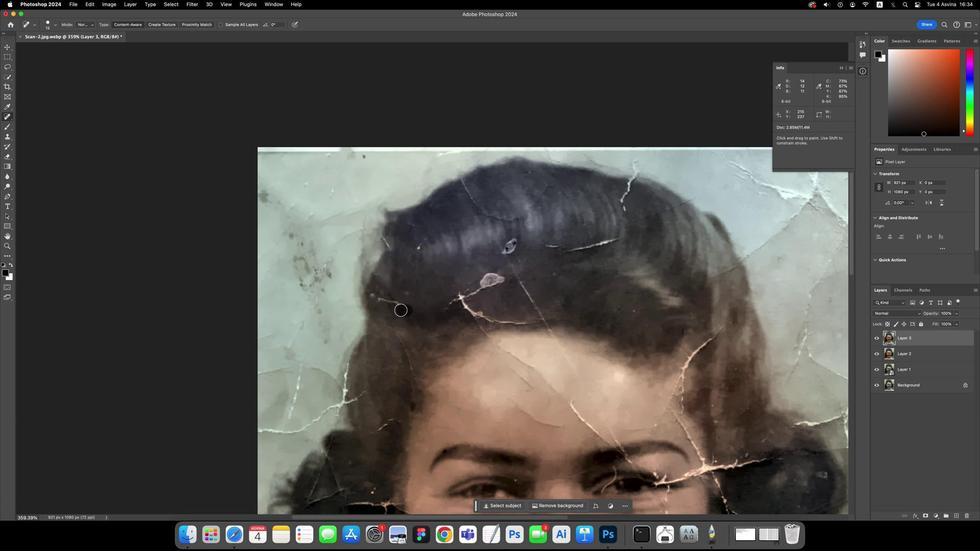 
Action: Mouse pressed left at (921, 130)
Screenshot: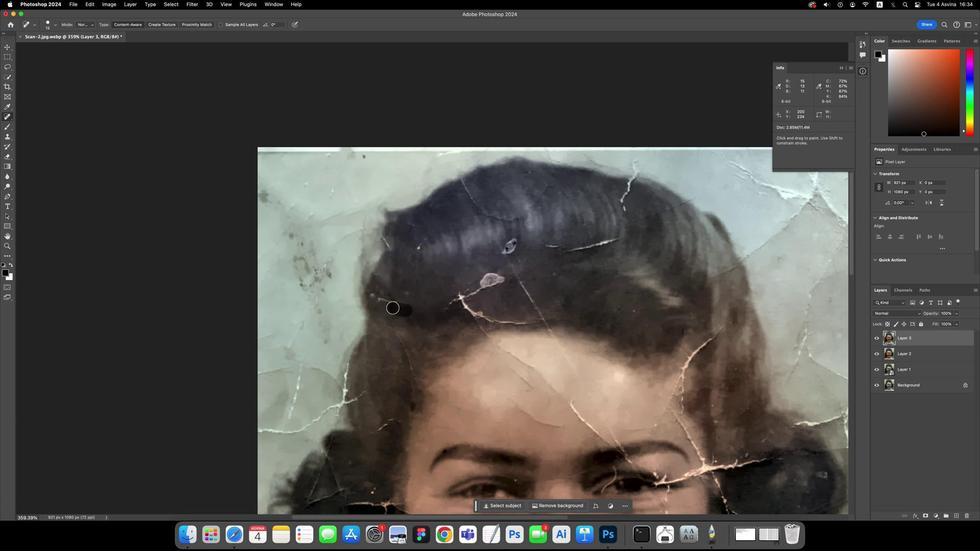
Action: Mouse moved to (921, 130)
Screenshot: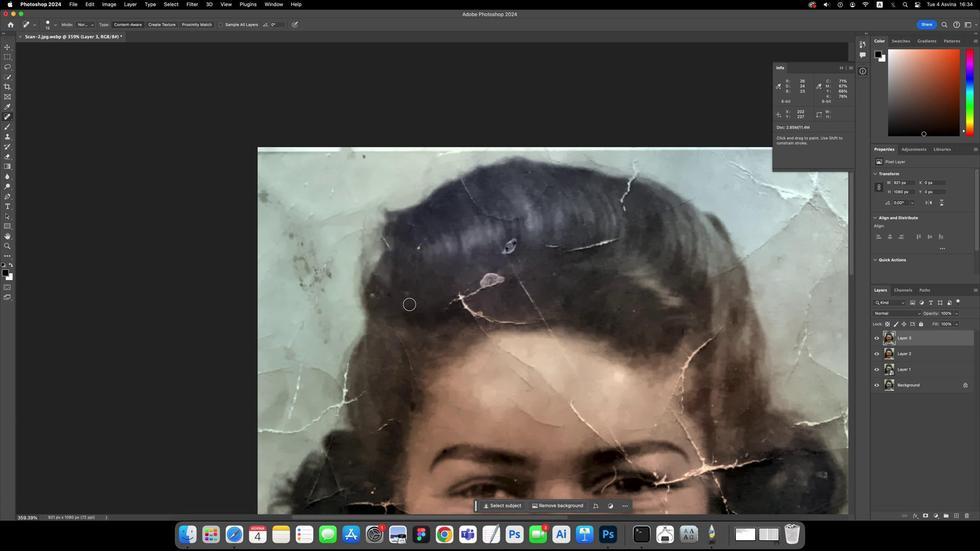 
Action: Mouse pressed left at (921, 130)
Screenshot: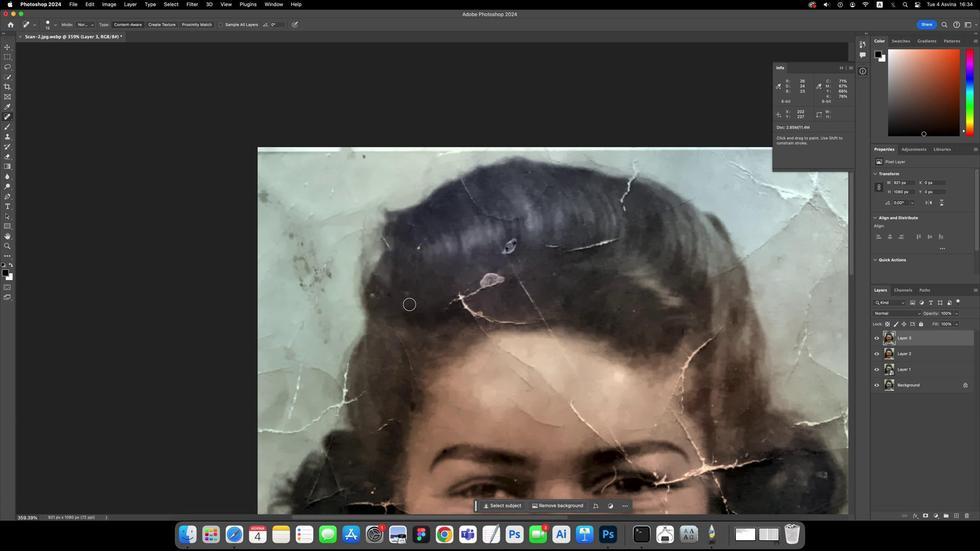 
Action: Mouse moved to (921, 130)
Screenshot: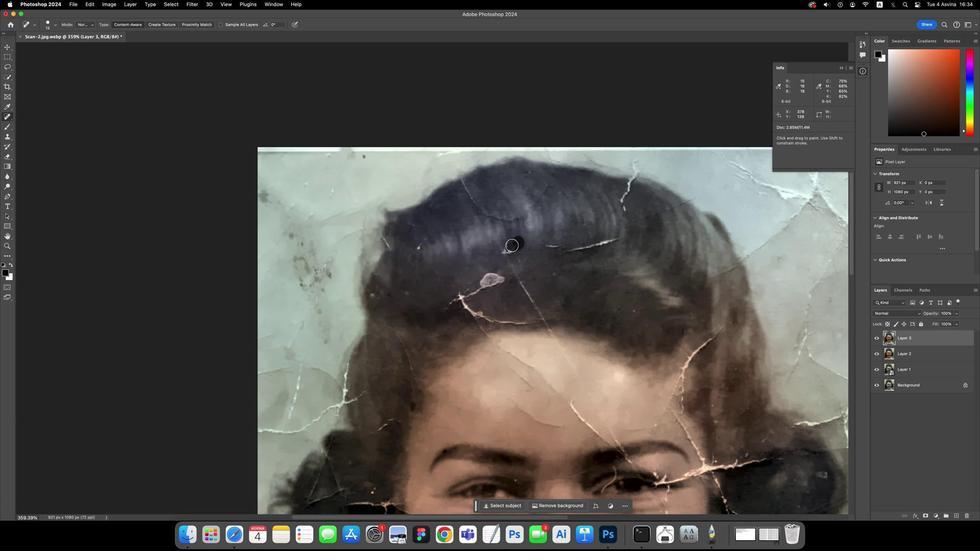 
Action: Mouse pressed left at (921, 130)
Screenshot: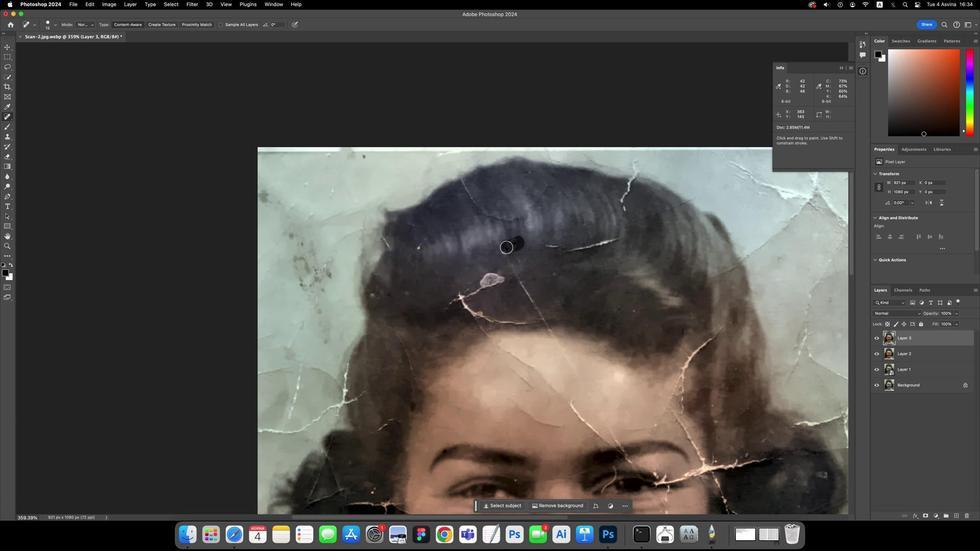 
Action: Mouse moved to (921, 130)
Screenshot: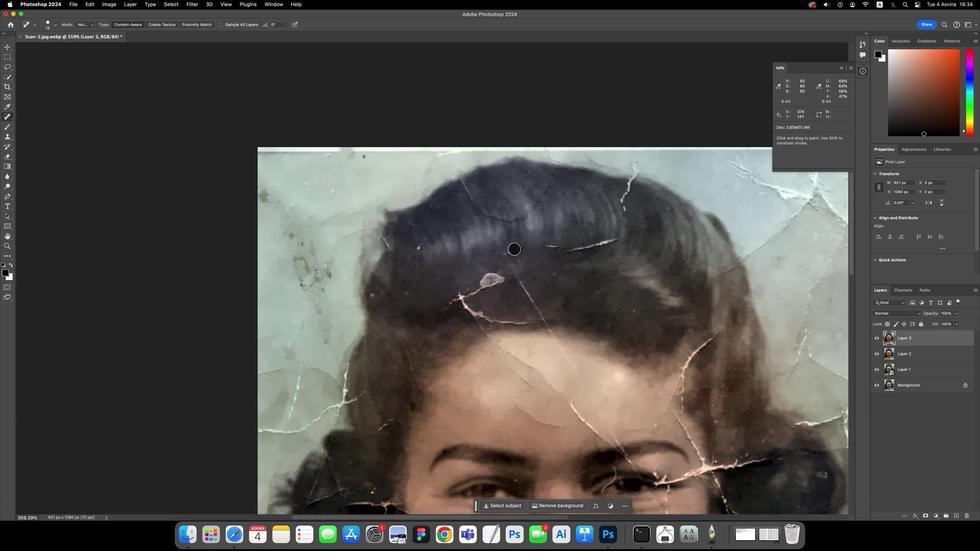 
Action: Mouse pressed left at (921, 130)
Screenshot: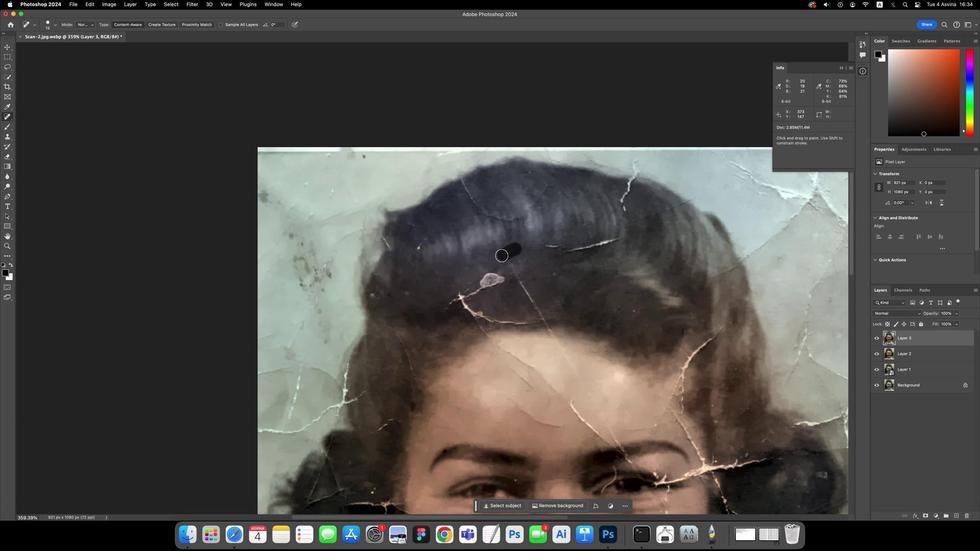 
Action: Mouse moved to (921, 130)
Screenshot: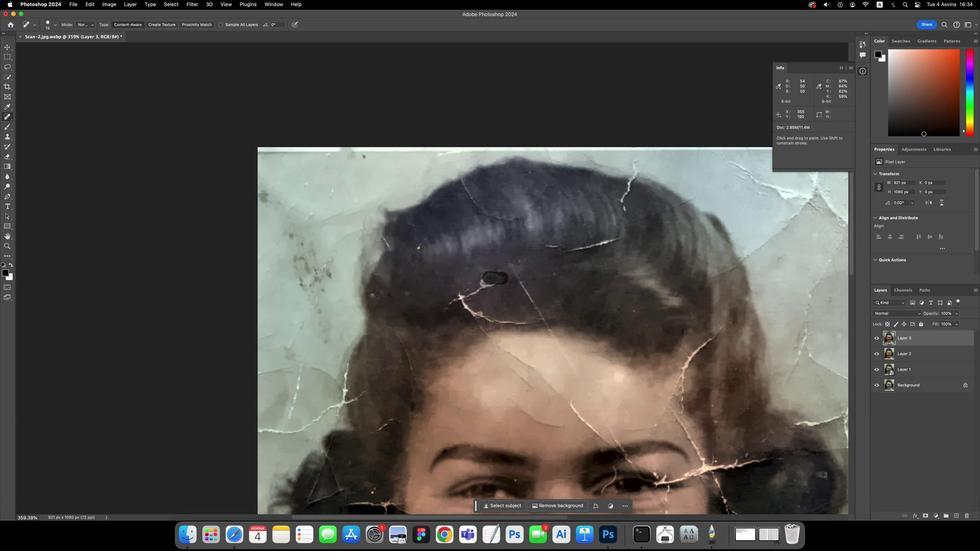 
Action: Mouse pressed left at (921, 130)
Screenshot: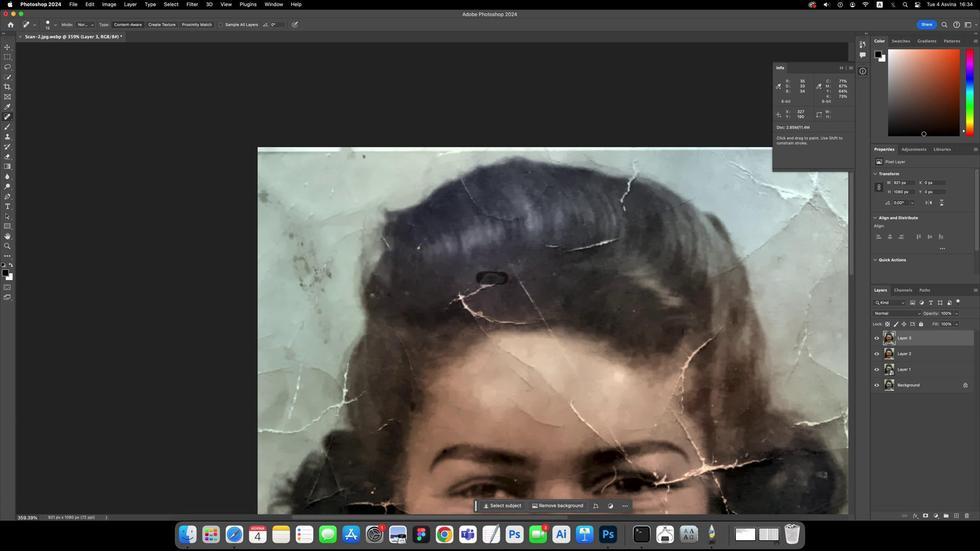 
Action: Mouse moved to (921, 130)
Screenshot: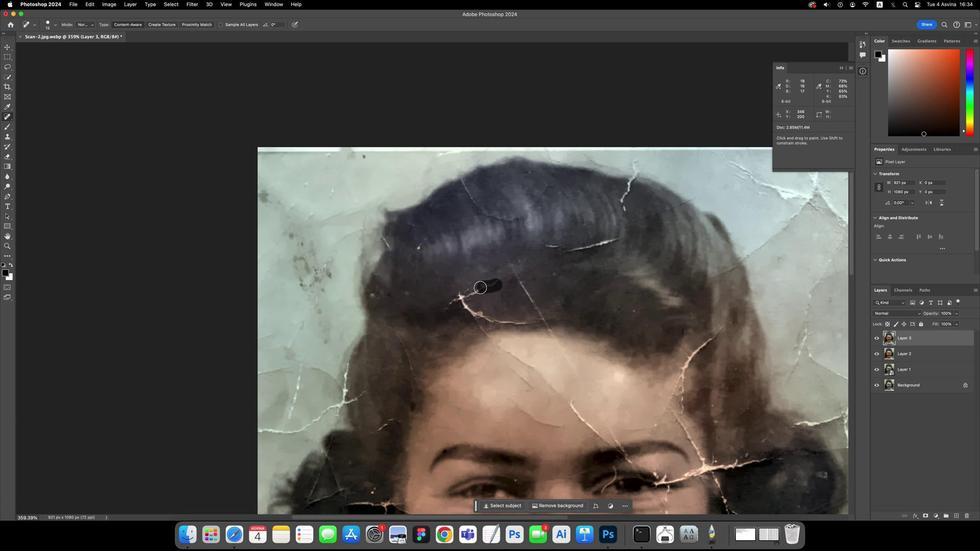 
Action: Mouse pressed left at (921, 130)
Screenshot: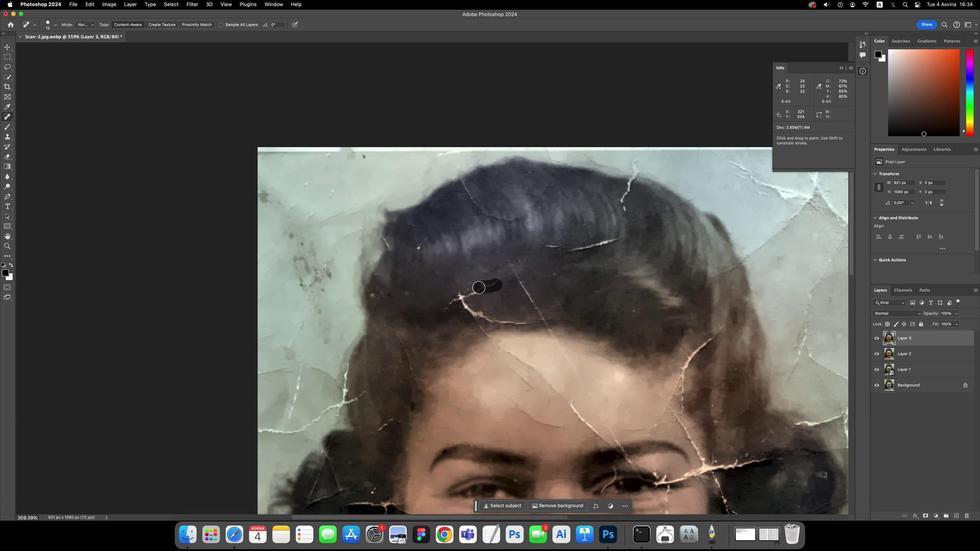 
Action: Mouse moved to (921, 130)
Screenshot: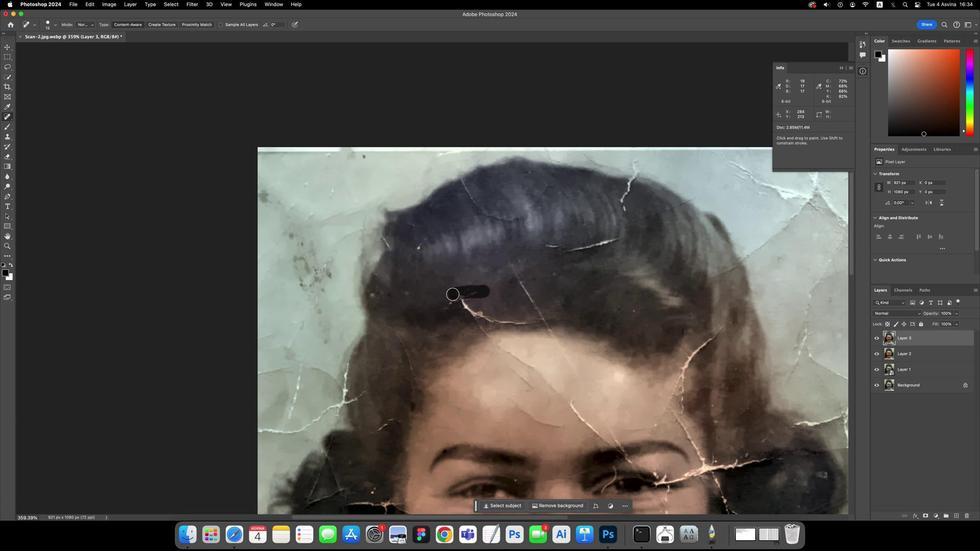 
Action: Mouse pressed left at (921, 130)
Screenshot: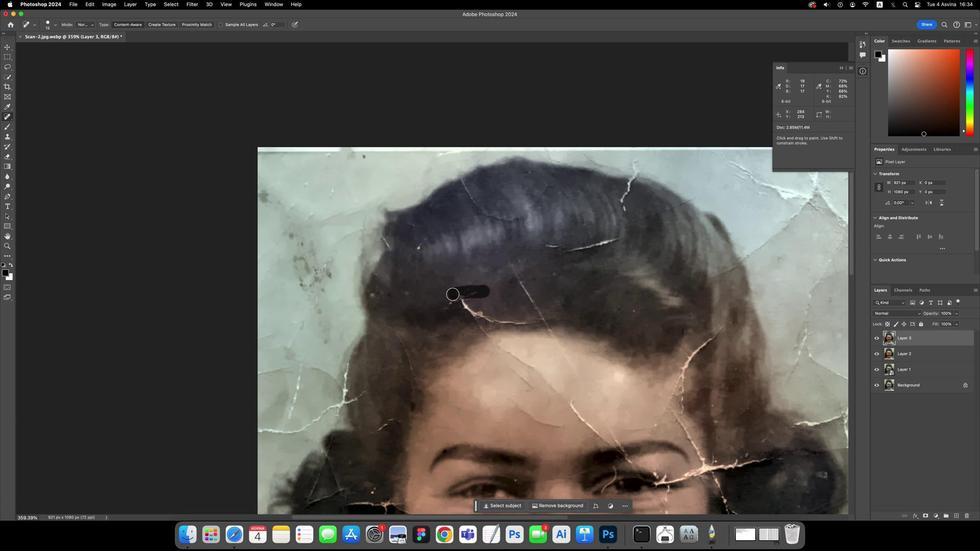 
Action: Mouse moved to (921, 130)
Screenshot: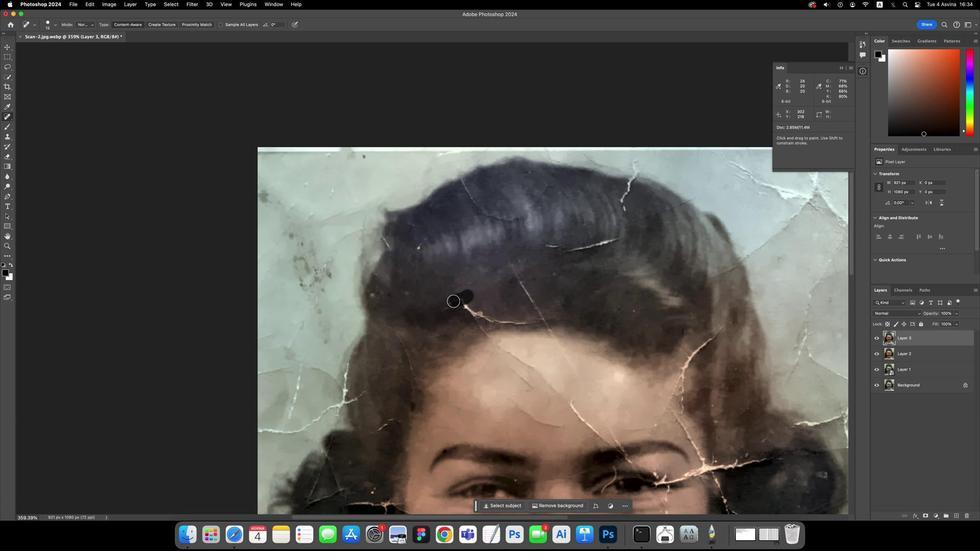 
Action: Mouse pressed left at (921, 130)
Screenshot: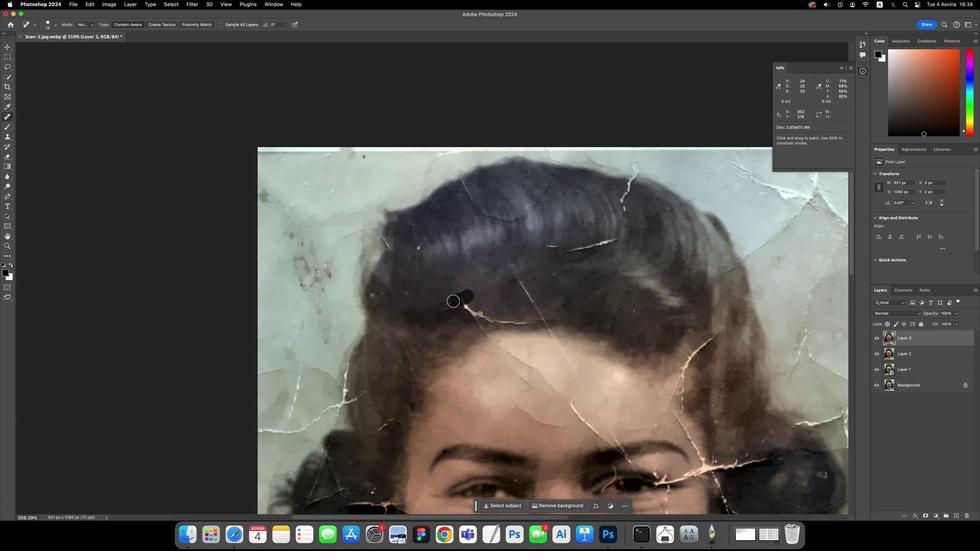 
Action: Mouse moved to (921, 130)
Screenshot: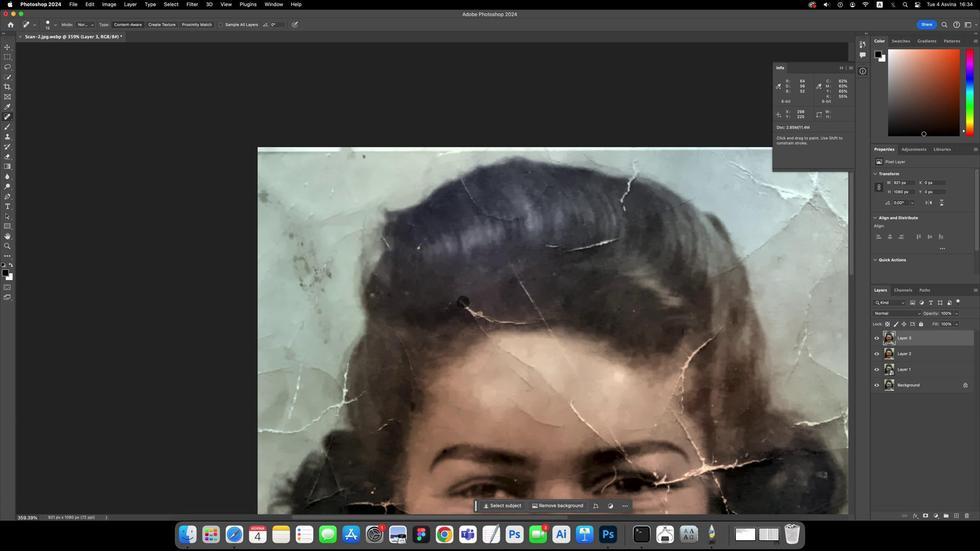 
Action: Mouse pressed left at (921, 130)
Screenshot: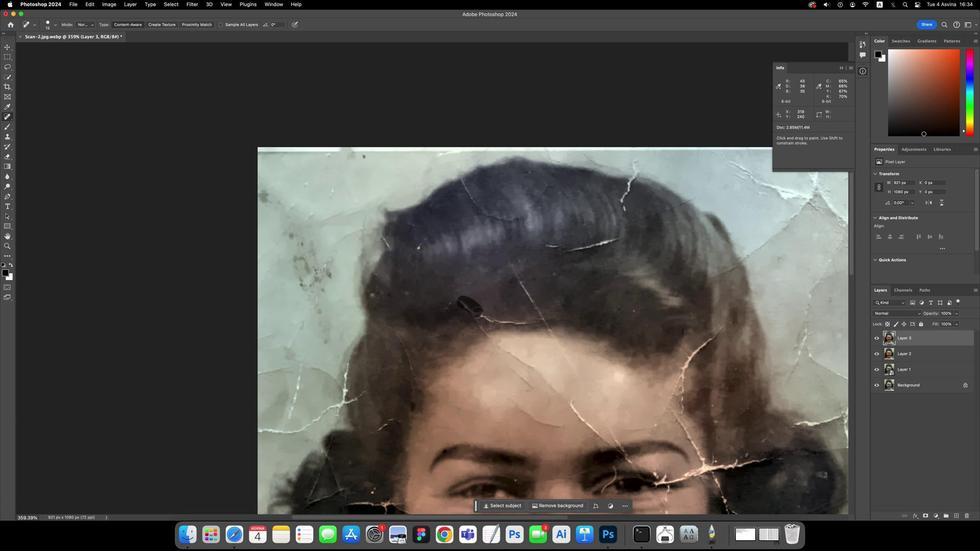 
Action: Mouse moved to (921, 130)
Screenshot: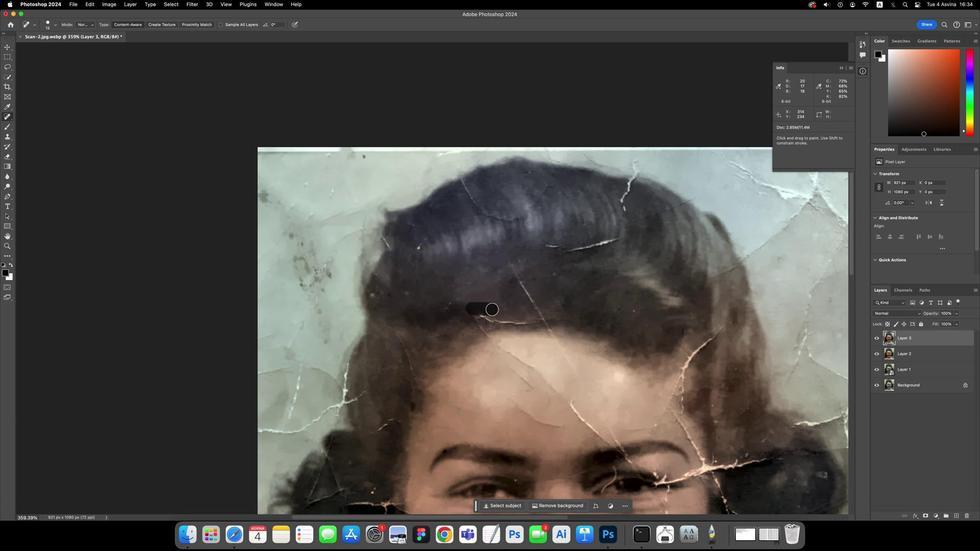 
Action: Mouse pressed left at (921, 130)
Screenshot: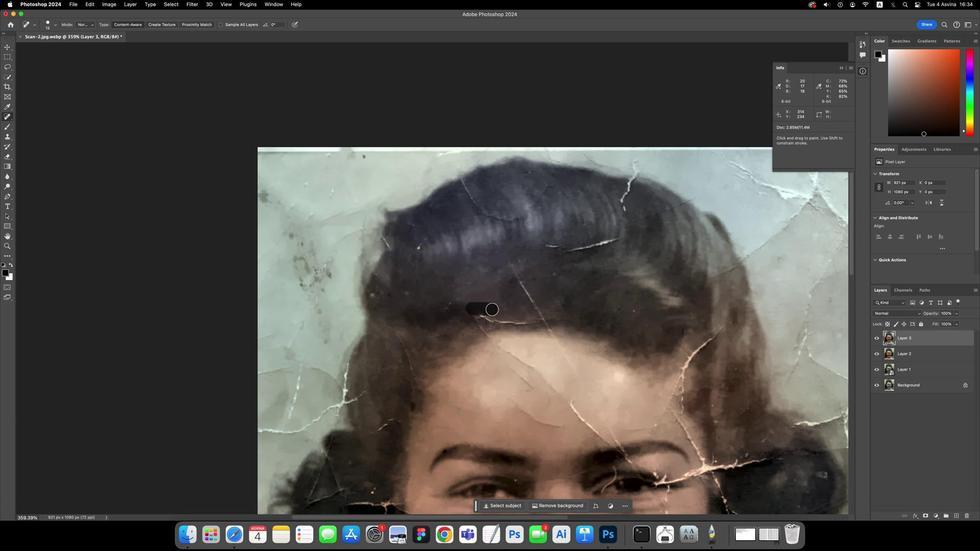 
Action: Mouse moved to (921, 130)
Screenshot: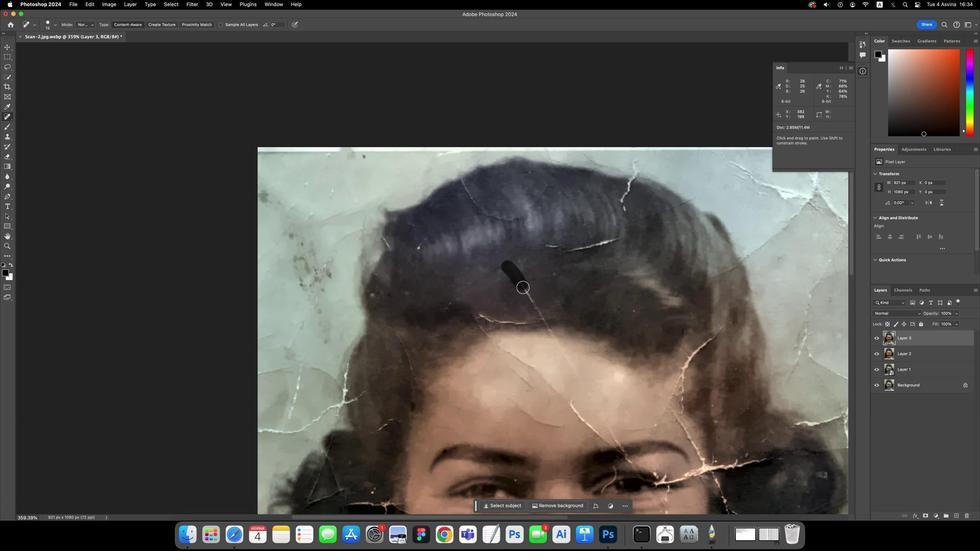 
Action: Mouse pressed left at (921, 130)
Screenshot: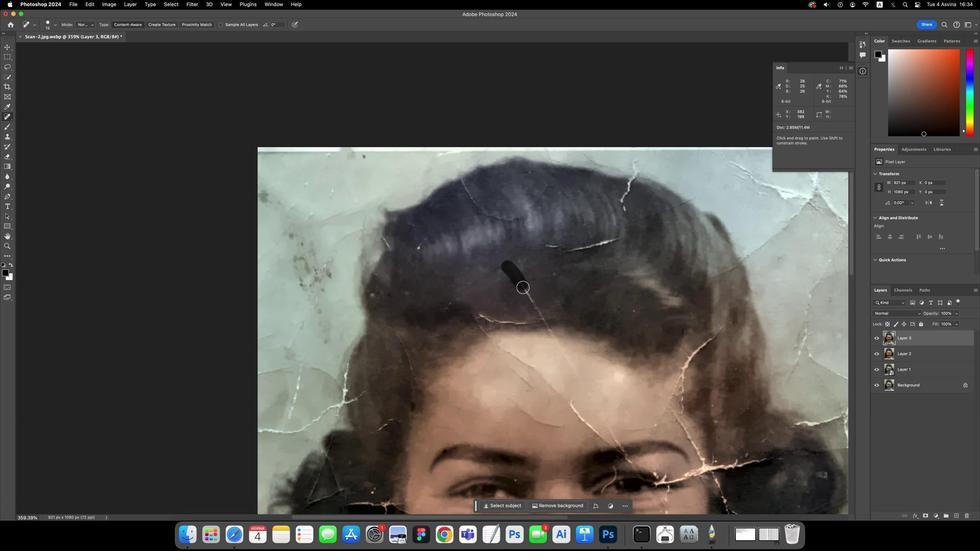 
Action: Mouse moved to (921, 130)
Screenshot: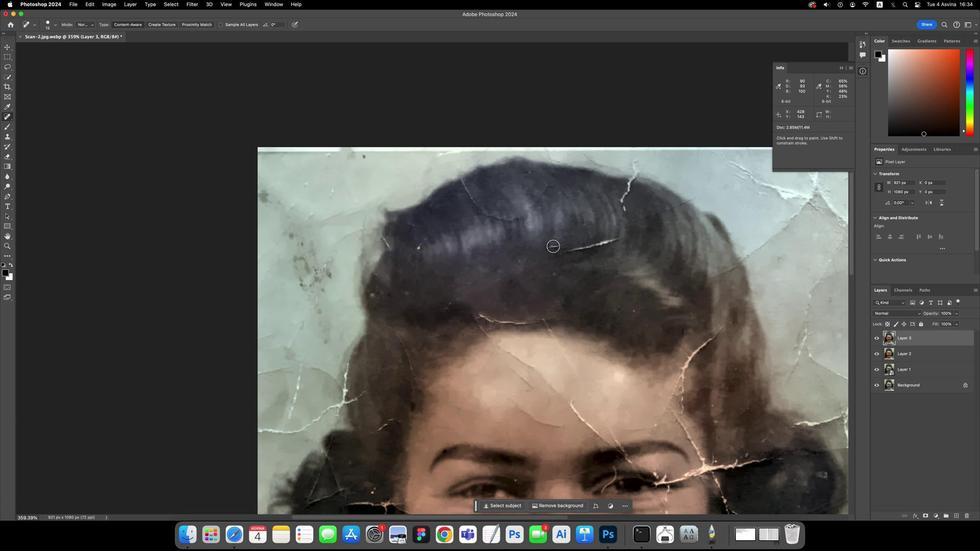 
Action: Mouse pressed left at (921, 130)
Screenshot: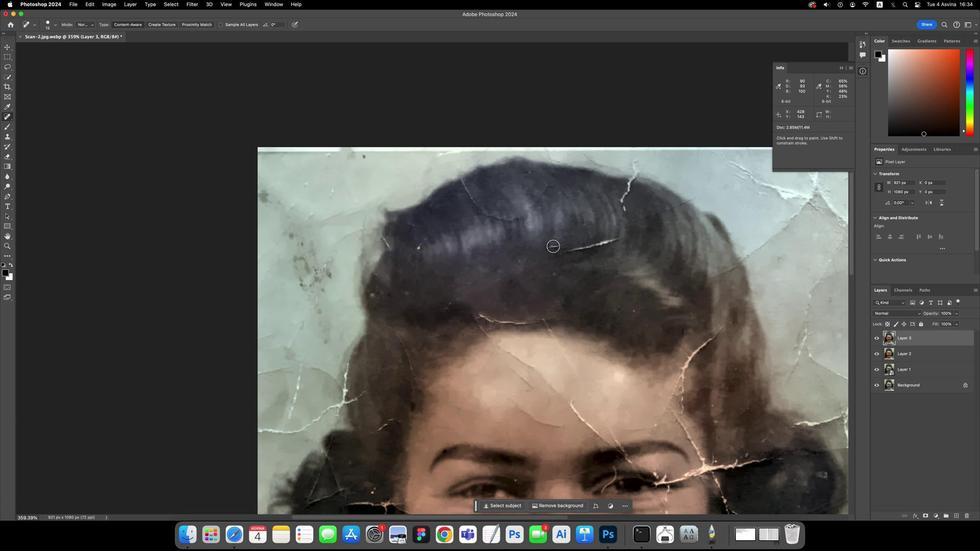 
Action: Mouse moved to (921, 130)
Screenshot: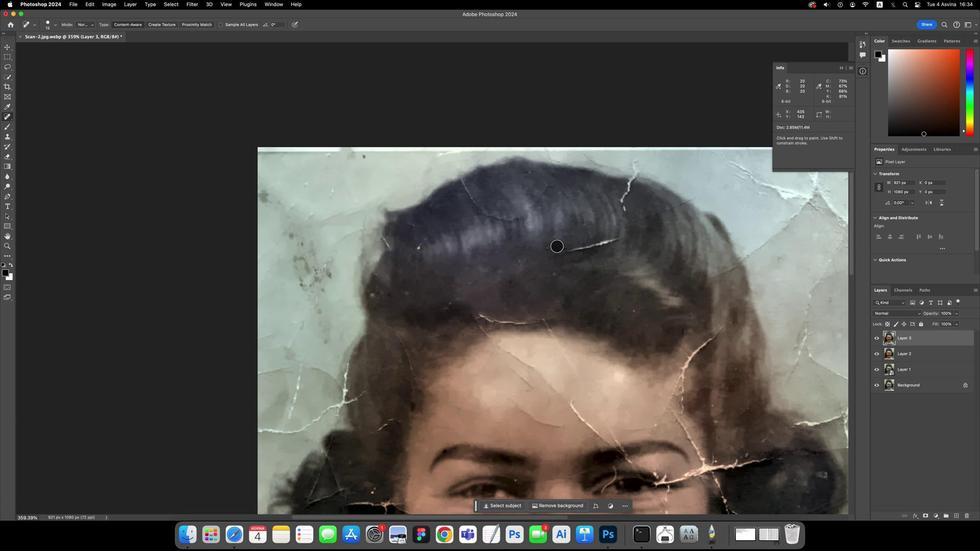 
Action: Mouse pressed left at (921, 130)
Screenshot: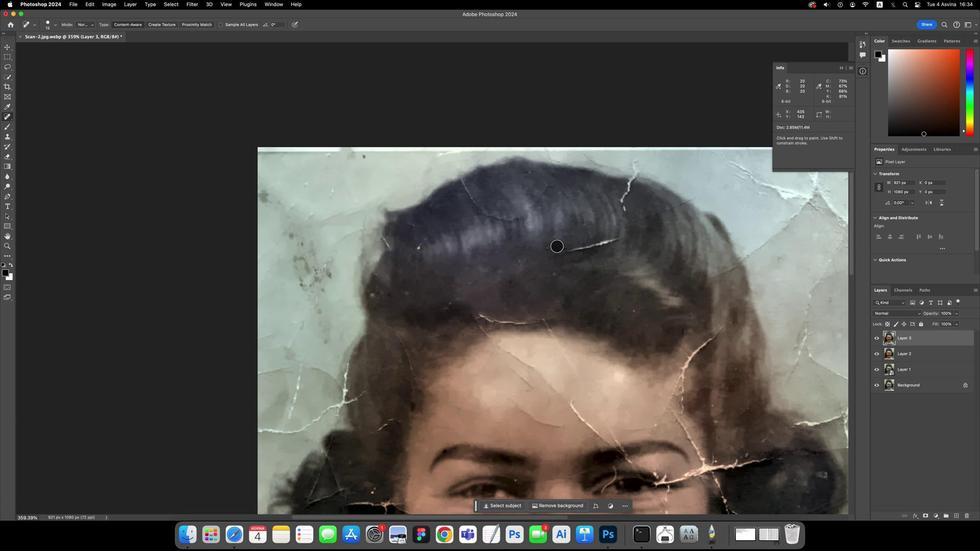 
Action: Mouse moved to (921, 130)
Screenshot: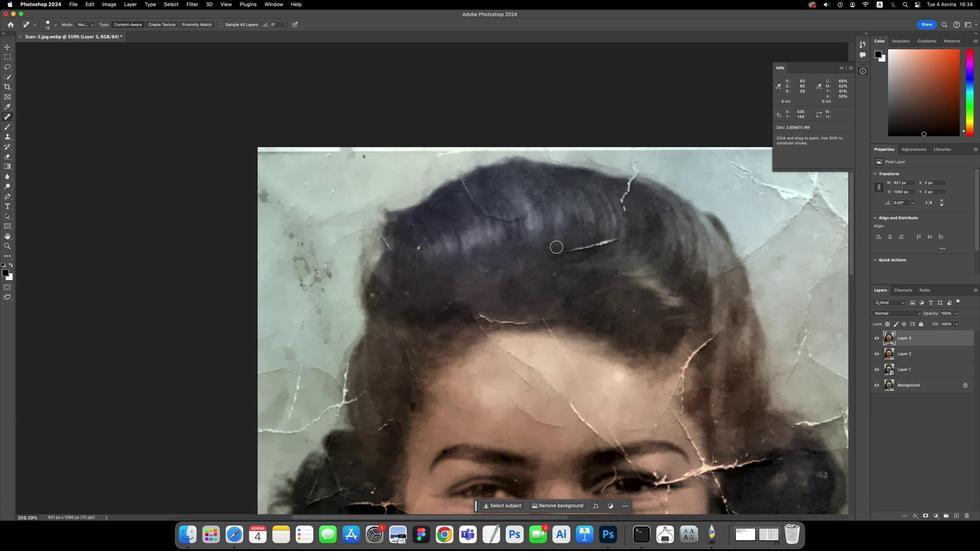 
Action: Mouse pressed left at (921, 130)
Screenshot: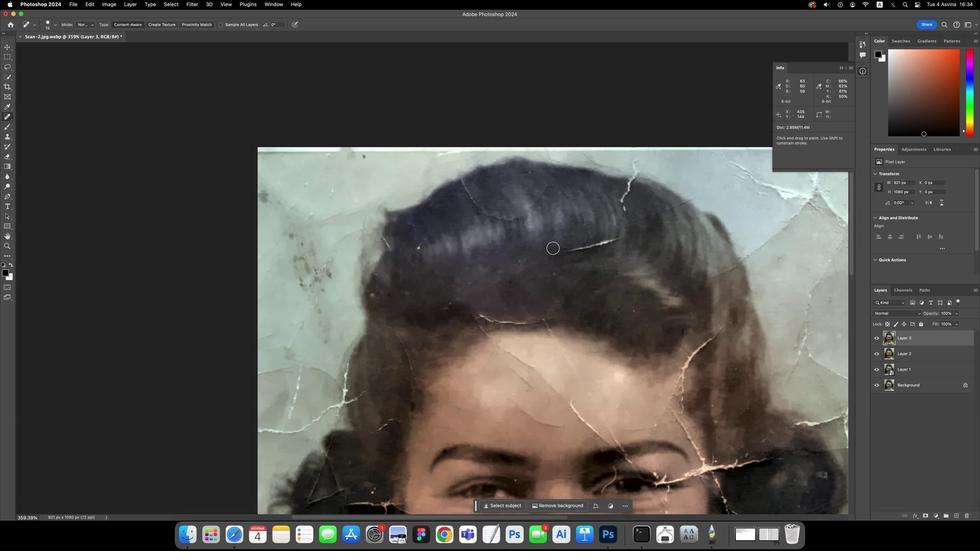 
Action: Mouse moved to (921, 130)
Screenshot: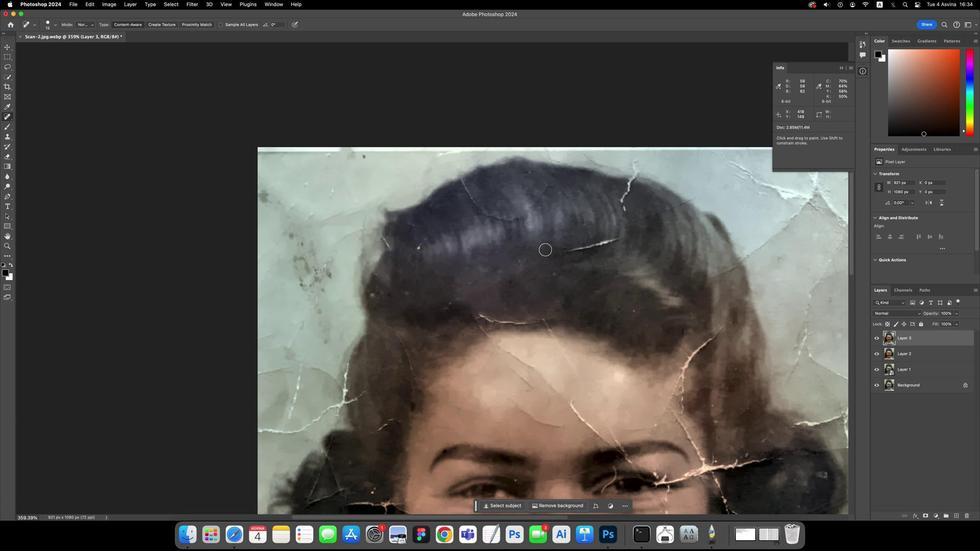 
Action: Mouse pressed left at (921, 130)
Screenshot: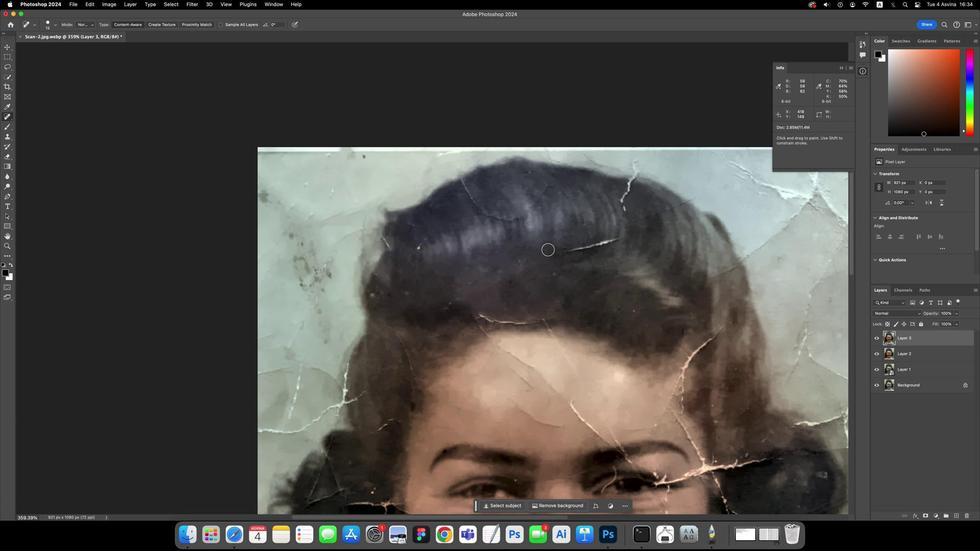 
Action: Mouse moved to (921, 130)
Screenshot: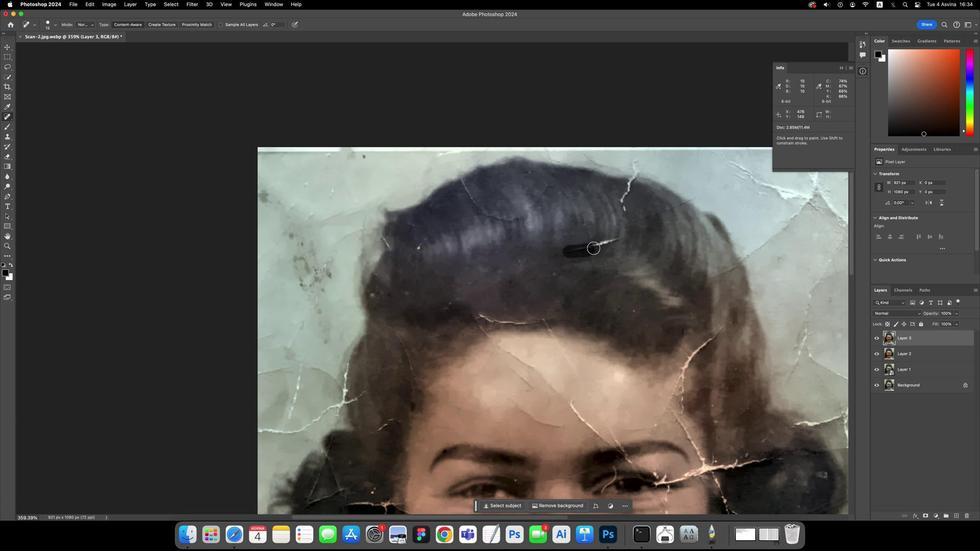 
Action: Mouse pressed left at (921, 130)
Screenshot: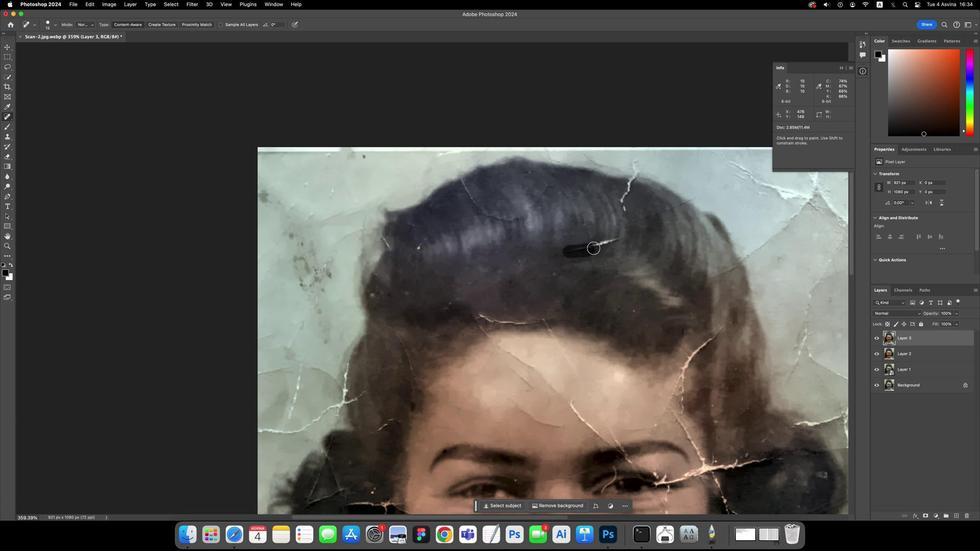 
Action: Mouse moved to (921, 130)
Screenshot: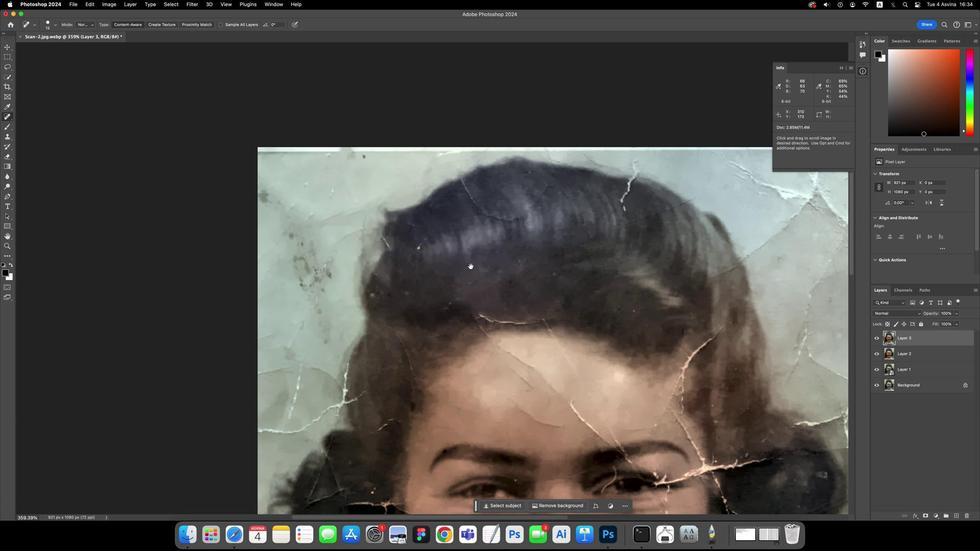 
Action: Key pressed Key.space
Screenshot: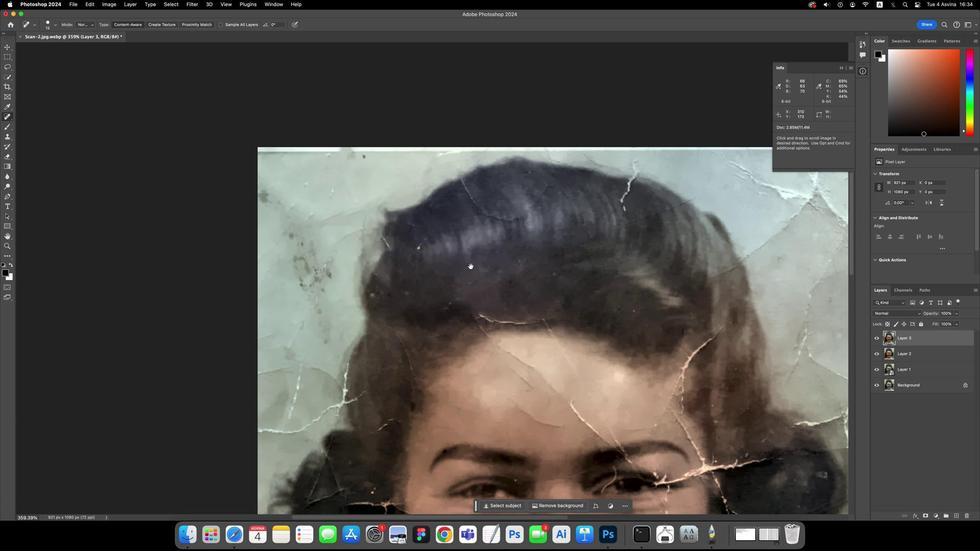 
Action: Mouse moved to (921, 130)
Screenshot: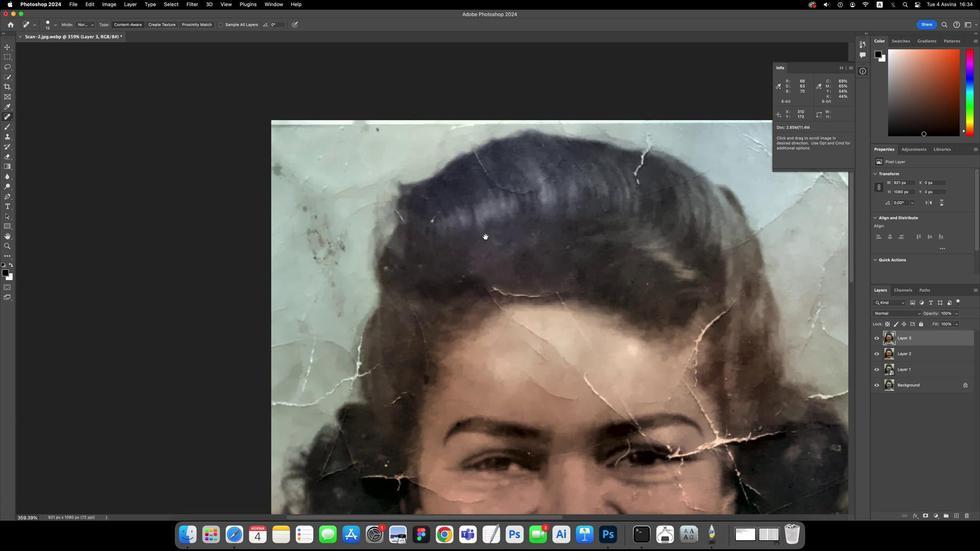 
Action: Mouse pressed left at (921, 130)
Screenshot: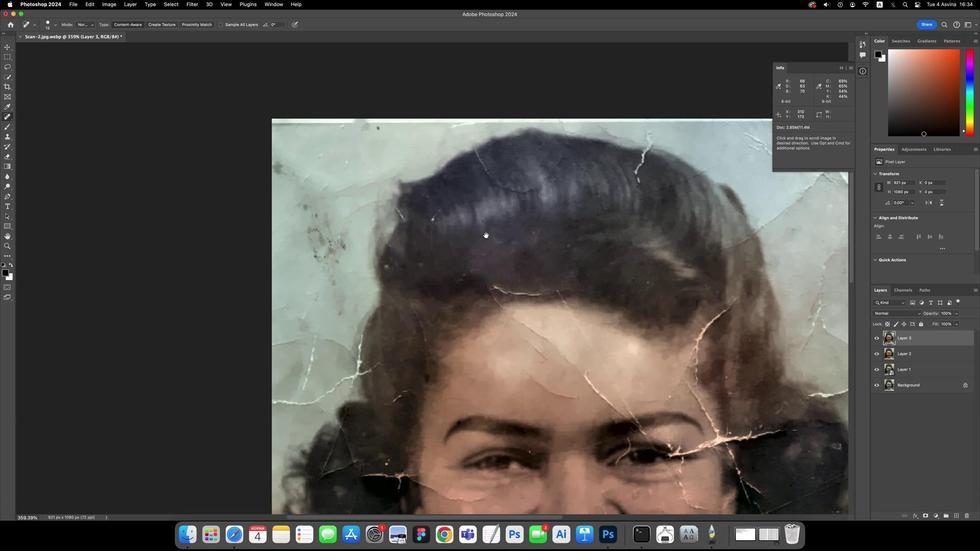 
Action: Mouse moved to (921, 130)
Screenshot: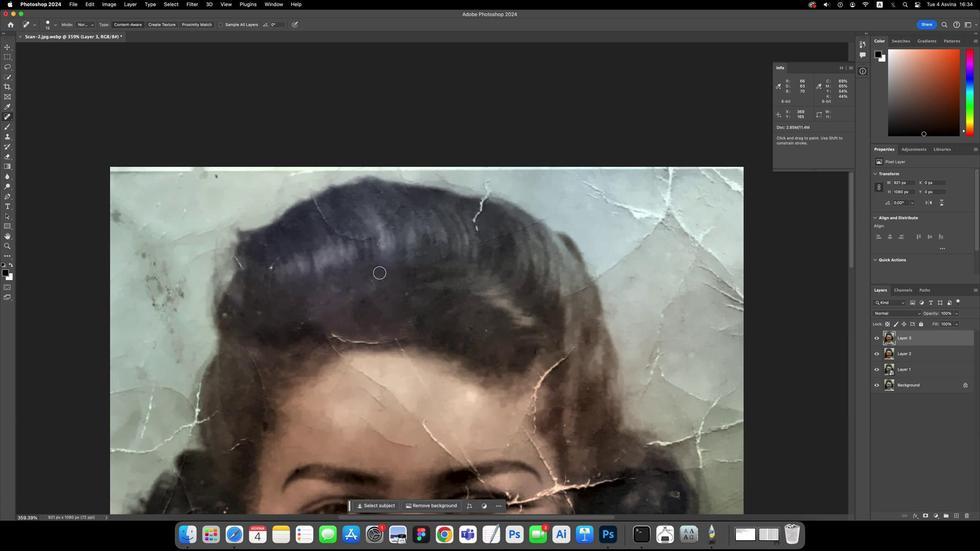 
Action: Key pressed Key.space
Screenshot: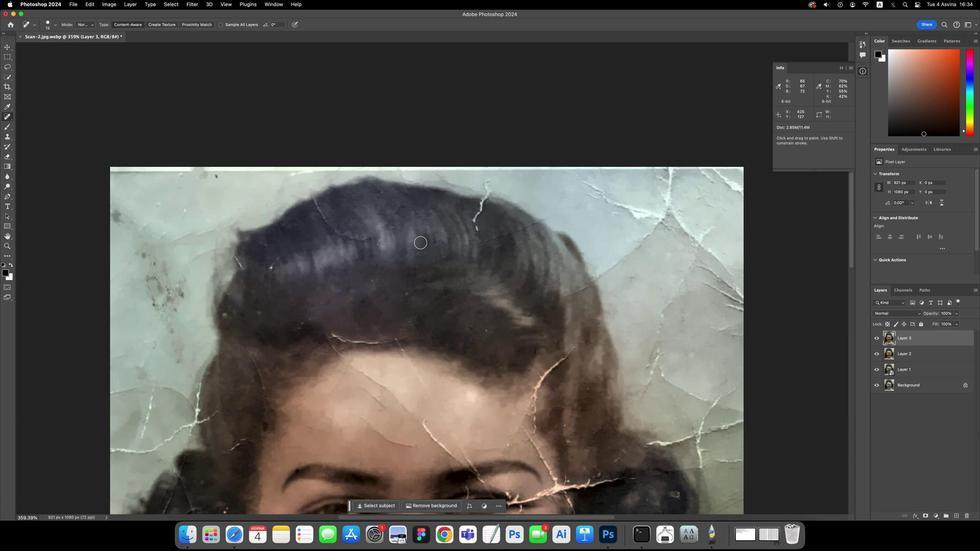 
Action: Mouse moved to (921, 130)
Screenshot: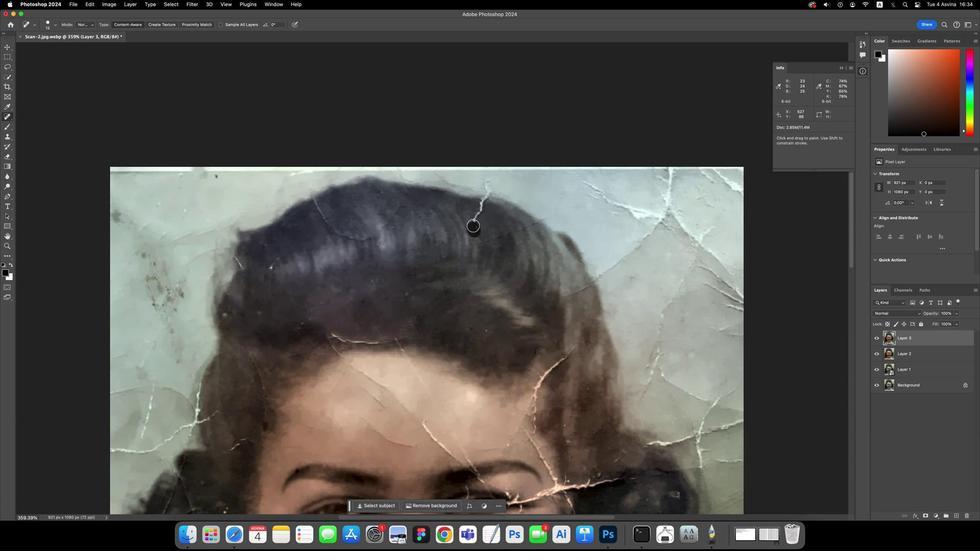 
Action: Mouse pressed left at (921, 130)
Screenshot: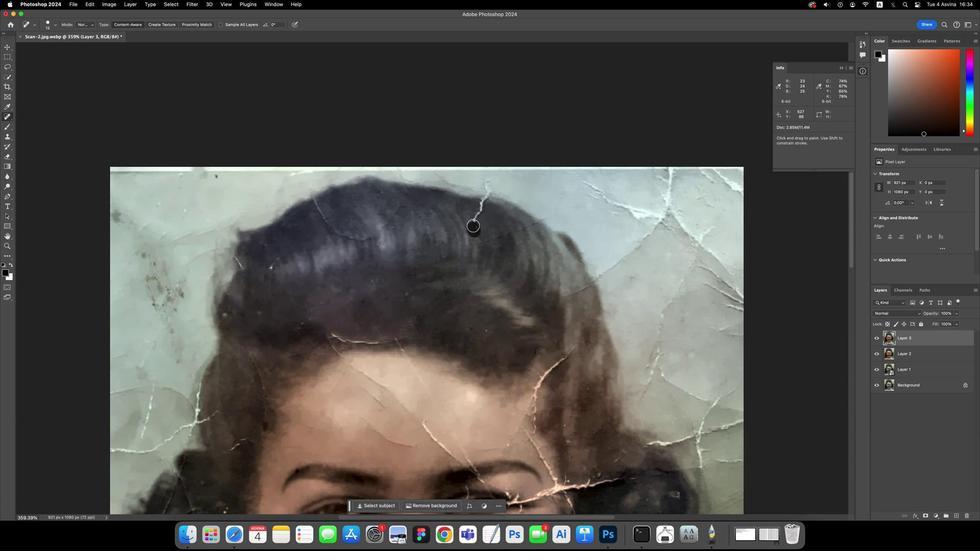 
Action: Mouse moved to (921, 130)
Screenshot: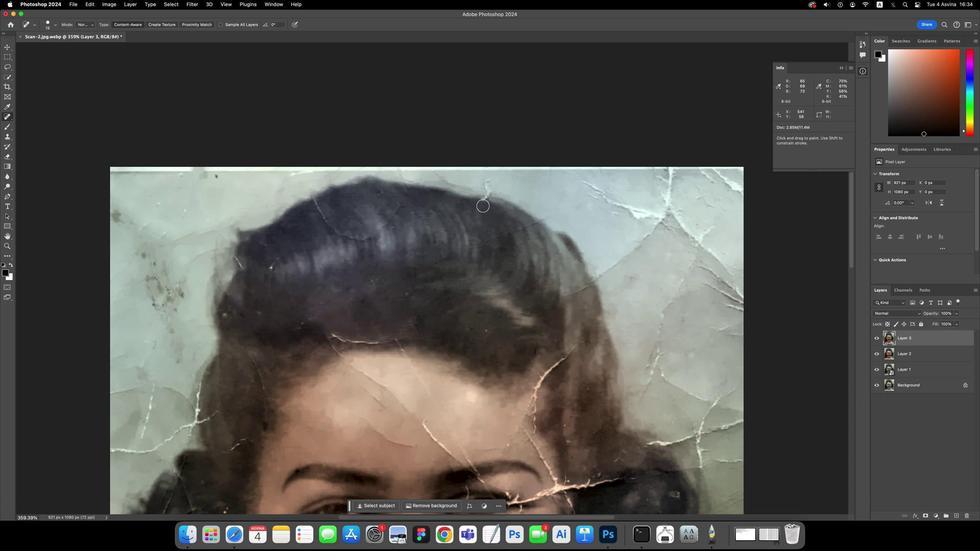 
Action: Key pressed '['
Screenshot: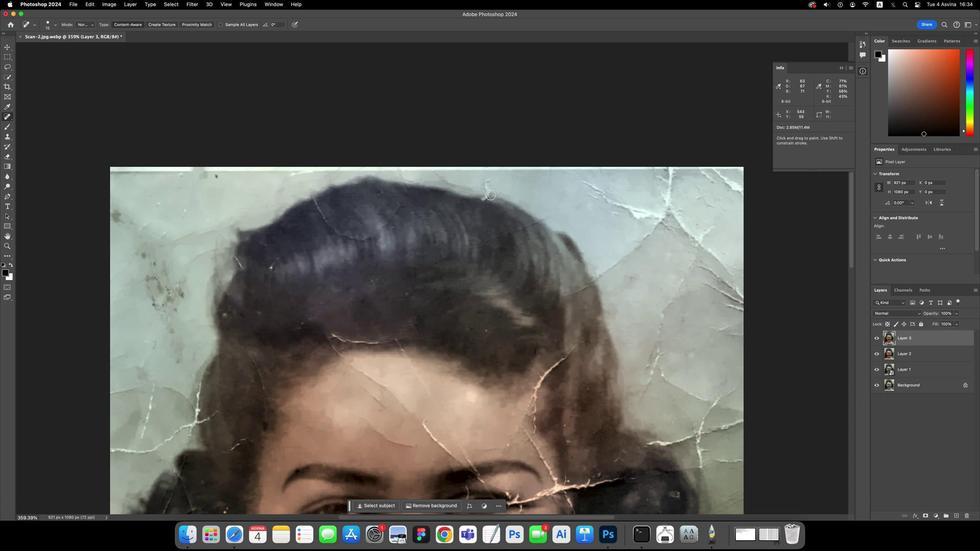 
Action: Mouse moved to (921, 130)
Screenshot: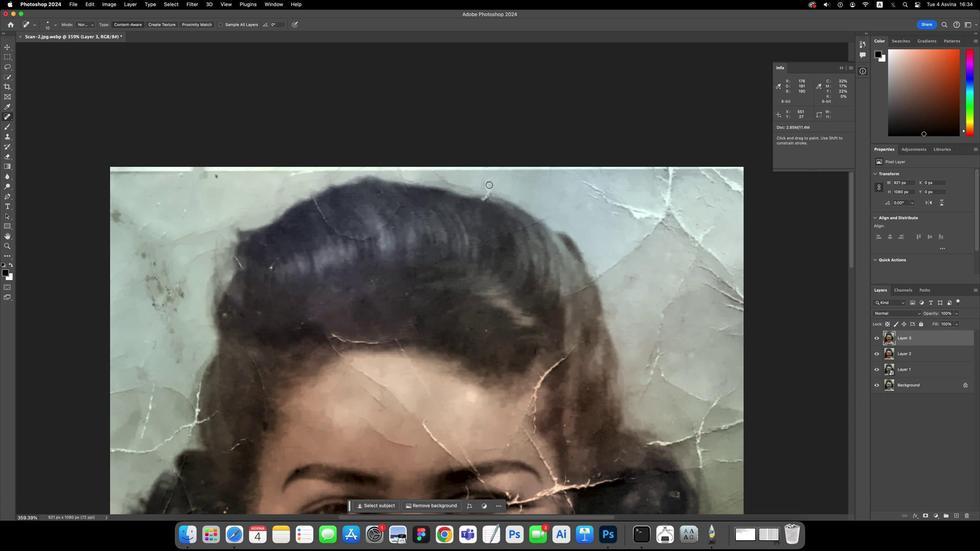 
Action: Key pressed '['
Screenshot: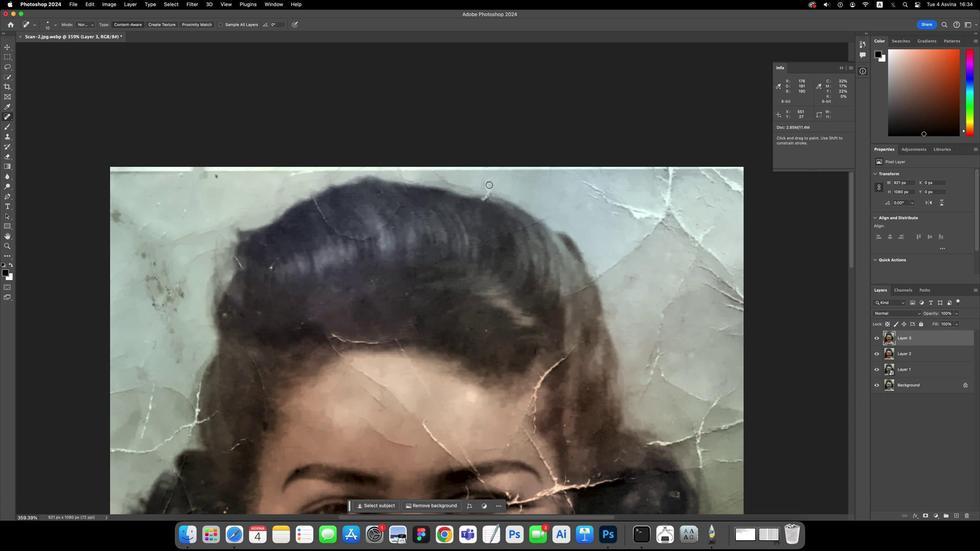 
Action: Mouse moved to (921, 129)
Screenshot: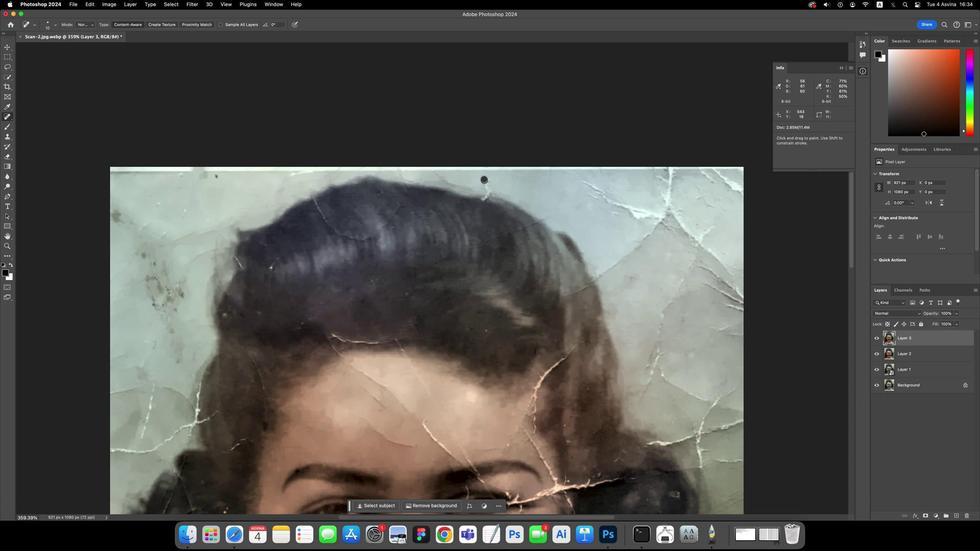 
Action: Mouse pressed left at (921, 129)
Screenshot: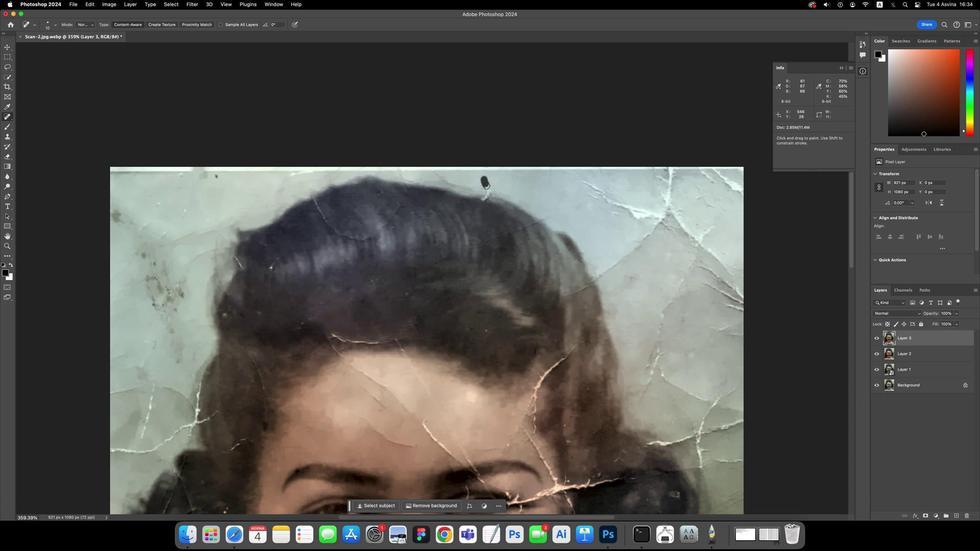 
Action: Mouse moved to (921, 130)
Screenshot: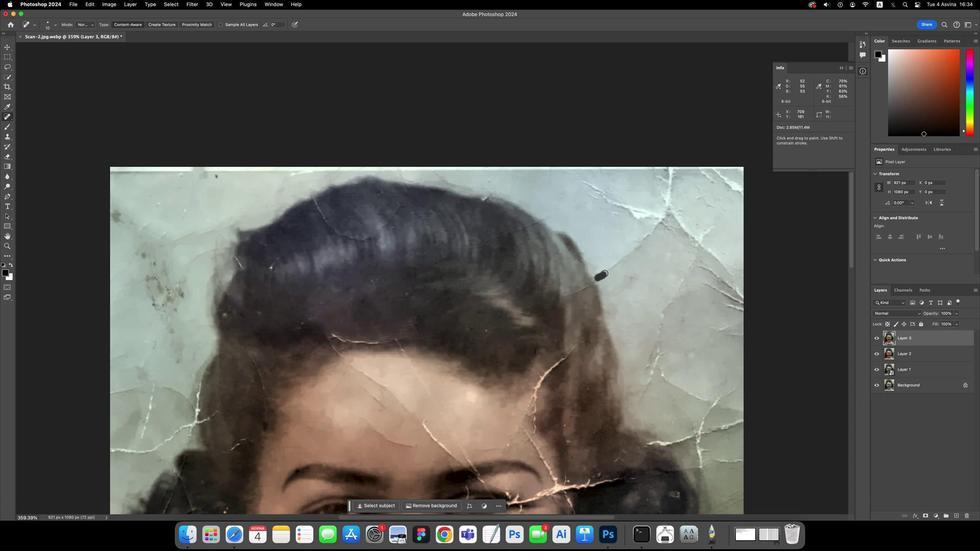 
Action: Mouse pressed left at (921, 130)
Screenshot: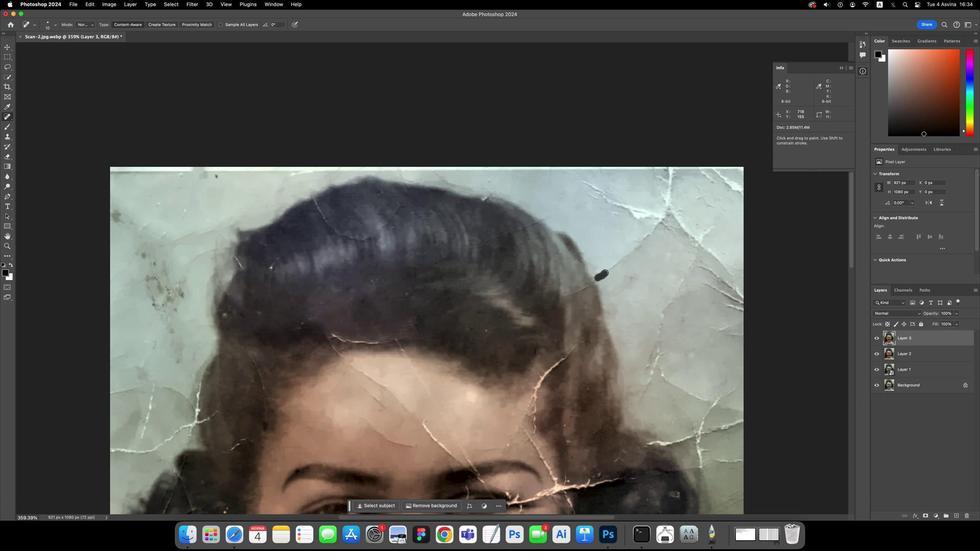 
Action: Mouse moved to (921, 130)
Screenshot: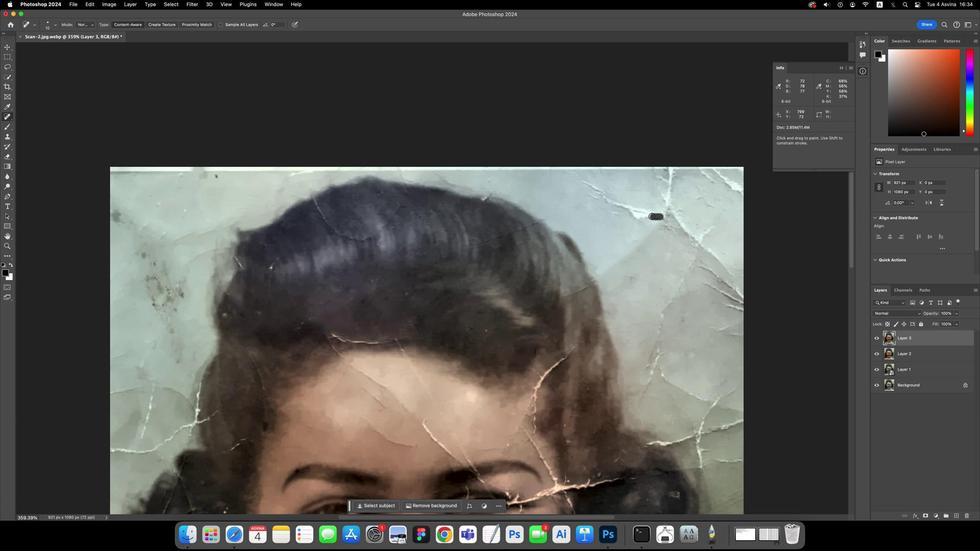 
Action: Mouse pressed left at (921, 130)
Screenshot: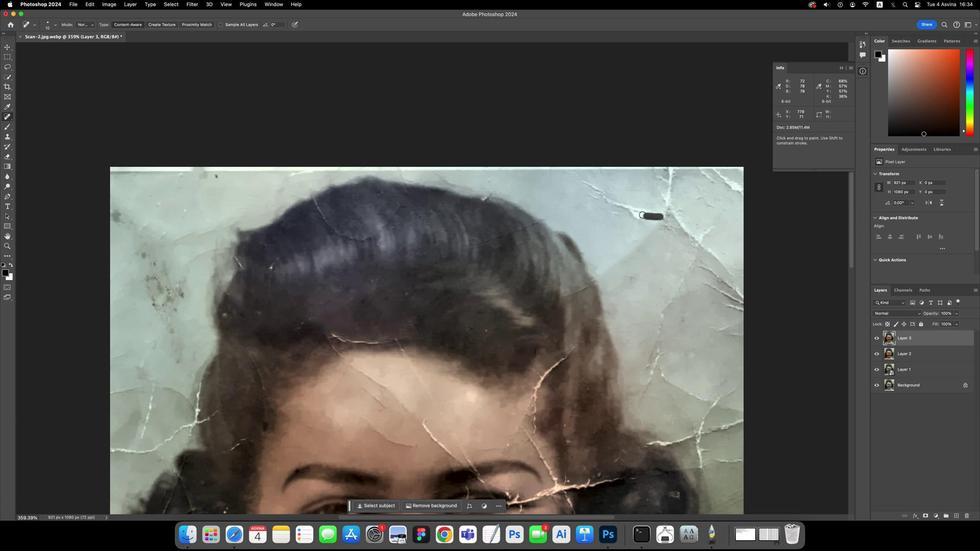 
Action: Mouse moved to (921, 130)
Screenshot: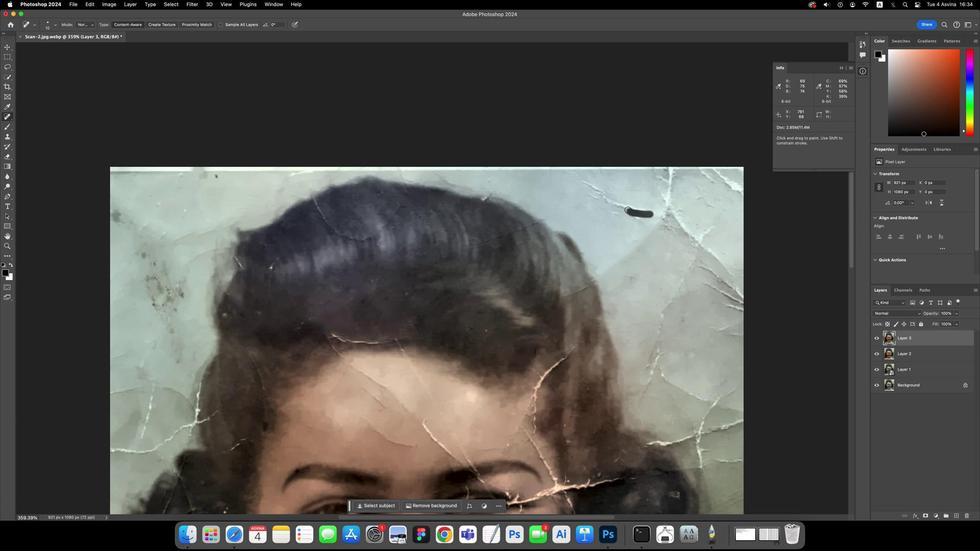 
Action: Mouse pressed left at (921, 130)
Screenshot: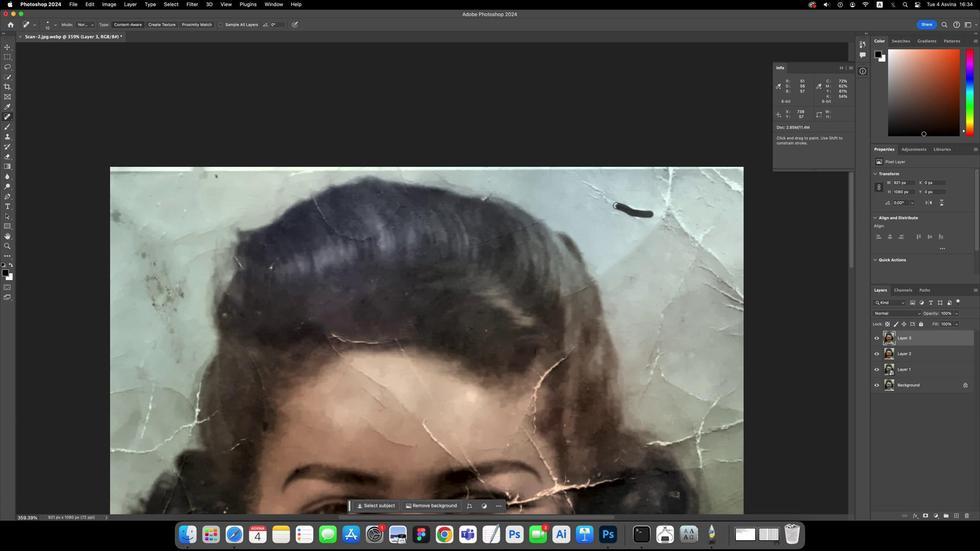 
Action: Mouse moved to (921, 130)
Screenshot: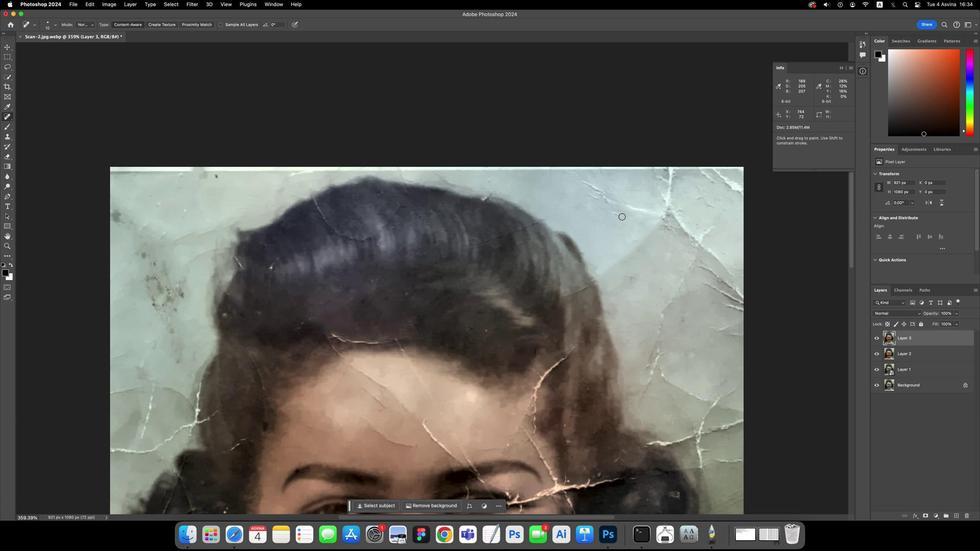 
Action: Mouse pressed left at (921, 130)
Screenshot: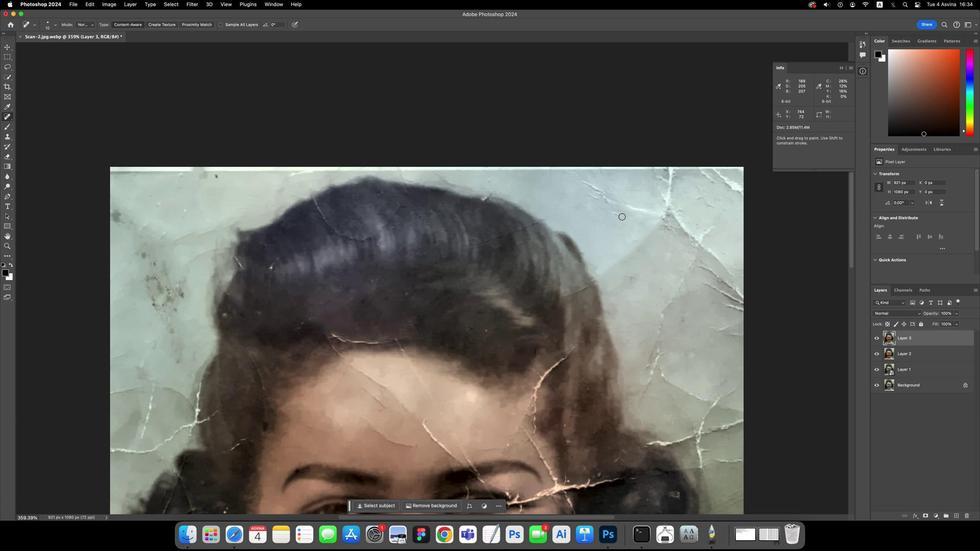 
Action: Mouse moved to (921, 130)
Screenshot: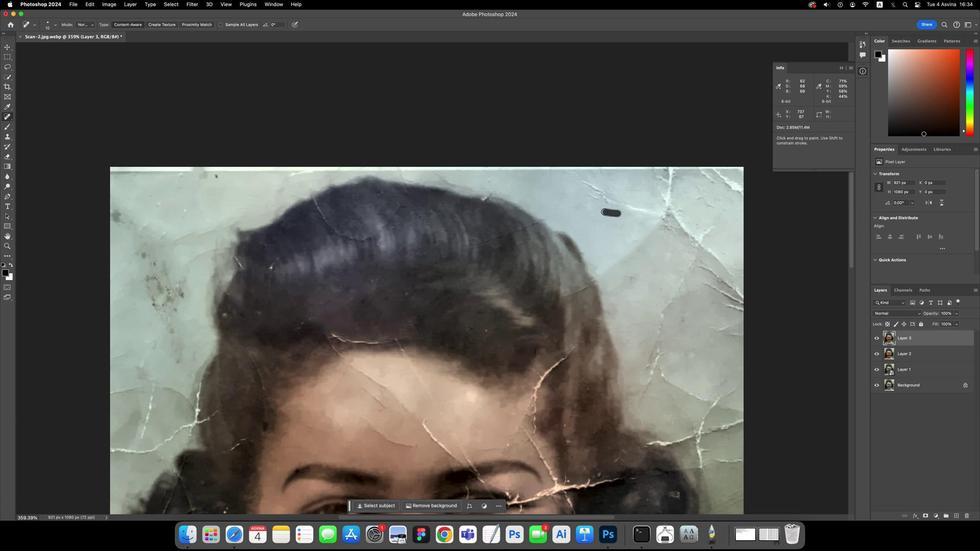 
Action: Mouse pressed left at (921, 130)
Screenshot: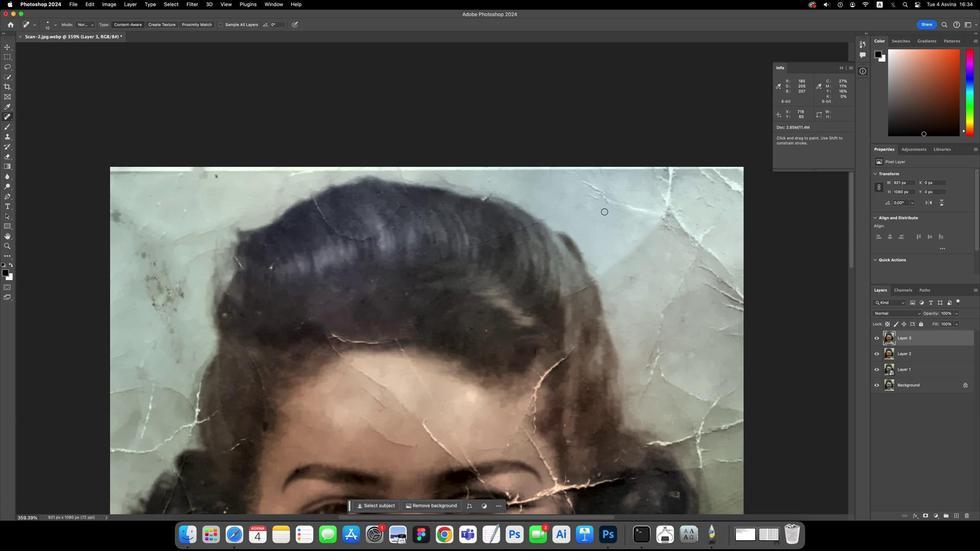 
Action: Mouse moved to (921, 130)
Screenshot: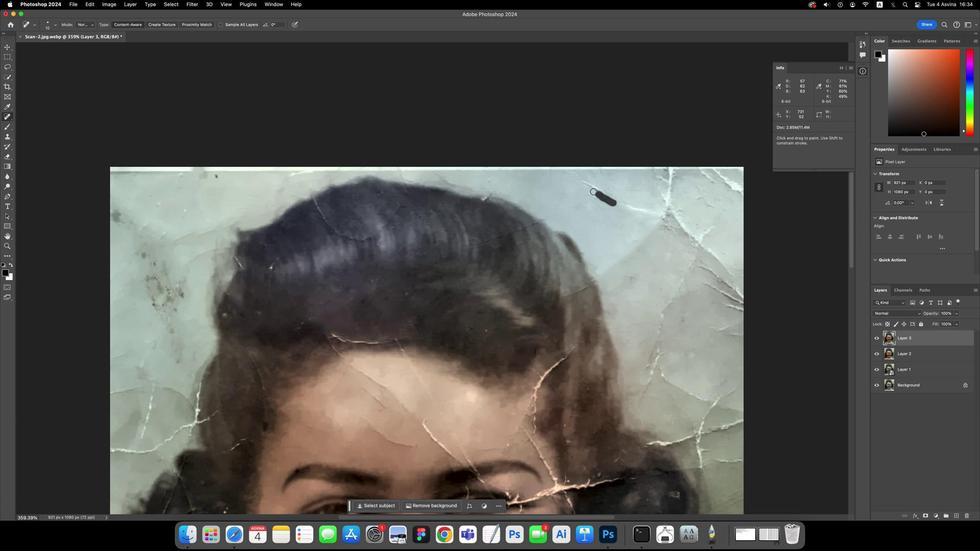 
Action: Mouse pressed left at (921, 130)
Screenshot: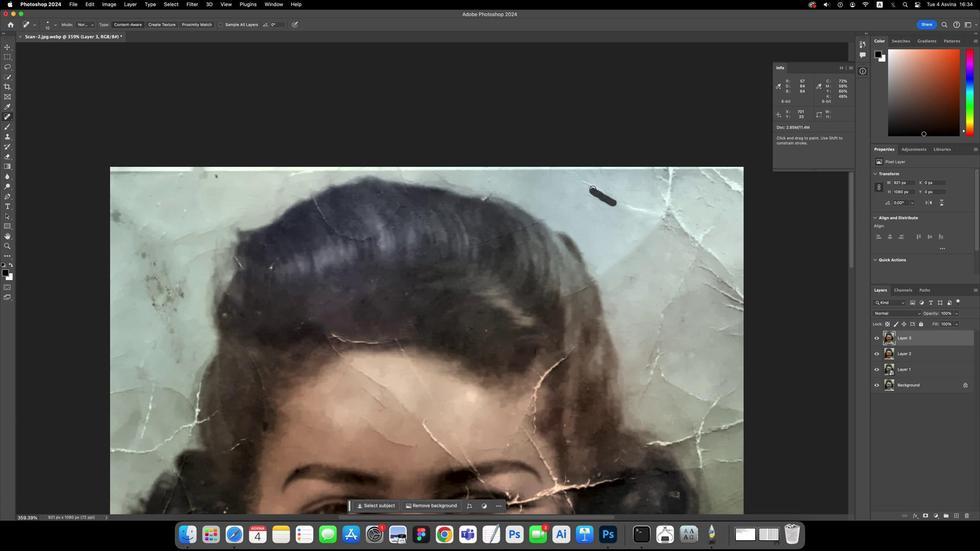 
Action: Mouse moved to (921, 129)
Screenshot: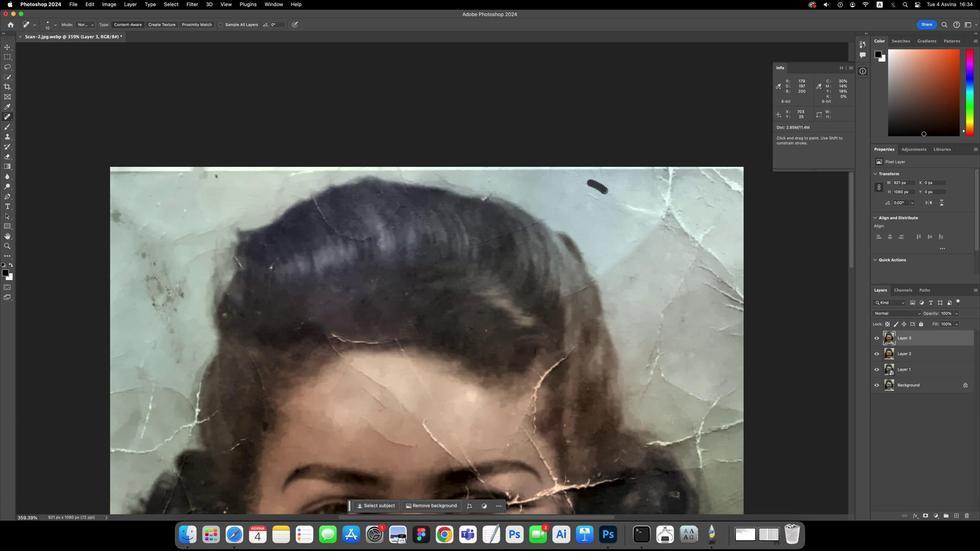 
Action: Mouse pressed left at (921, 129)
Screenshot: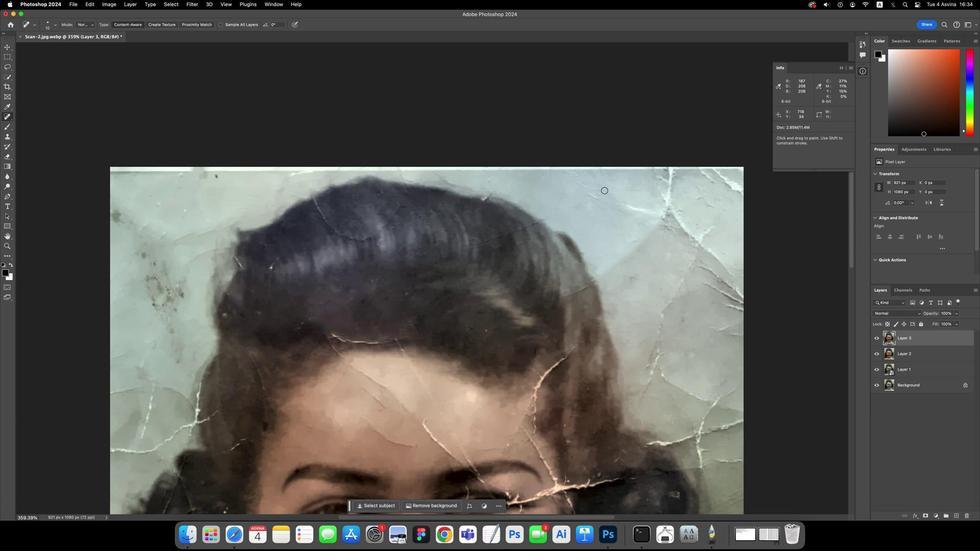
Action: Mouse moved to (921, 130)
Screenshot: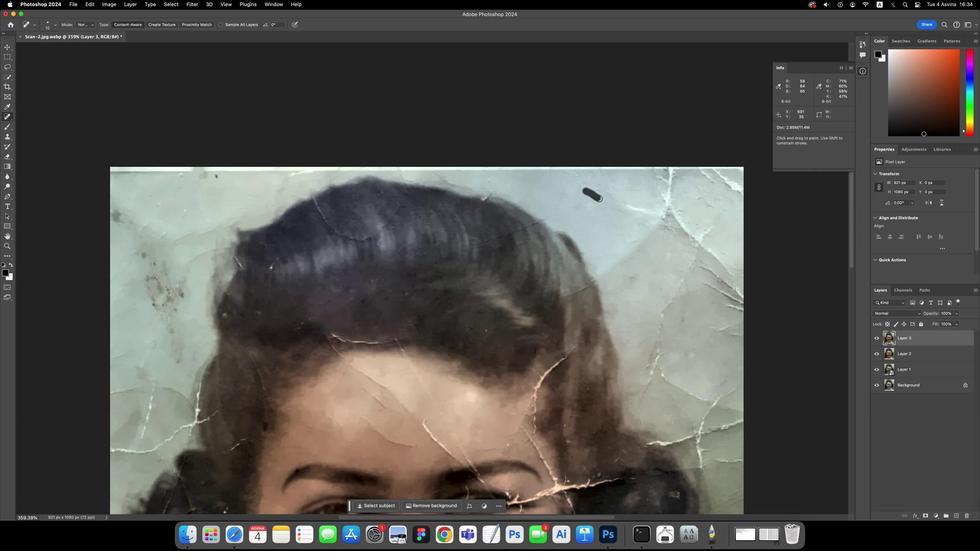 
Action: Mouse pressed left at (921, 130)
Screenshot: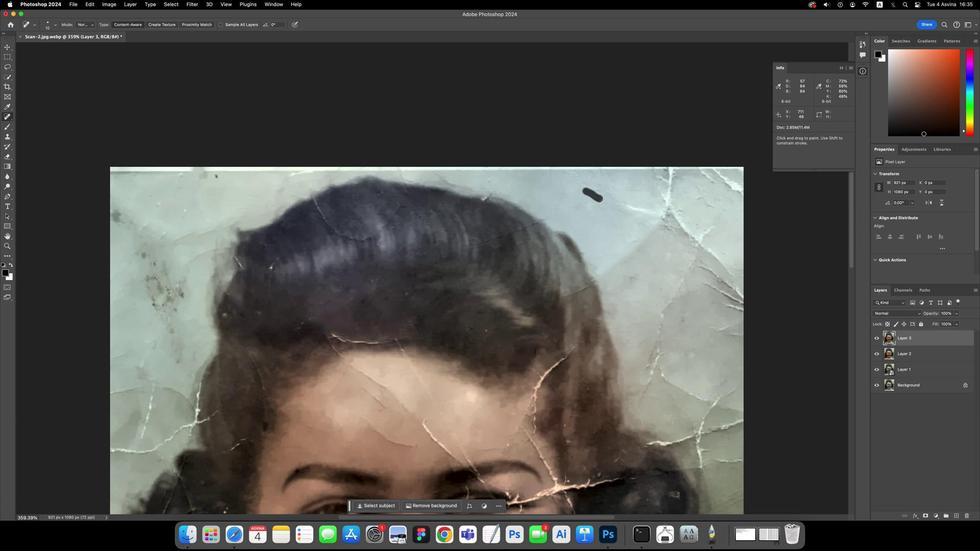 
Action: Mouse moved to (921, 129)
Screenshot: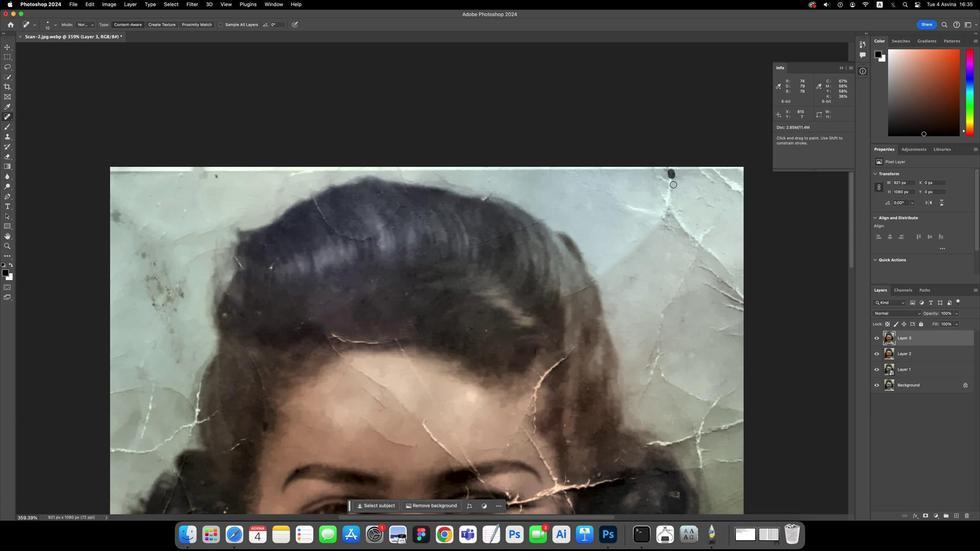 
Action: Mouse pressed left at (921, 129)
Screenshot: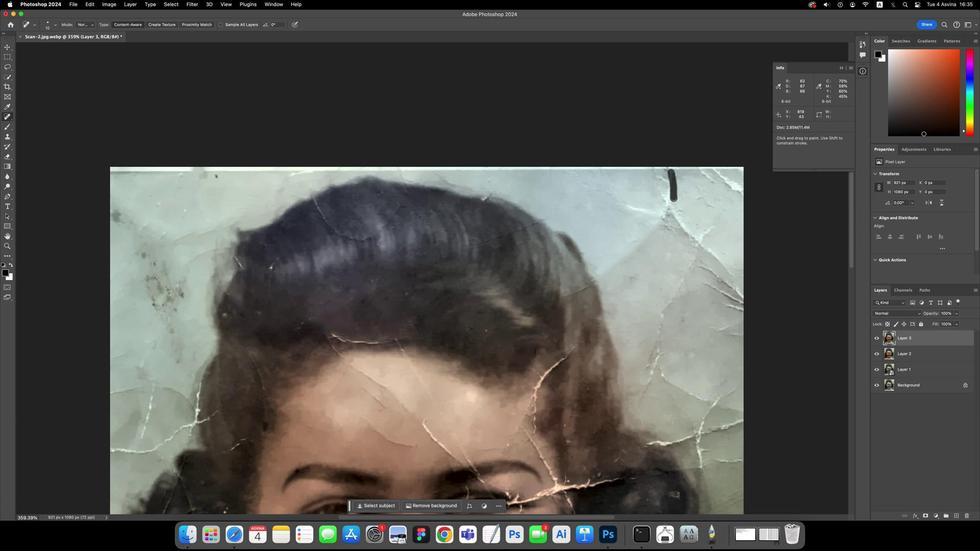 
Action: Mouse moved to (921, 129)
Screenshot: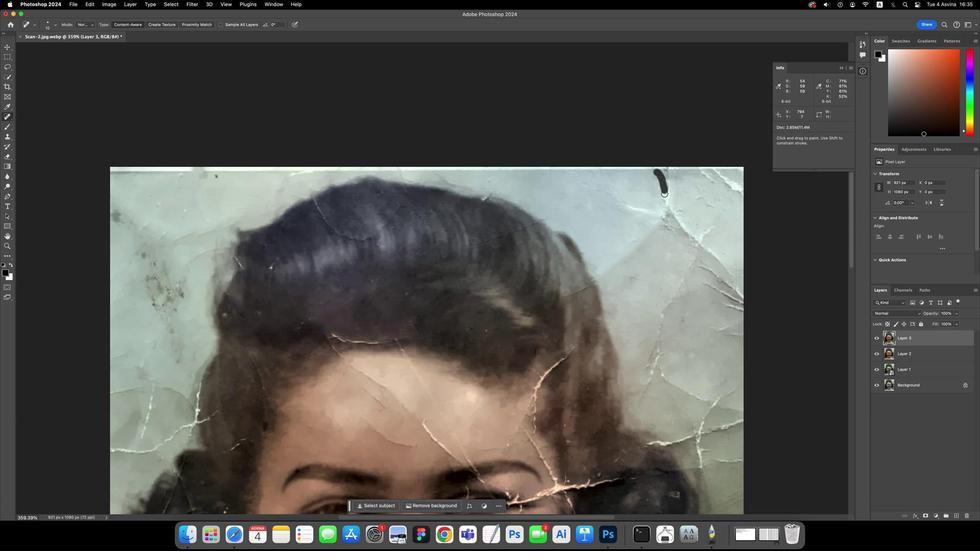 
Action: Mouse pressed left at (921, 129)
Screenshot: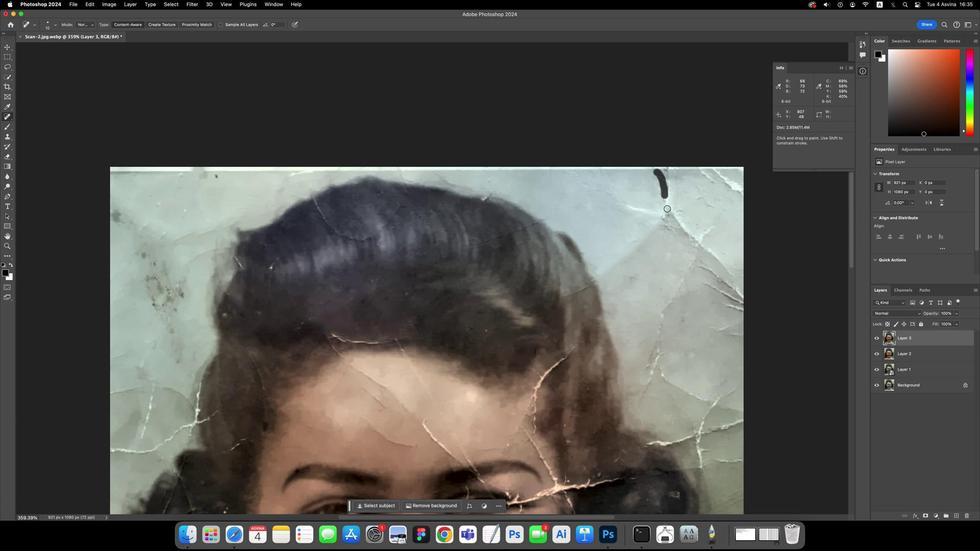 
Action: Mouse moved to (921, 130)
Screenshot: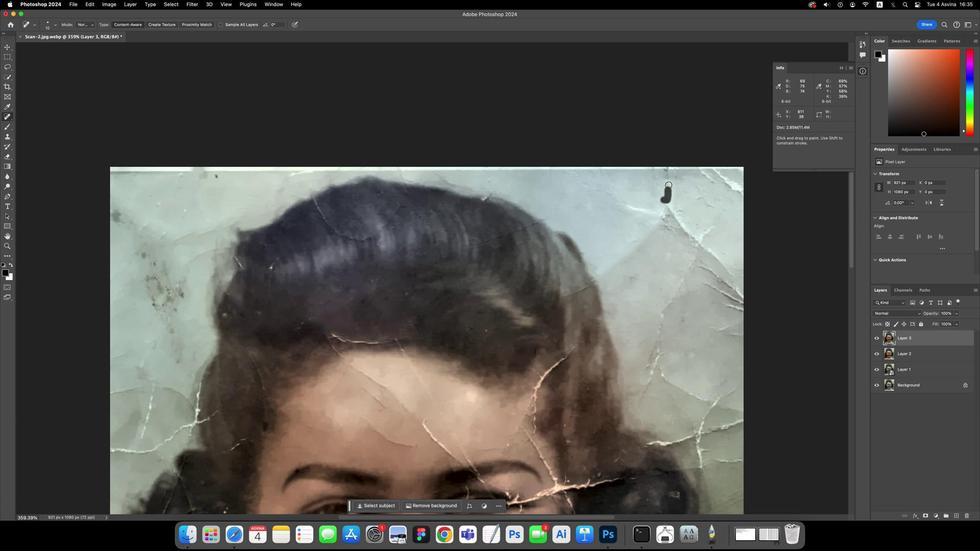 
Action: Mouse pressed left at (921, 130)
Screenshot: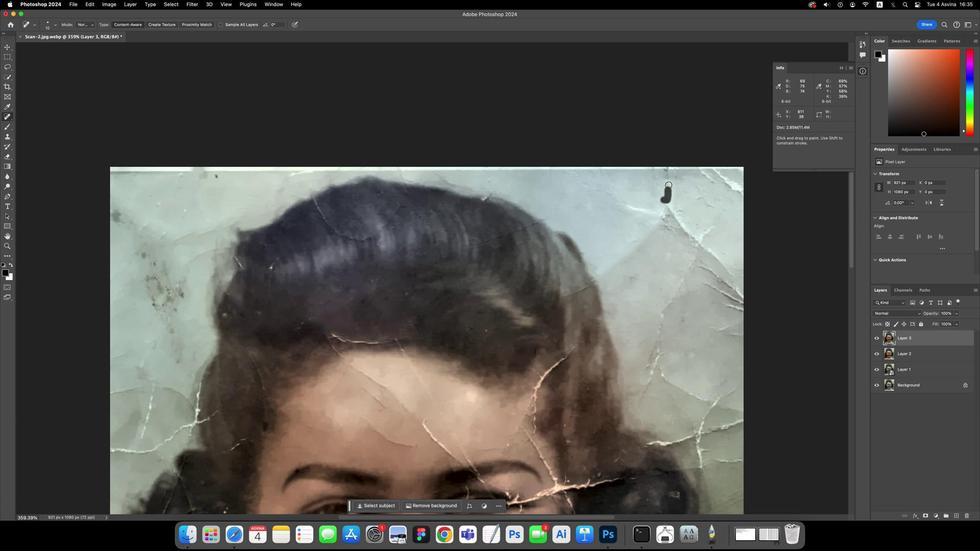 
Action: Mouse moved to (921, 130)
Screenshot: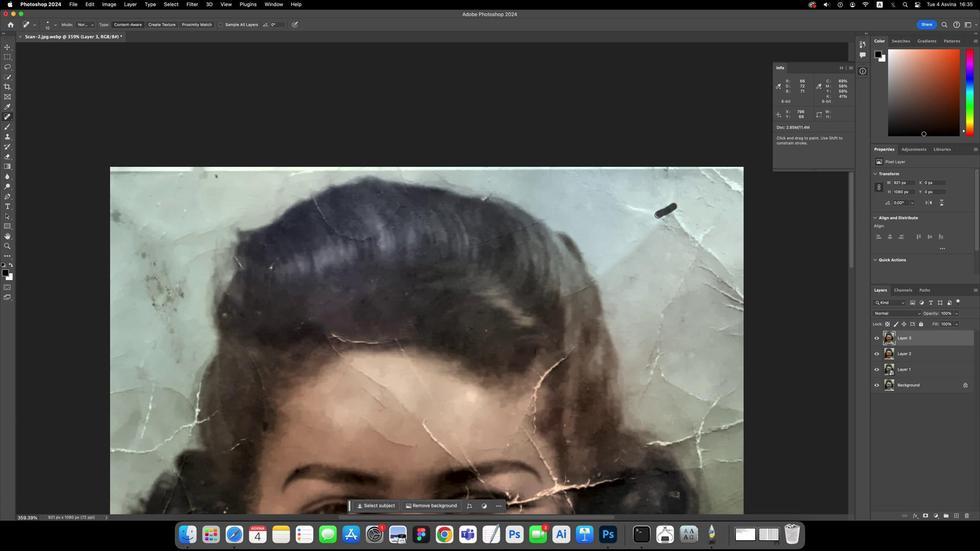 
Action: Mouse pressed left at (921, 130)
Screenshot: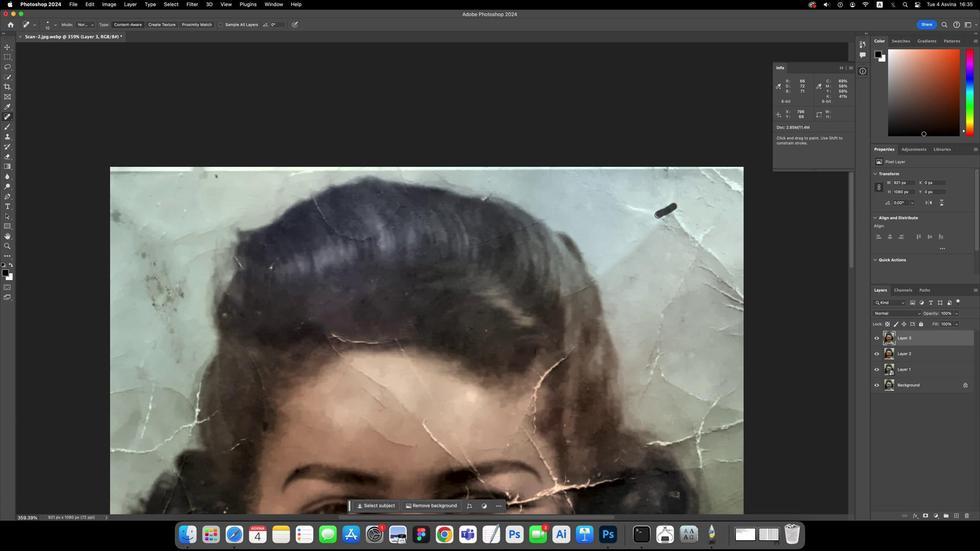 
Action: Mouse moved to (921, 130)
Screenshot: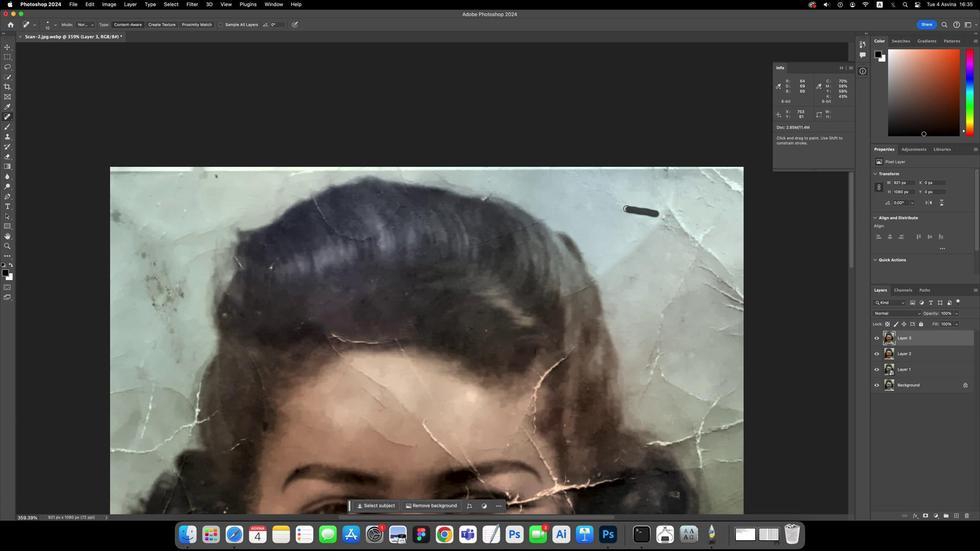 
Action: Mouse pressed left at (921, 130)
Screenshot: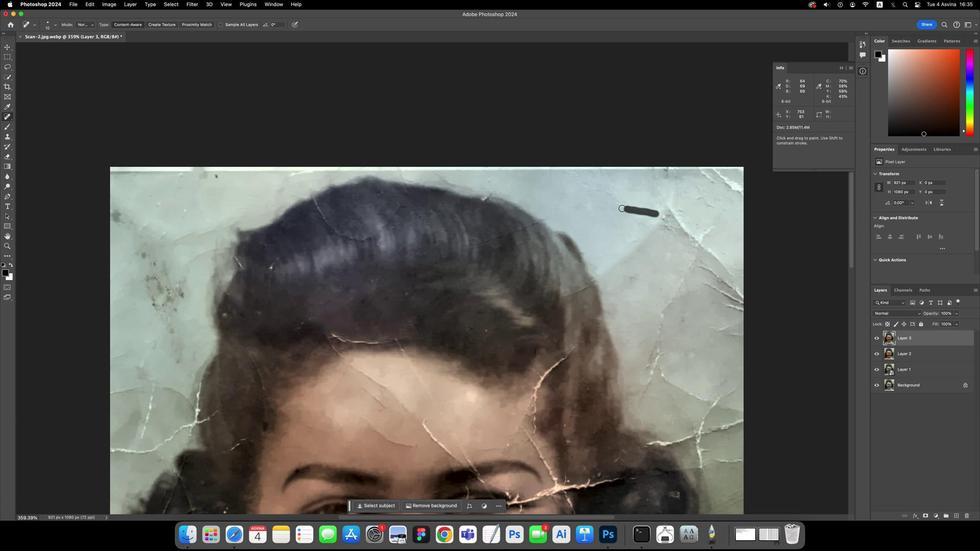 
Action: Mouse moved to (921, 130)
Screenshot: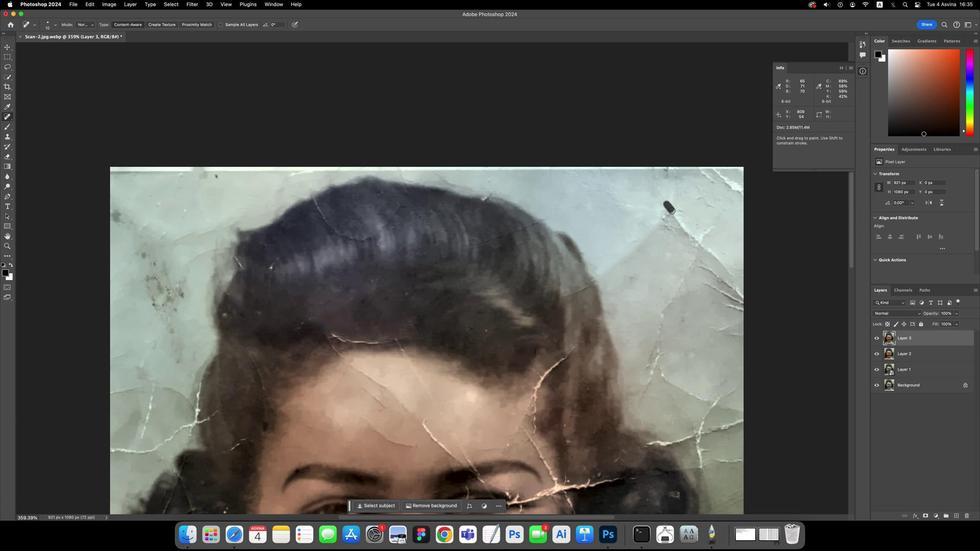 
Action: Mouse pressed left at (921, 130)
Screenshot: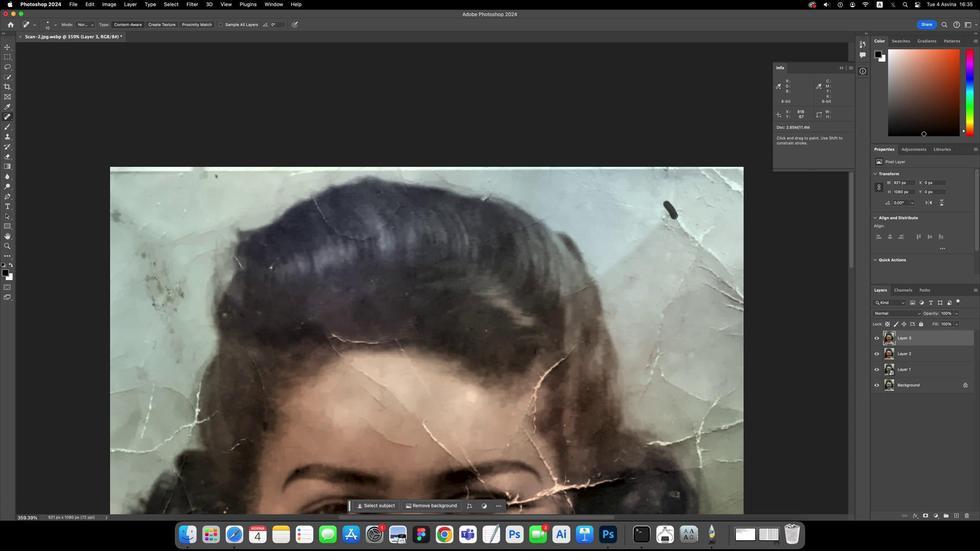 
Action: Mouse moved to (921, 130)
Screenshot: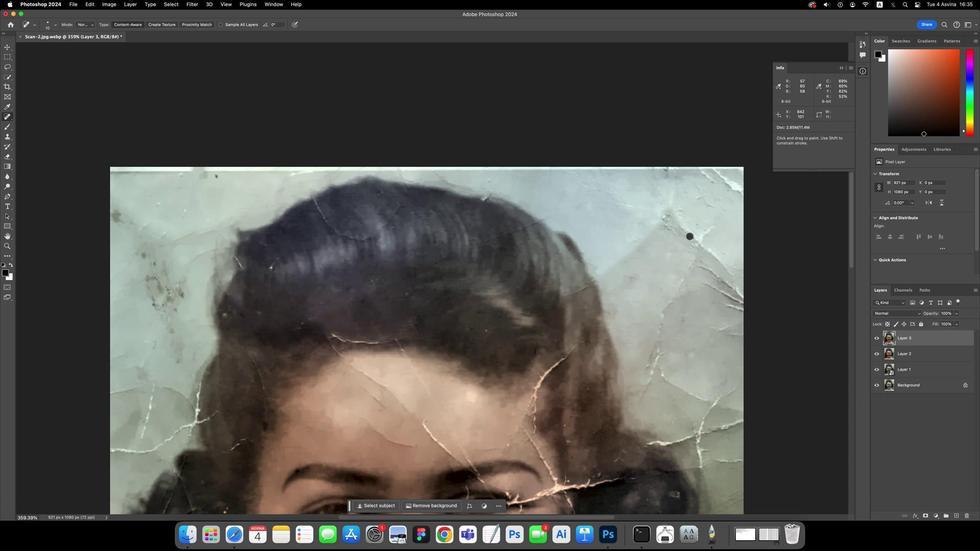 
Action: Mouse pressed left at (921, 130)
Screenshot: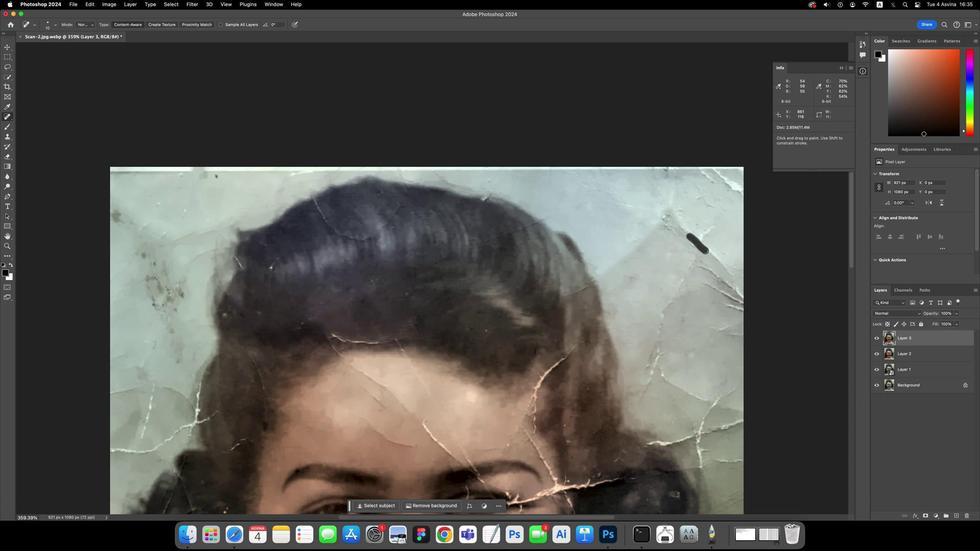 
Action: Mouse moved to (921, 130)
Screenshot: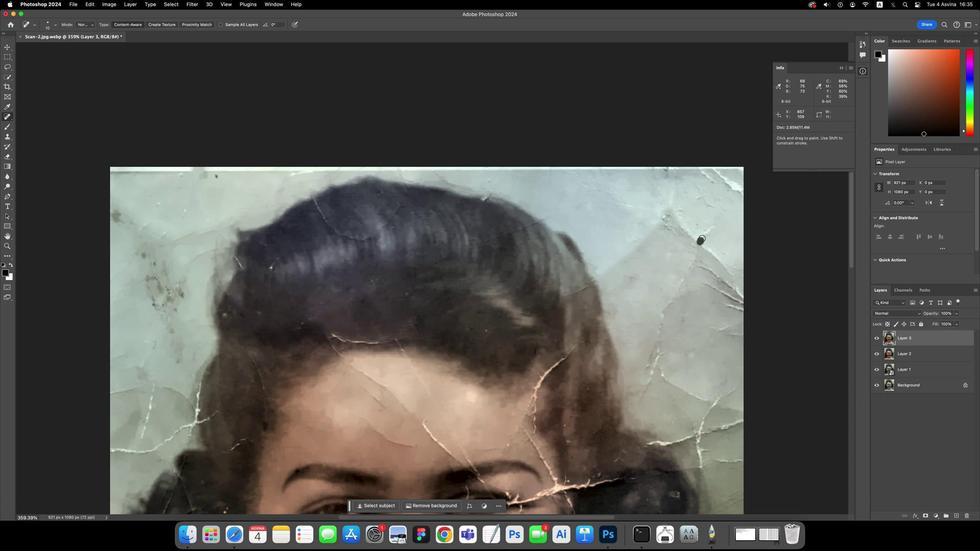 
Action: Mouse pressed left at (921, 130)
Screenshot: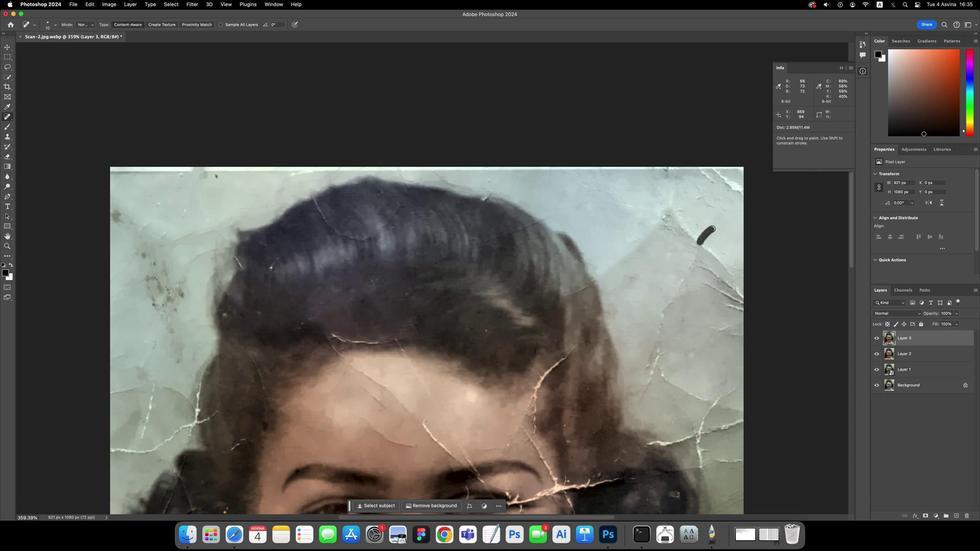 
Action: Mouse moved to (921, 130)
Screenshot: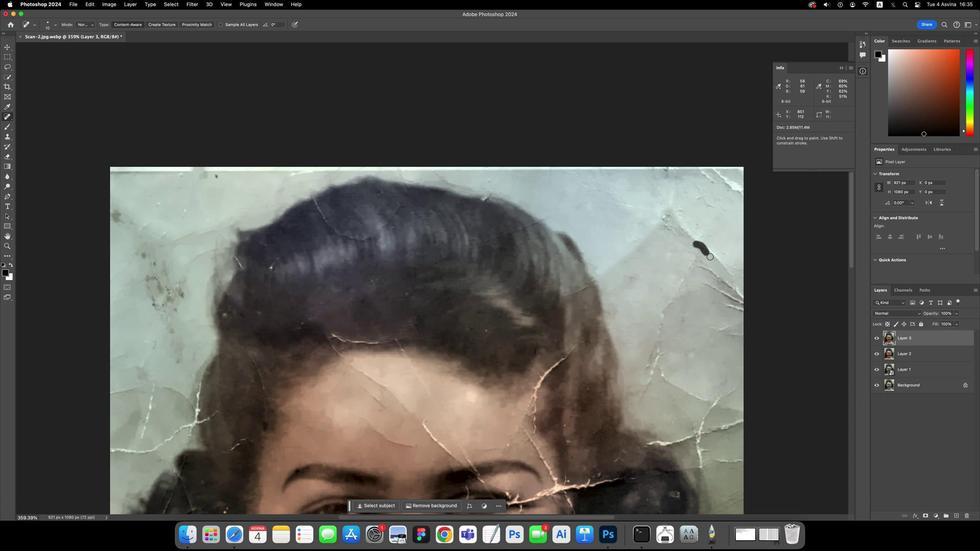 
Action: Mouse pressed left at (921, 130)
Screenshot: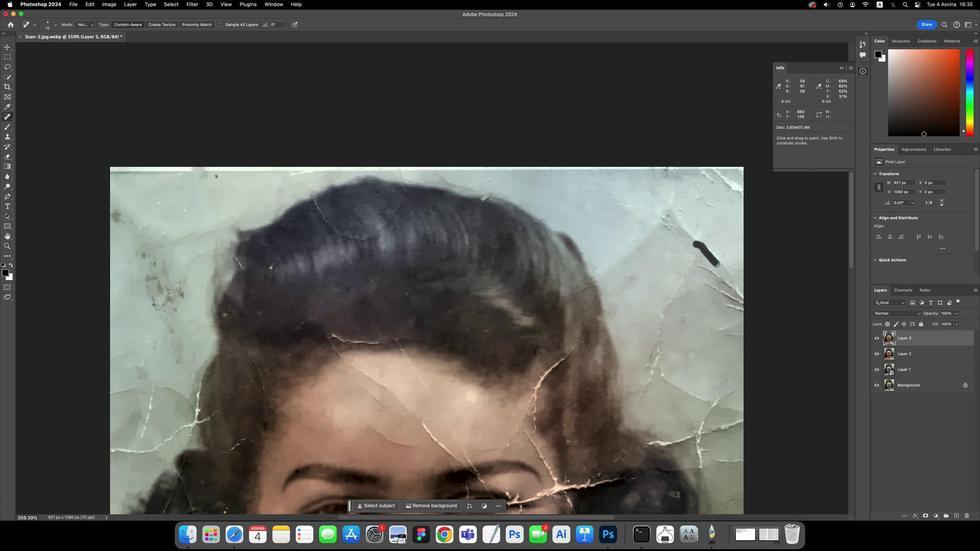
Action: Mouse moved to (921, 130)
Screenshot: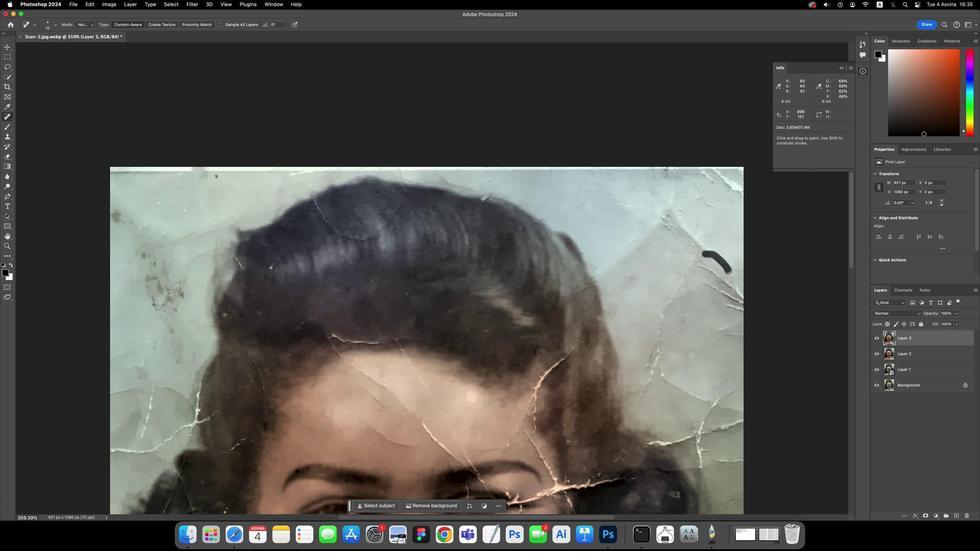 
Action: Mouse pressed left at (921, 130)
Screenshot: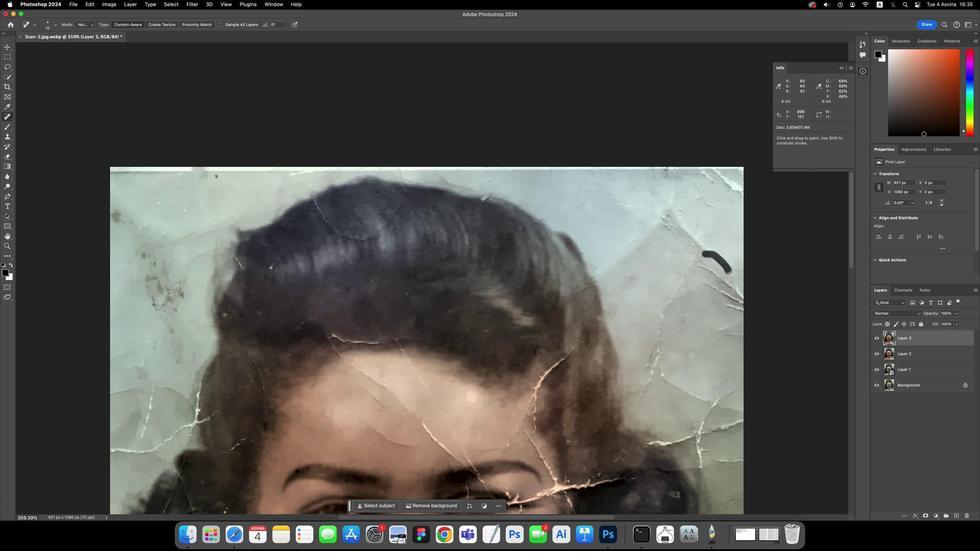 
Action: Mouse moved to (921, 129)
Screenshot: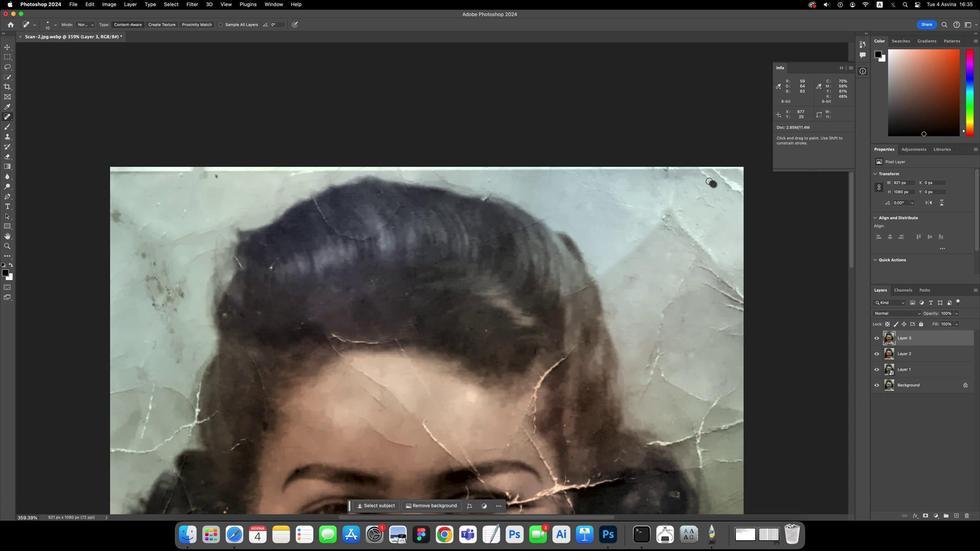 
Action: Mouse pressed left at (921, 129)
Screenshot: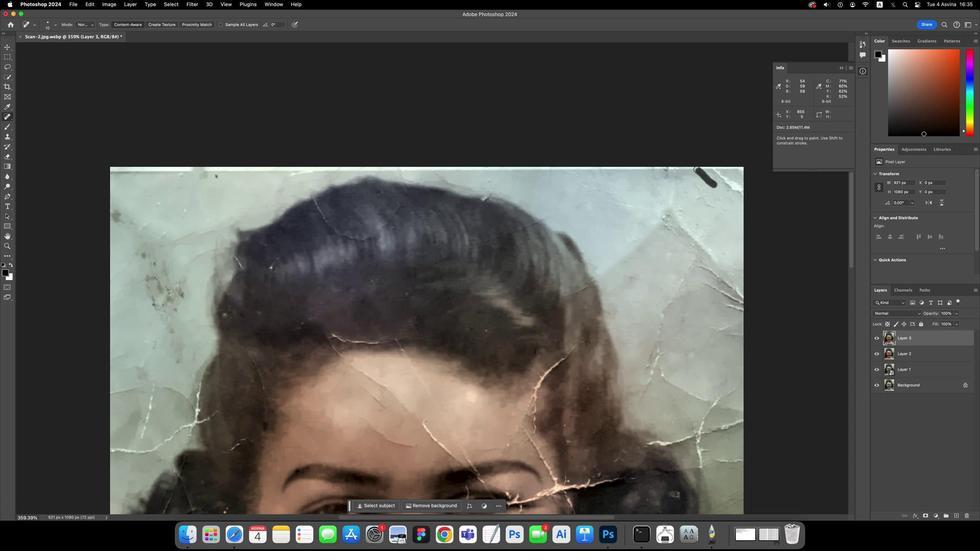 
Action: Mouse moved to (921, 129)
Screenshot: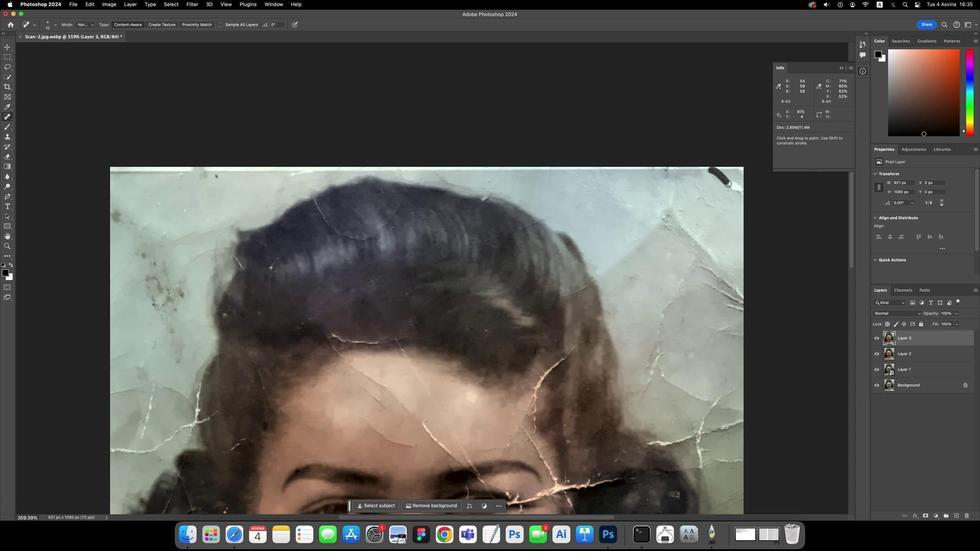 
Action: Mouse pressed left at (921, 129)
Screenshot: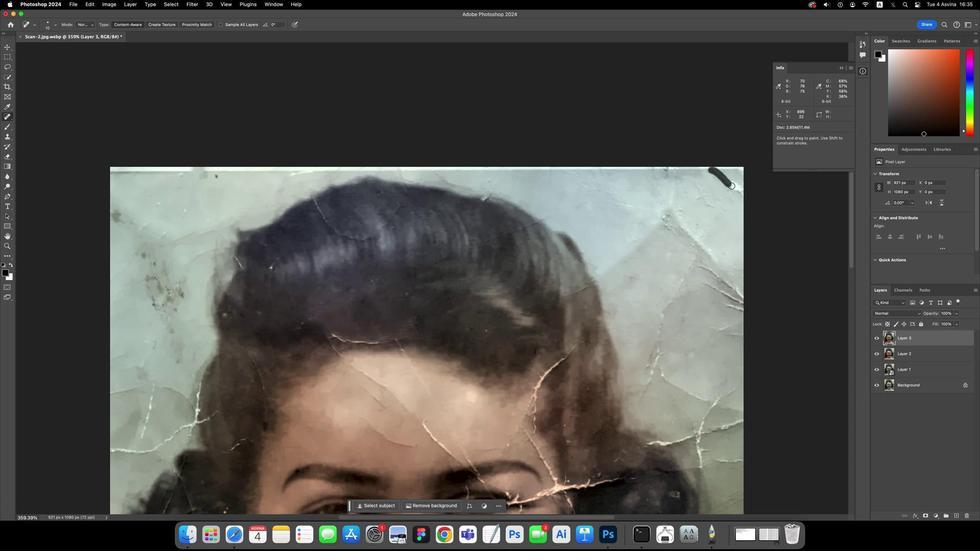 
Action: Mouse moved to (921, 129)
Screenshot: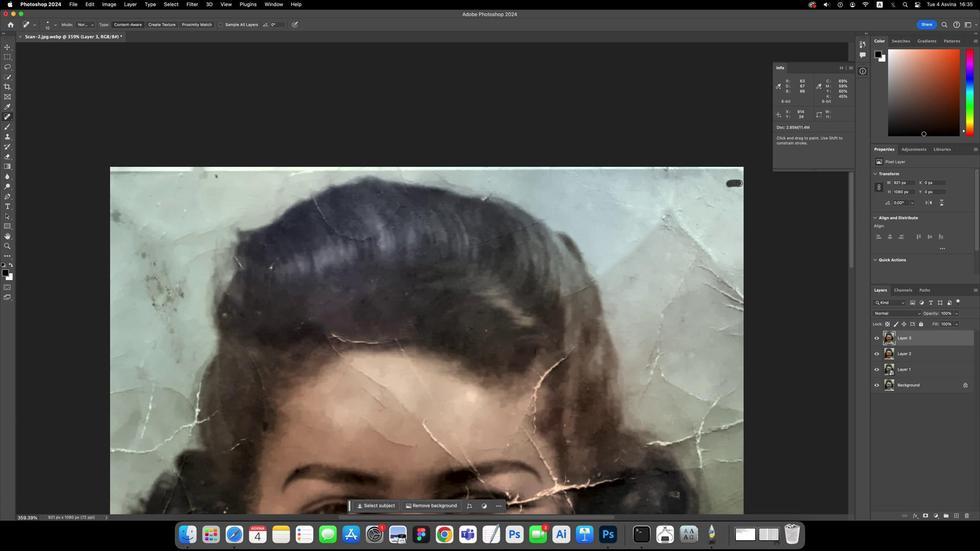 
Action: Mouse pressed left at (921, 129)
Screenshot: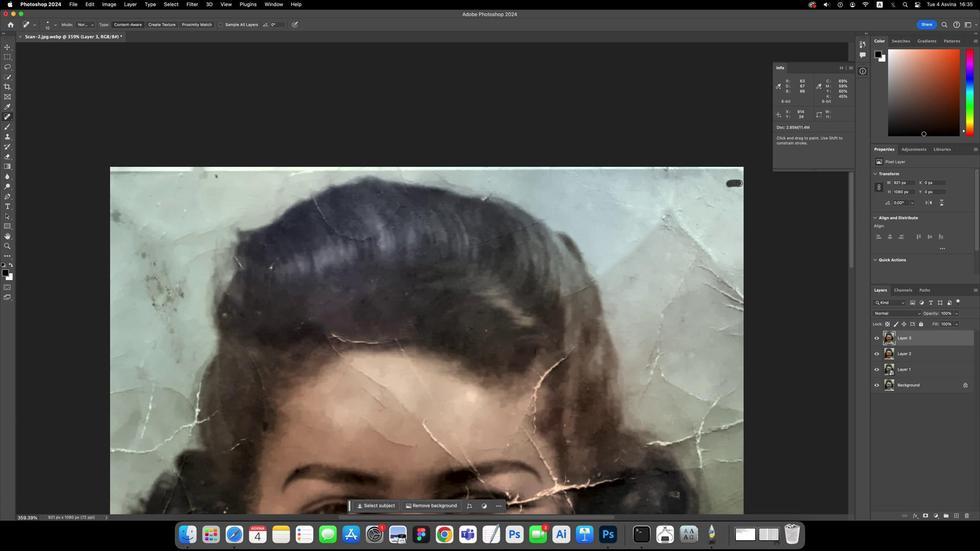 
Action: Mouse moved to (921, 129)
Screenshot: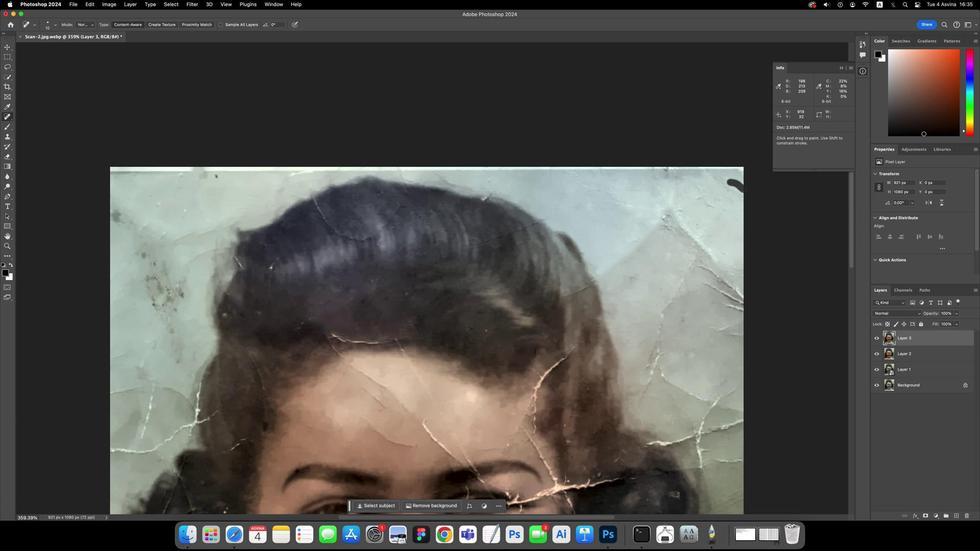 
Action: Mouse pressed left at (921, 129)
Screenshot: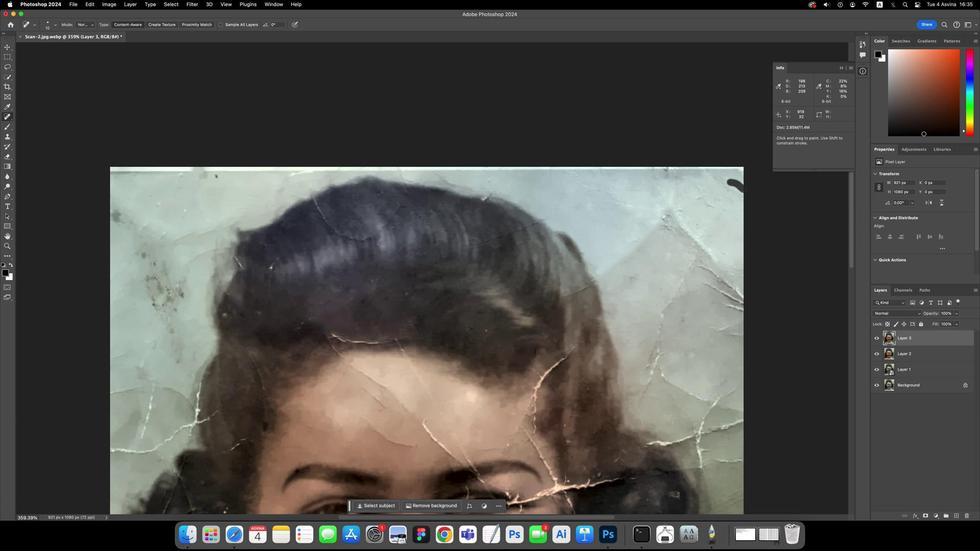 
Action: Mouse moved to (921, 129)
Screenshot: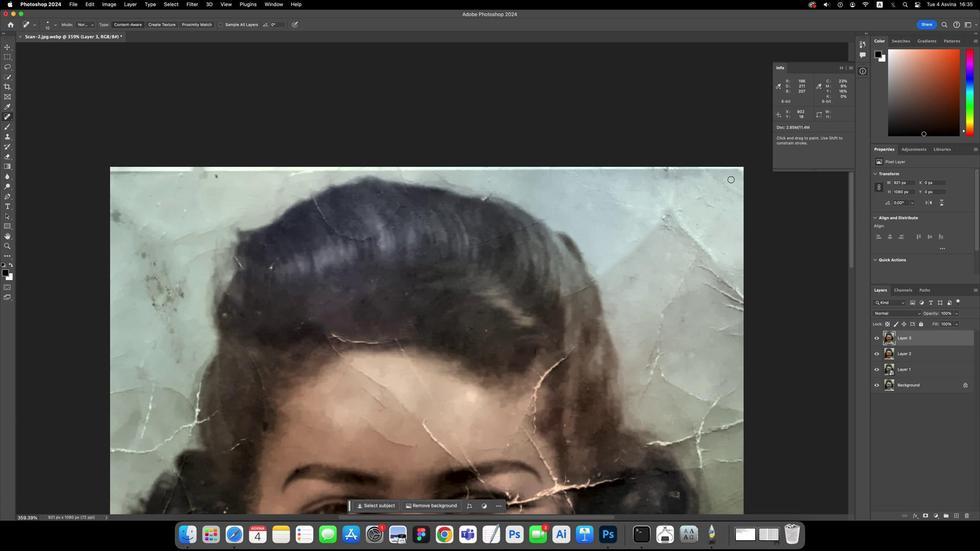 
Action: Mouse pressed left at (921, 129)
Screenshot: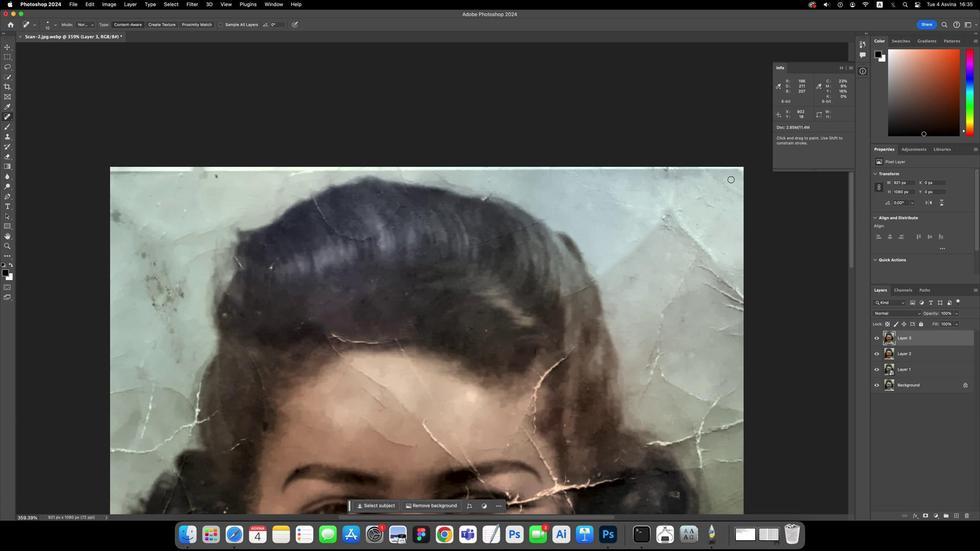 
Action: Mouse moved to (921, 130)
Screenshot: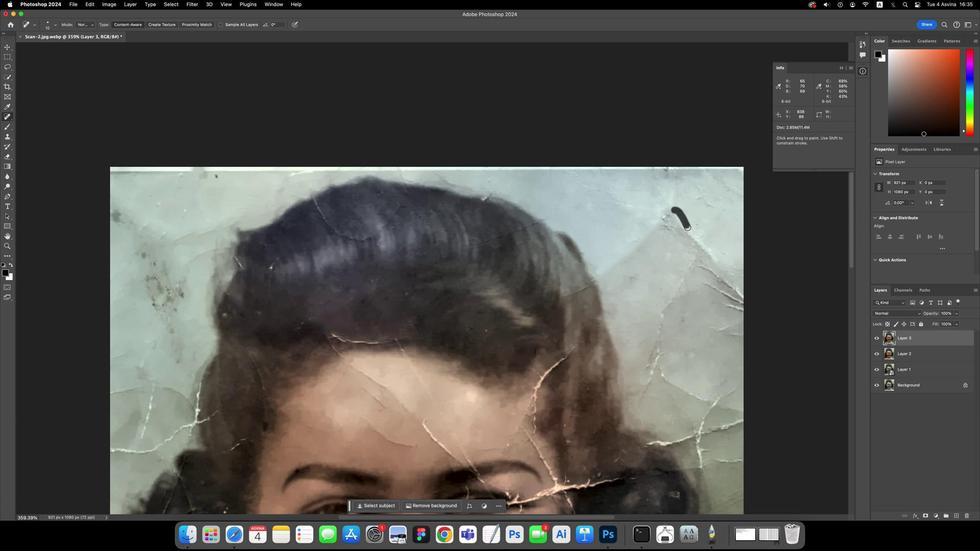
Action: Mouse pressed left at (921, 130)
Screenshot: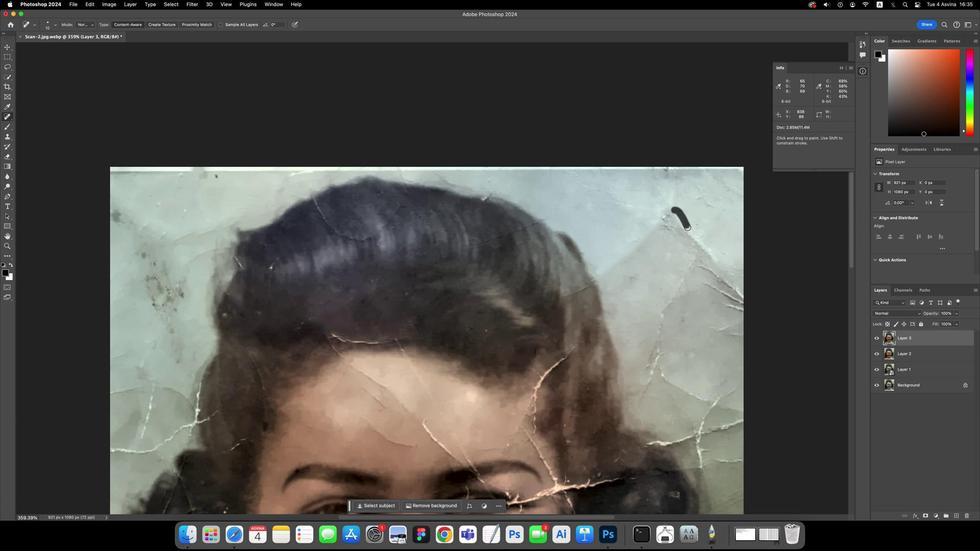 
Action: Mouse moved to (921, 130)
Screenshot: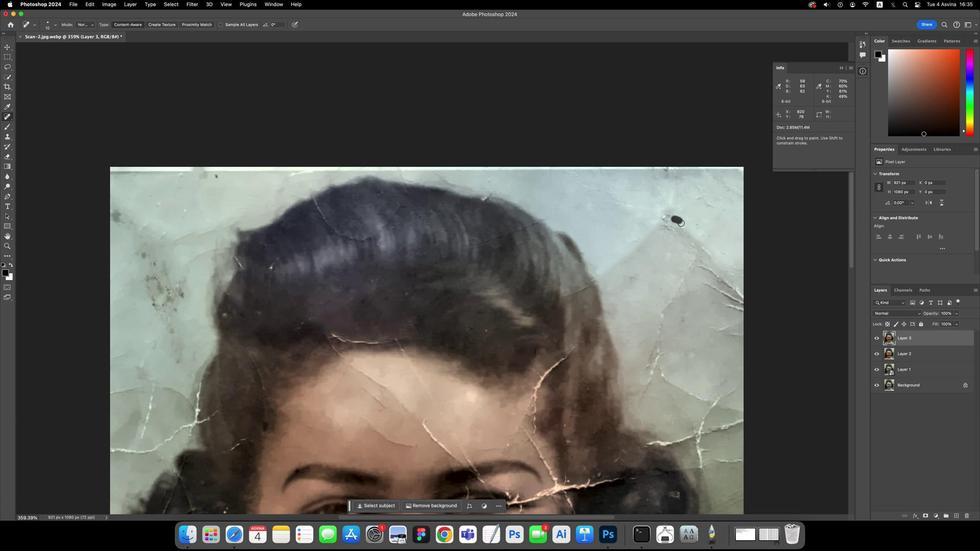 
Action: Mouse pressed left at (921, 130)
Screenshot: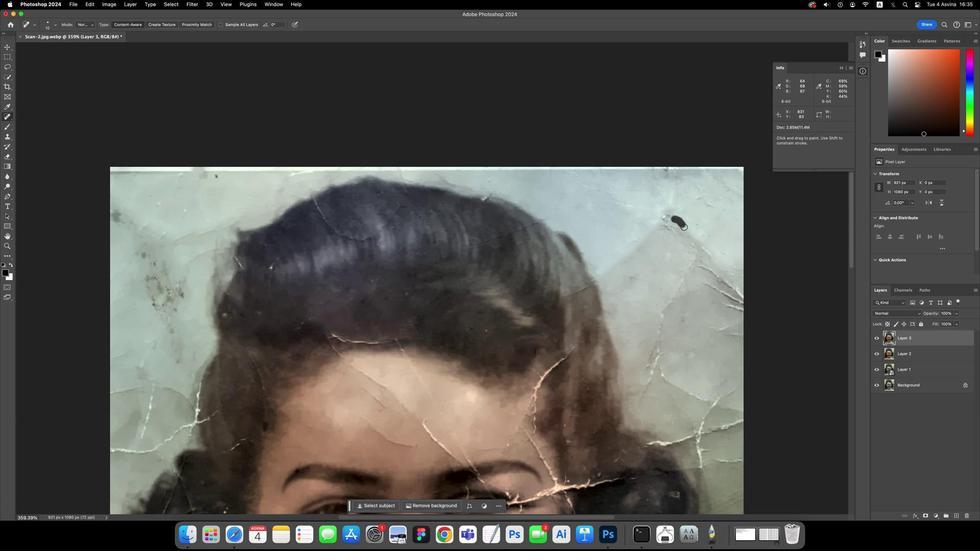 
Action: Mouse moved to (921, 130)
Screenshot: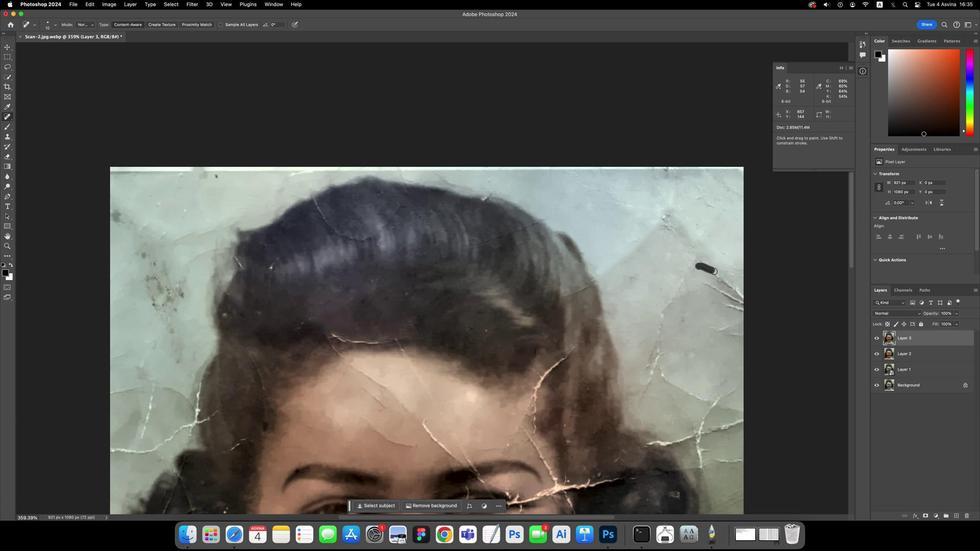 
Action: Mouse pressed left at (921, 130)
Screenshot: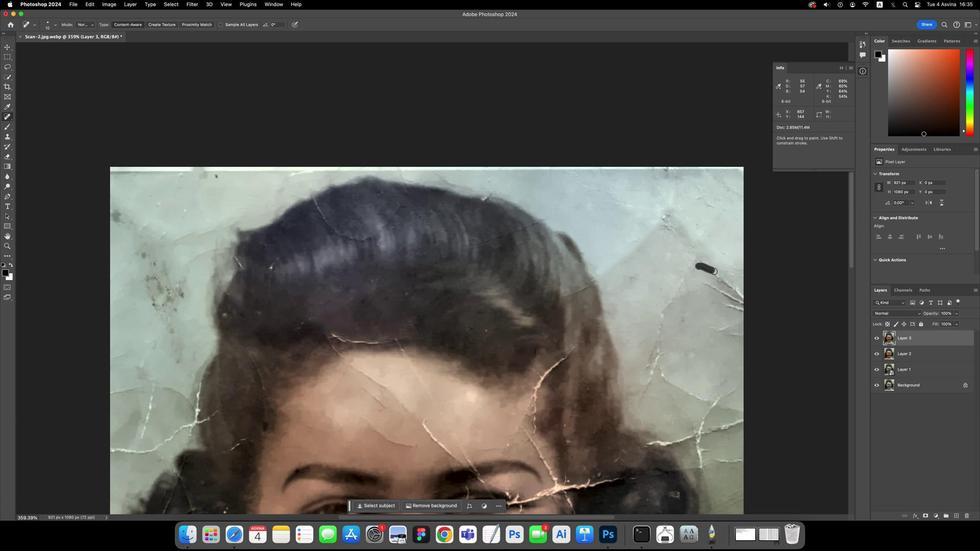 
Action: Mouse moved to (921, 130)
Screenshot: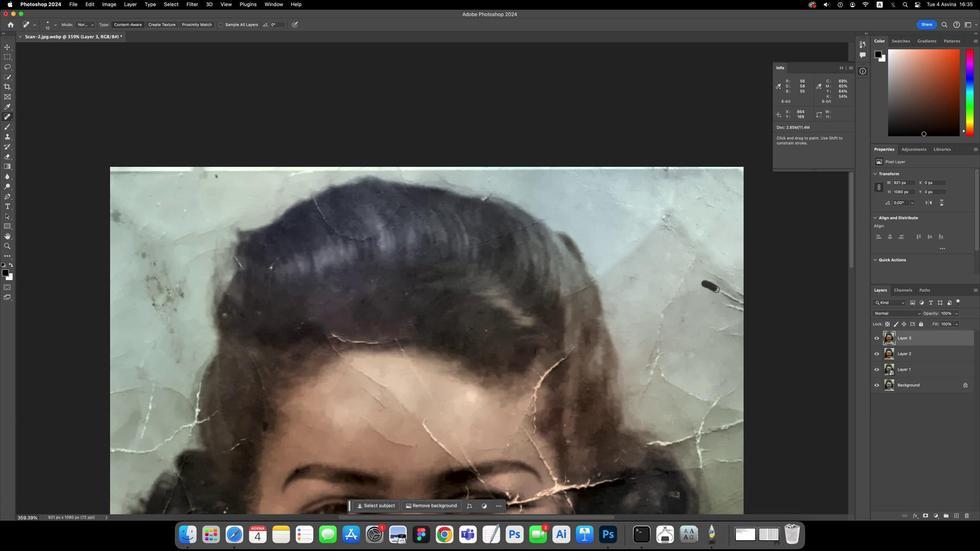 
Action: Mouse pressed left at (921, 130)
Screenshot: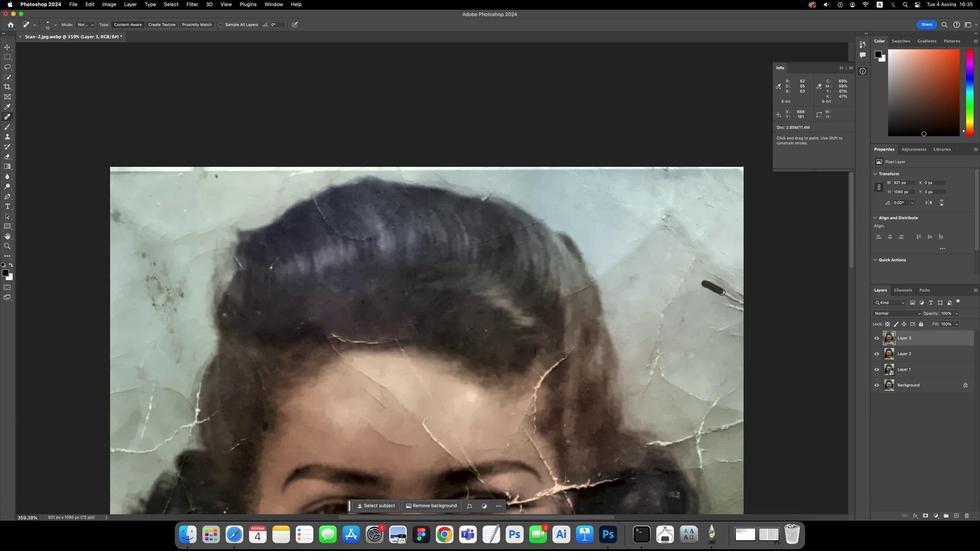 
Action: Mouse moved to (921, 130)
Screenshot: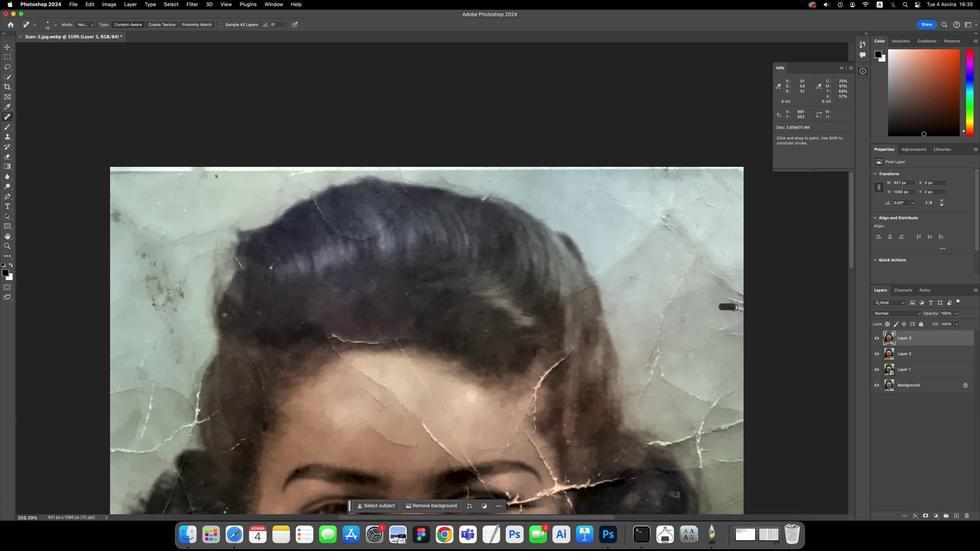 
Action: Mouse pressed left at (921, 130)
Screenshot: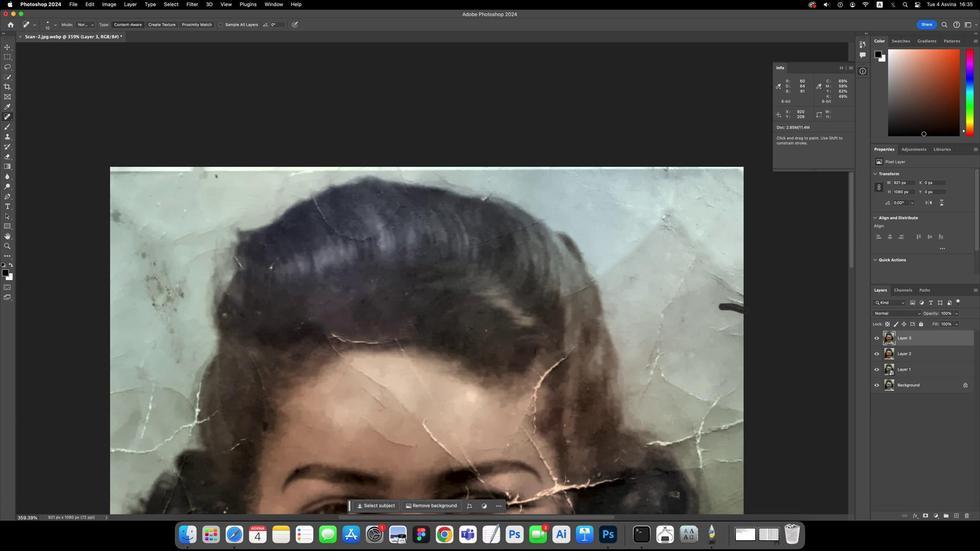
Action: Mouse moved to (921, 130)
Screenshot: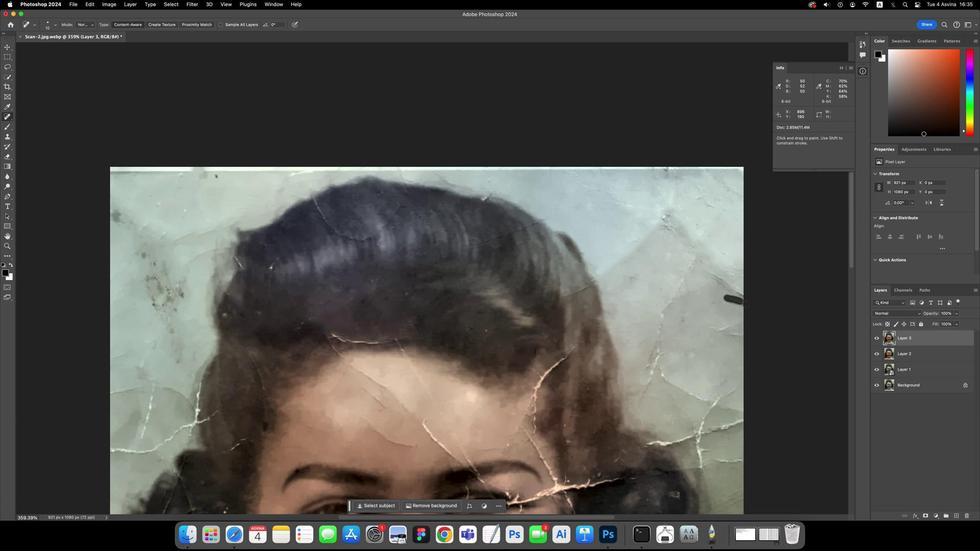 
Action: Mouse pressed left at (921, 130)
Screenshot: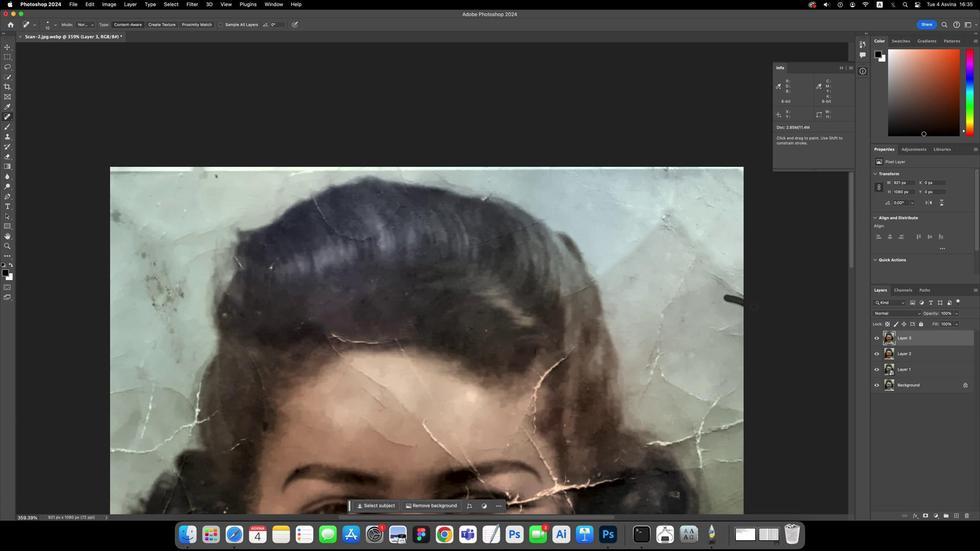 
Action: Mouse moved to (921, 130)
Screenshot: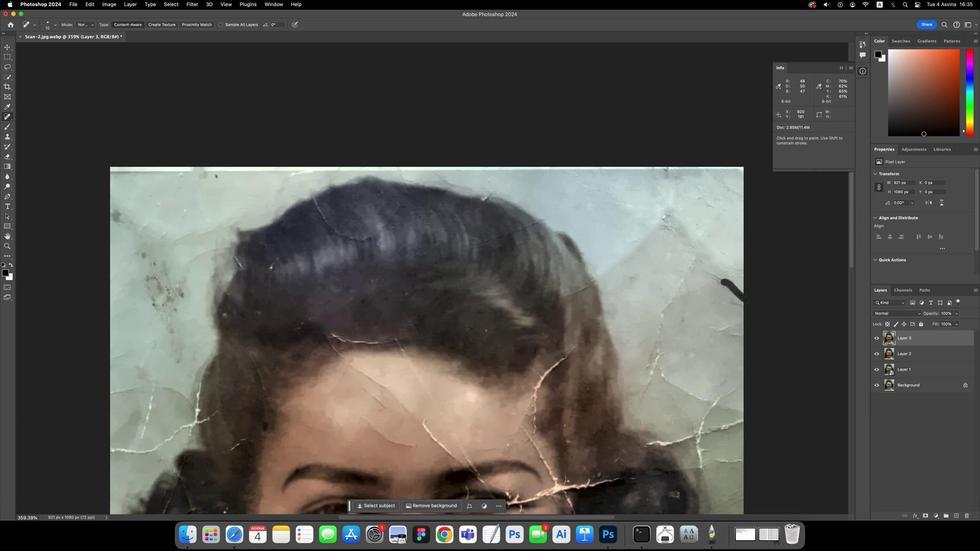 
Action: Mouse pressed left at (921, 130)
Screenshot: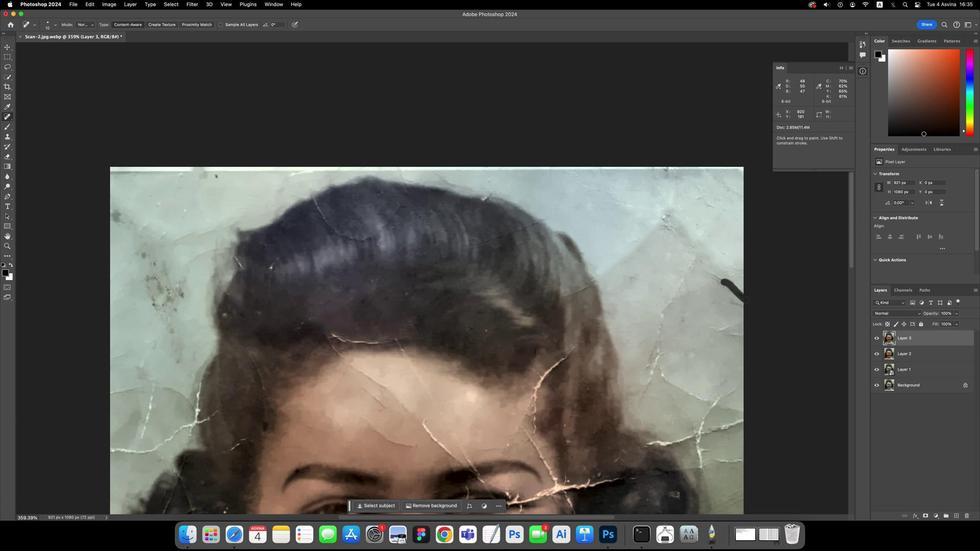 
Action: Mouse moved to (921, 130)
Screenshot: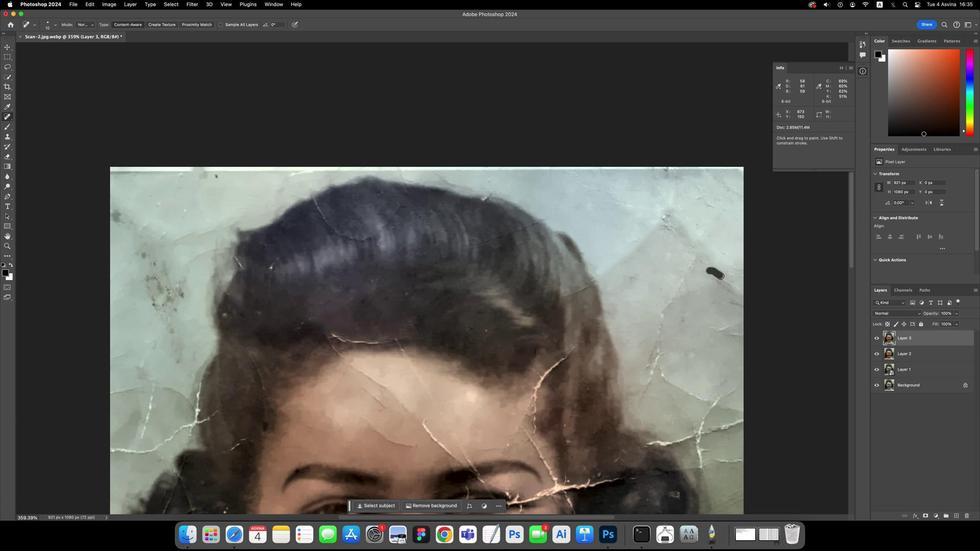
Action: Mouse pressed left at (921, 130)
Screenshot: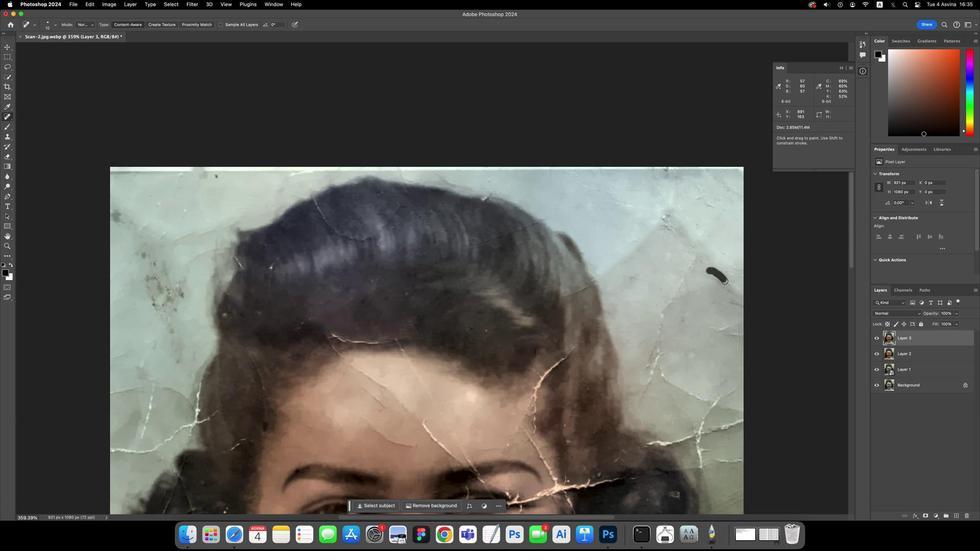 
Action: Mouse moved to (921, 130)
Screenshot: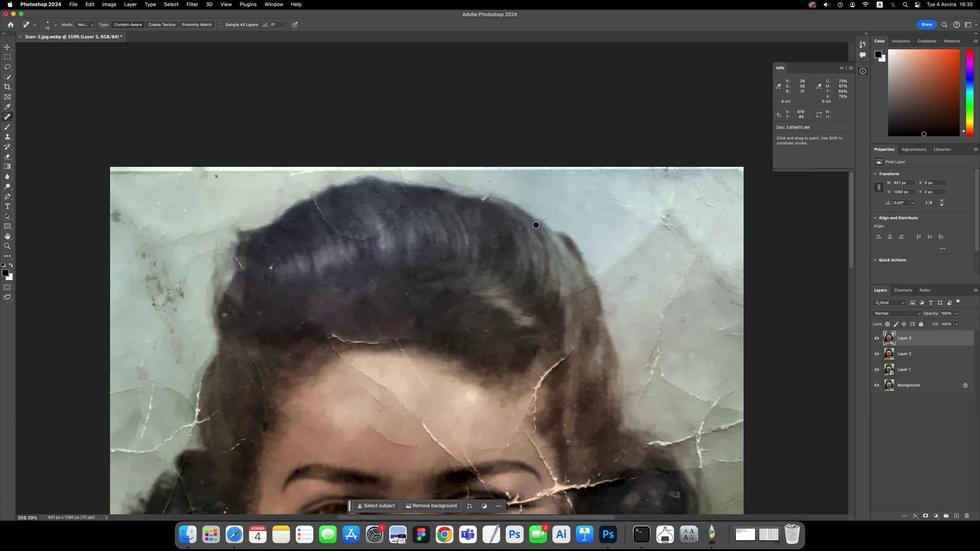 
Action: Mouse pressed left at (921, 130)
Screenshot: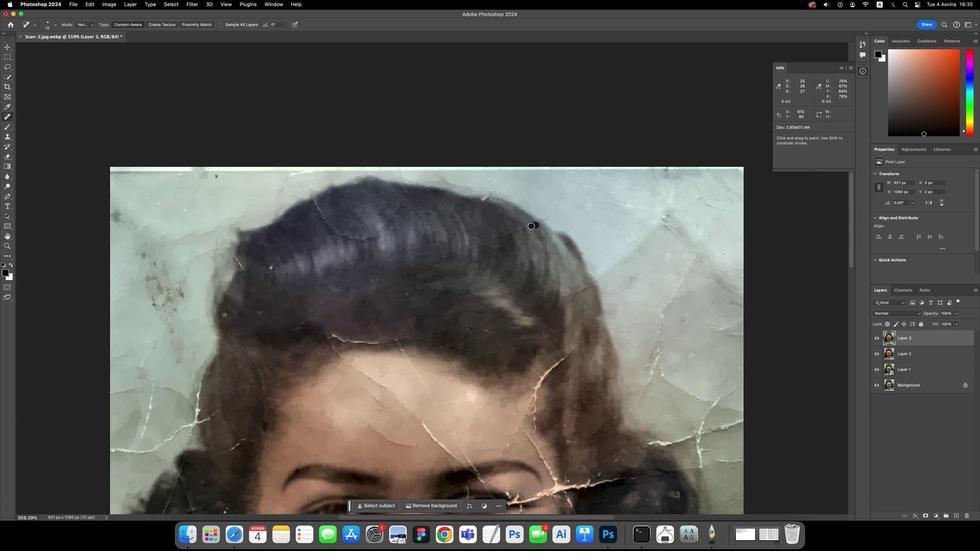 
Action: Mouse moved to (921, 130)
Screenshot: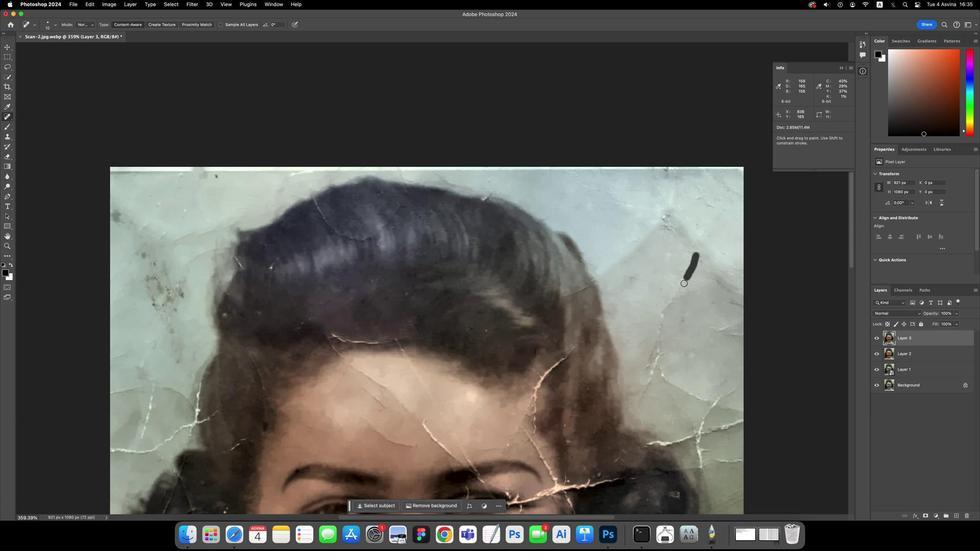 
Action: Mouse pressed left at (921, 130)
Screenshot: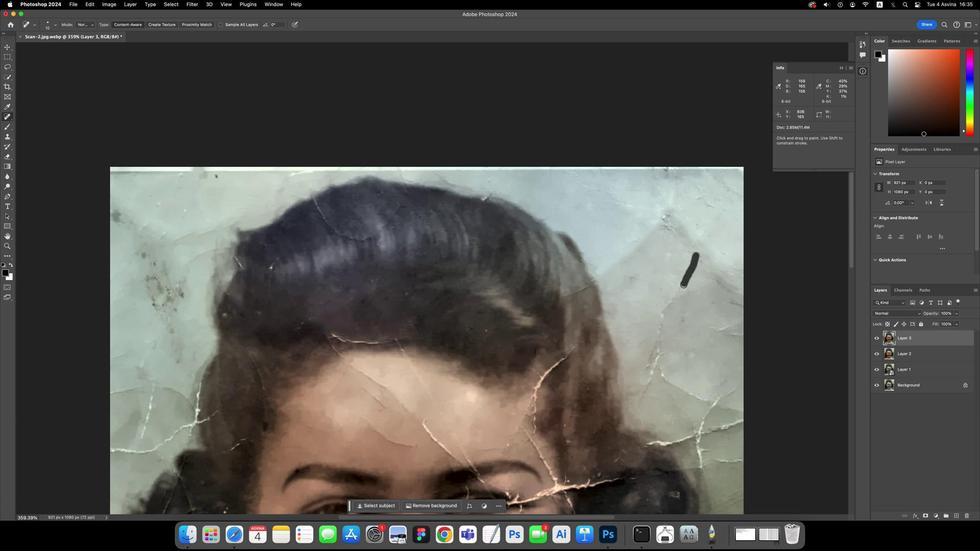 
Action: Mouse moved to (921, 130)
Screenshot: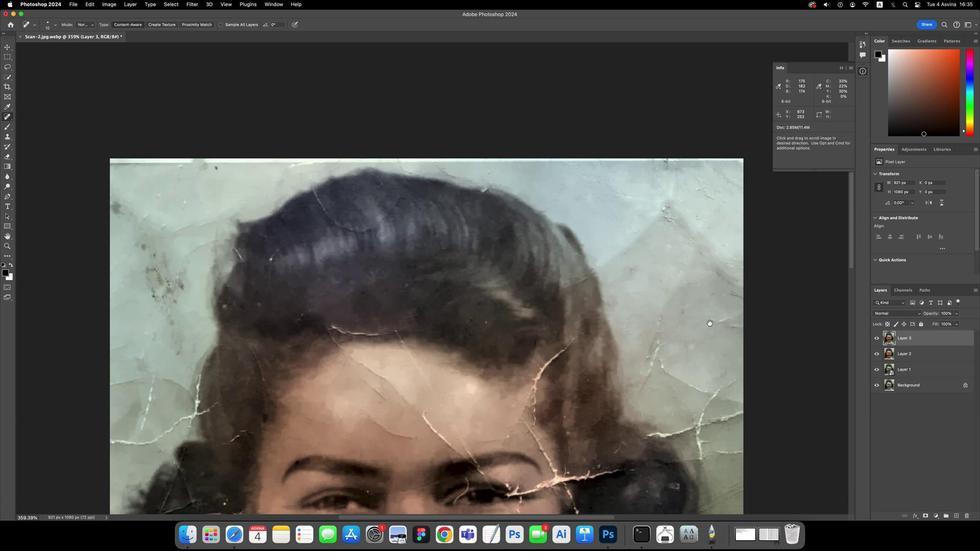 
Action: Key pressed Key.space
Screenshot: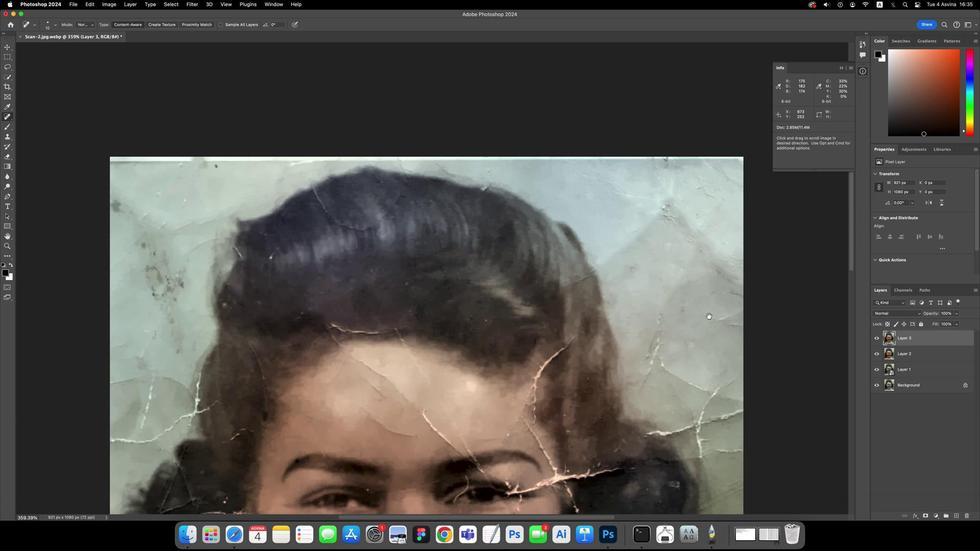 
Action: Mouse moved to (921, 130)
Screenshot: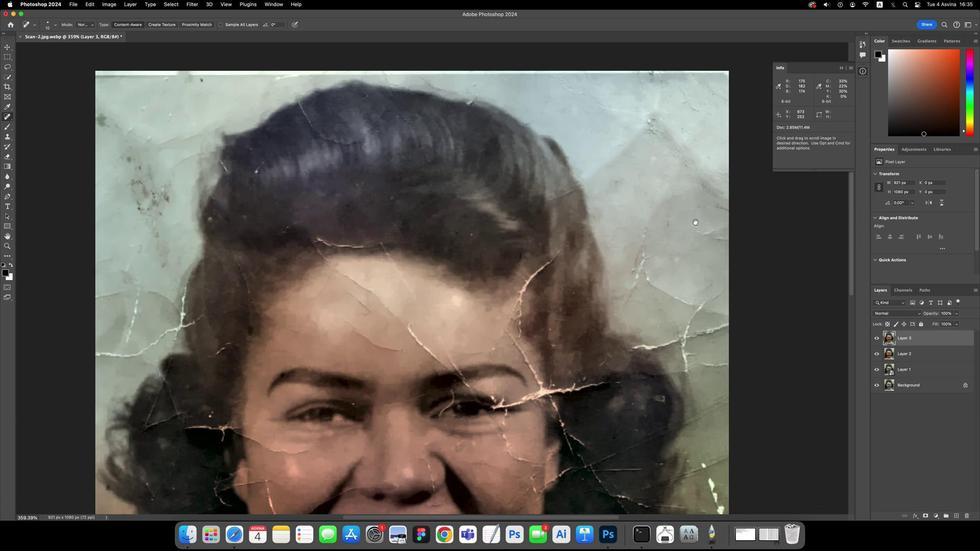 
Action: Mouse pressed left at (921, 130)
Screenshot: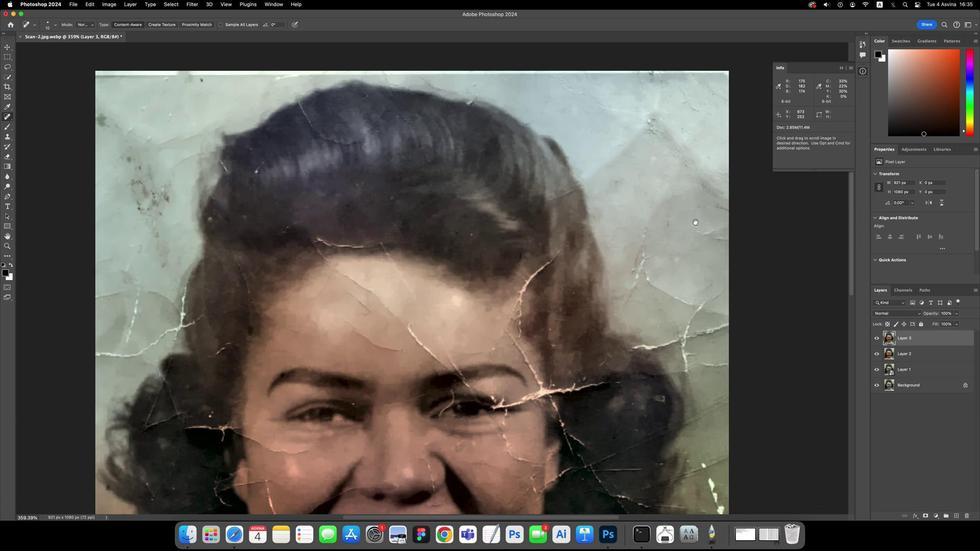 
Action: Mouse moved to (921, 129)
Screenshot: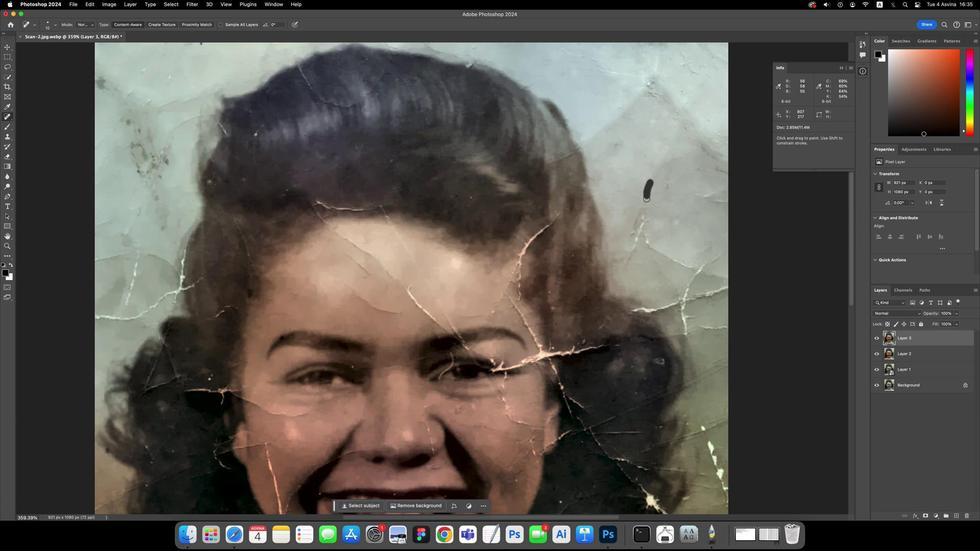 
Action: Mouse pressed left at (921, 129)
Screenshot: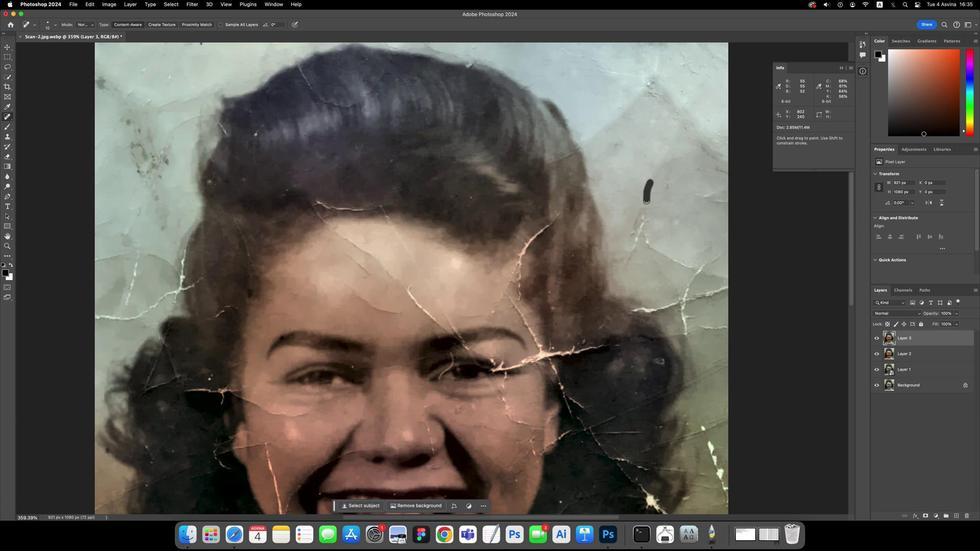 
Action: Mouse moved to (921, 130)
Screenshot: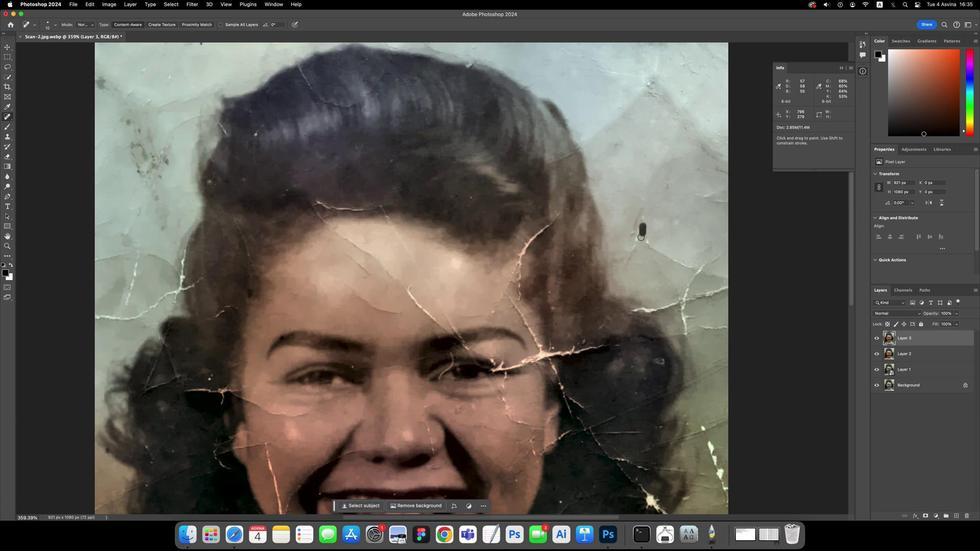 
Action: Mouse pressed left at (921, 130)
Screenshot: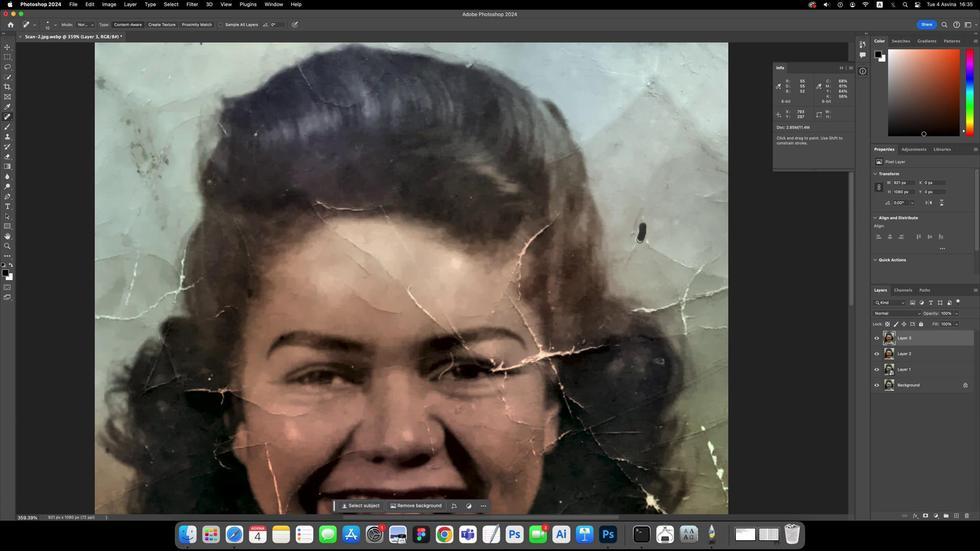 
Action: Mouse moved to (921, 130)
Screenshot: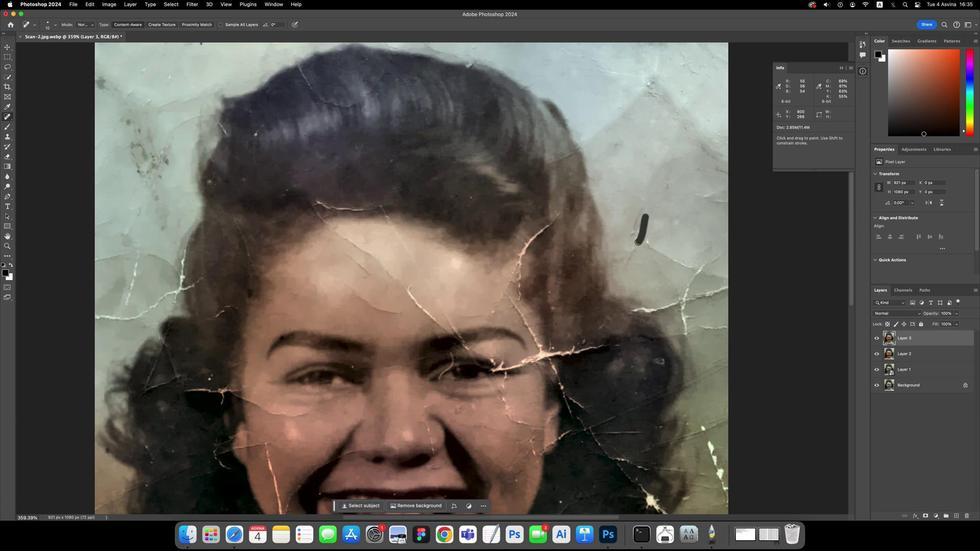 
Action: Mouse pressed left at (921, 130)
Screenshot: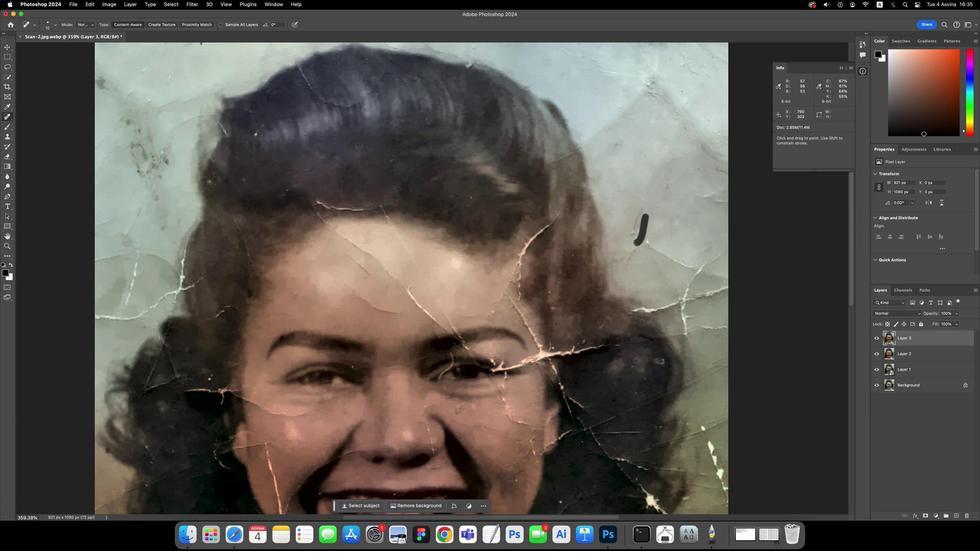 
Action: Mouse moved to (921, 130)
Screenshot: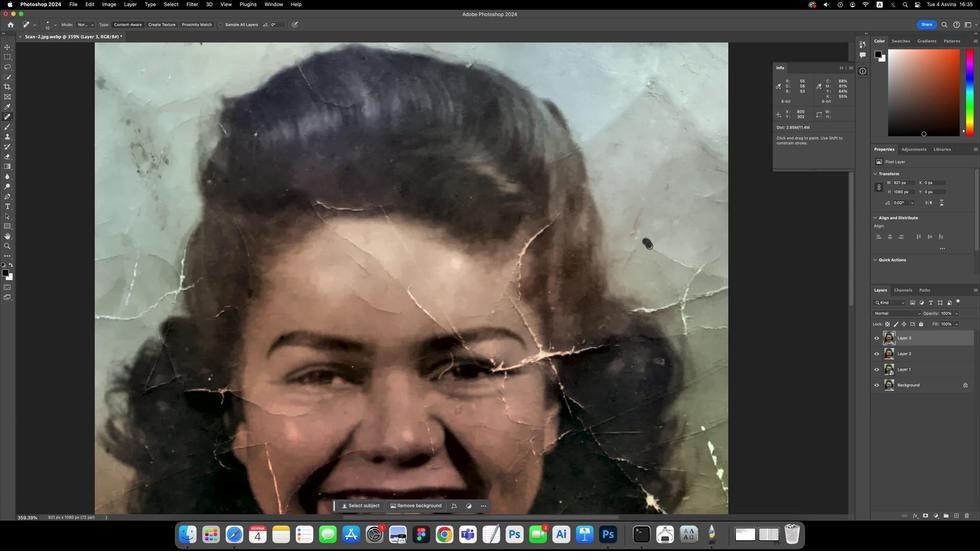
Action: Mouse pressed left at (921, 130)
Screenshot: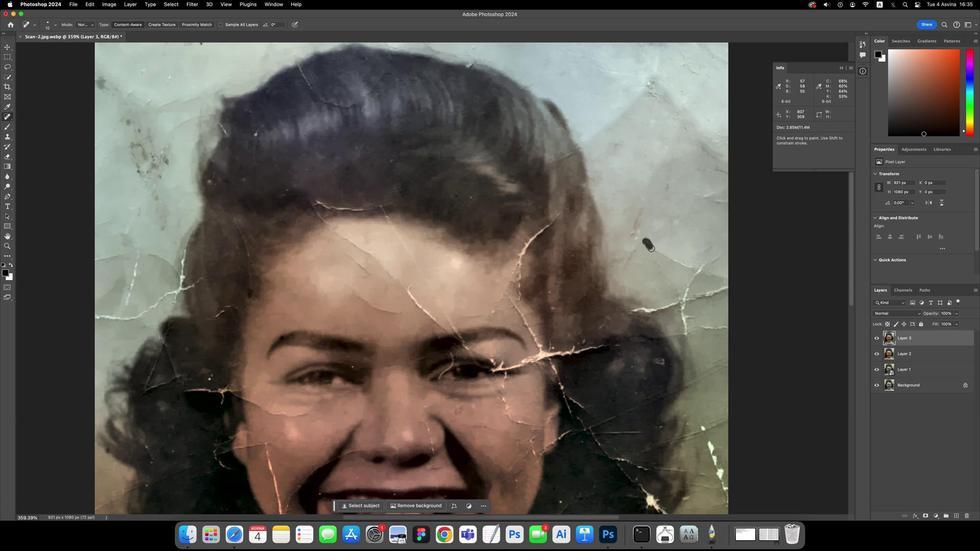 
Action: Mouse moved to (921, 130)
Screenshot: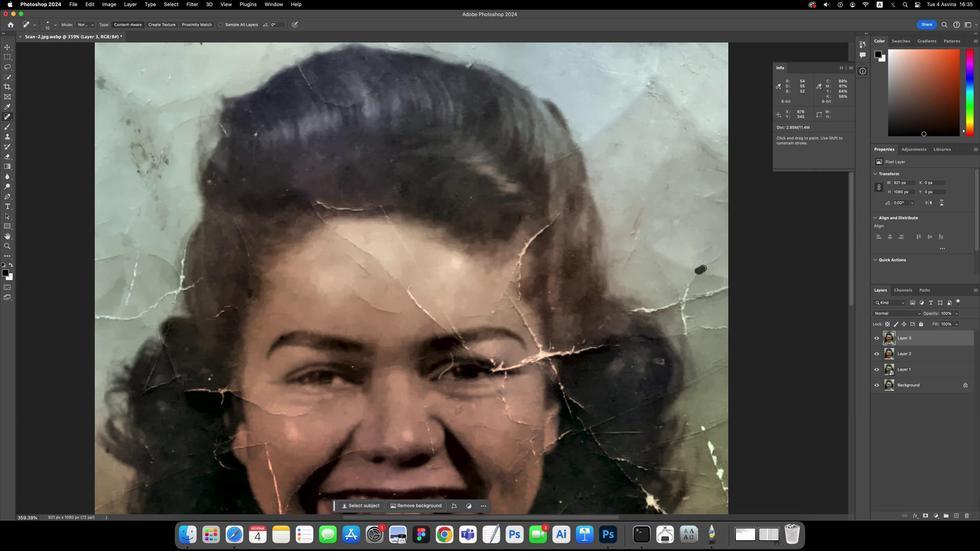 
Action: Mouse pressed left at (921, 130)
Screenshot: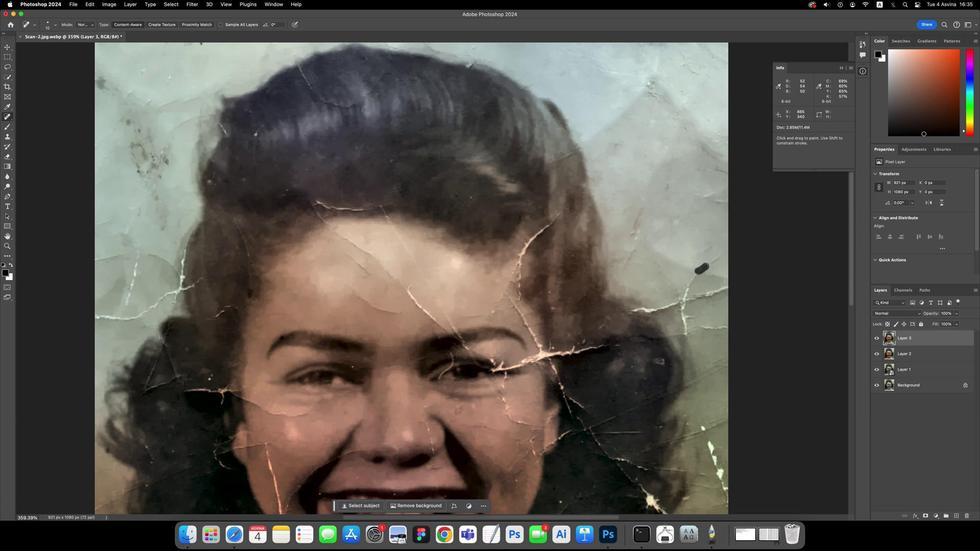 
Action: Mouse moved to (921, 130)
Screenshot: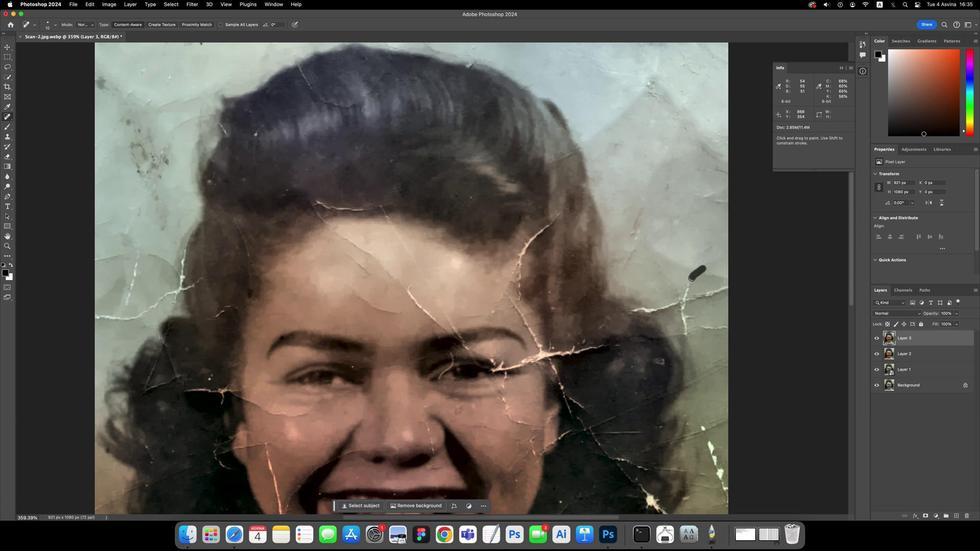 
Action: Mouse pressed left at (921, 130)
Screenshot: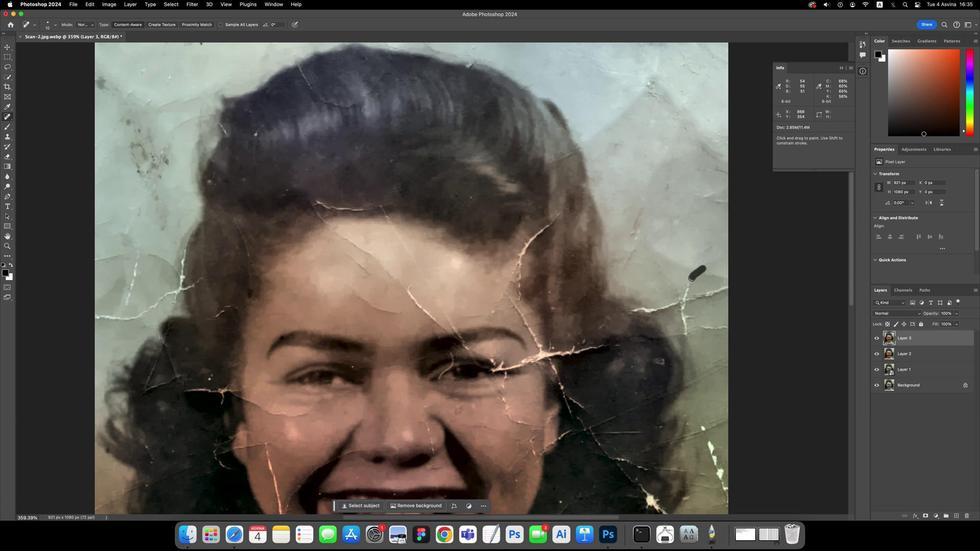 
Action: Mouse moved to (921, 130)
Screenshot: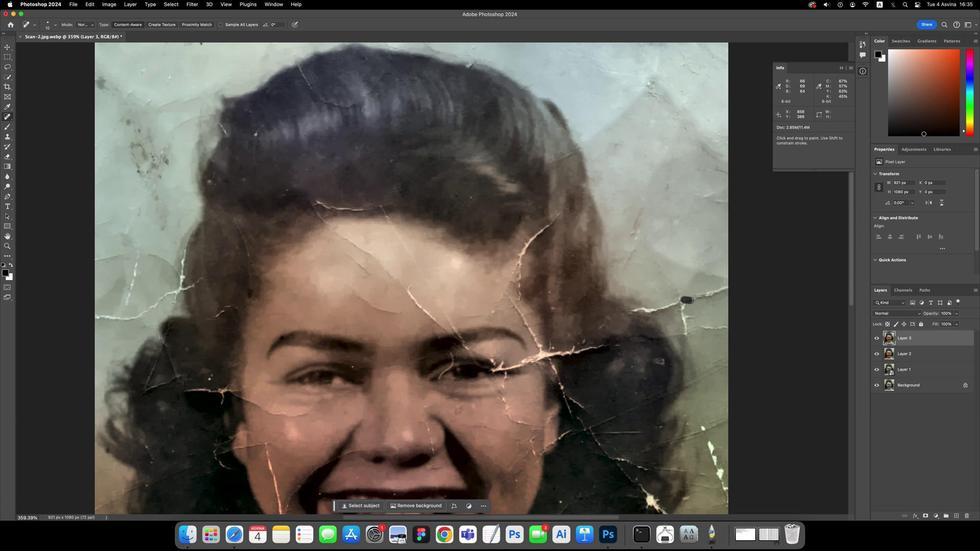 
Action: Mouse pressed left at (921, 130)
Screenshot: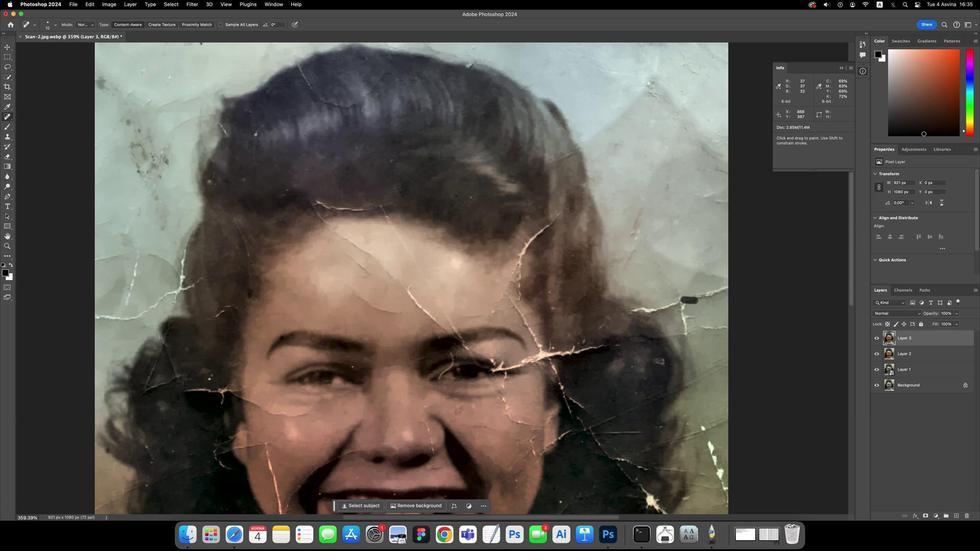 
Action: Mouse moved to (921, 130)
Screenshot: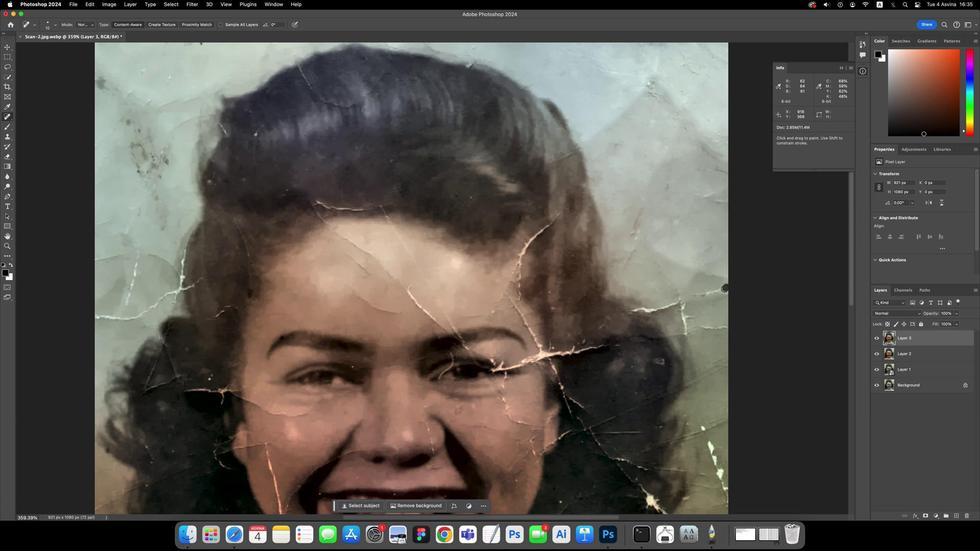 
Action: Mouse pressed left at (921, 130)
Screenshot: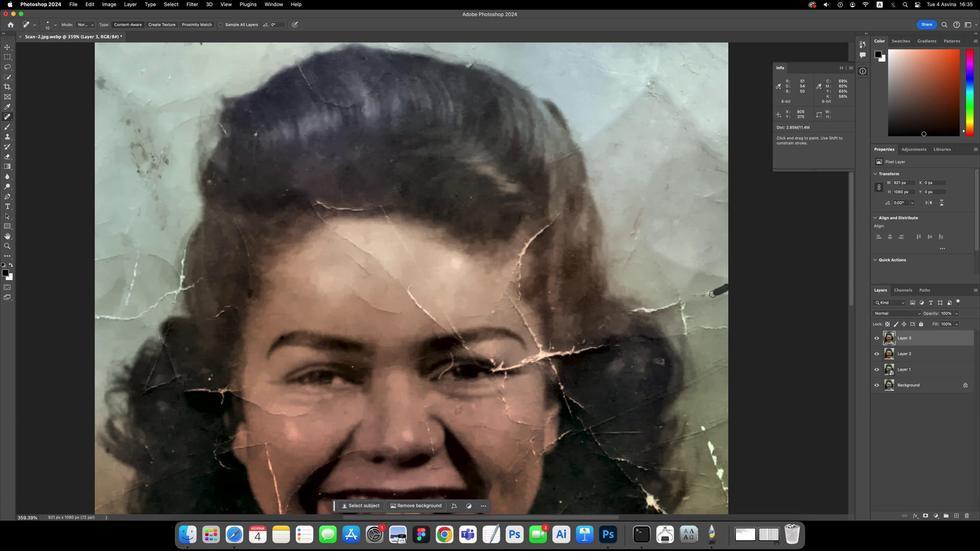 
Action: Mouse moved to (921, 130)
Screenshot: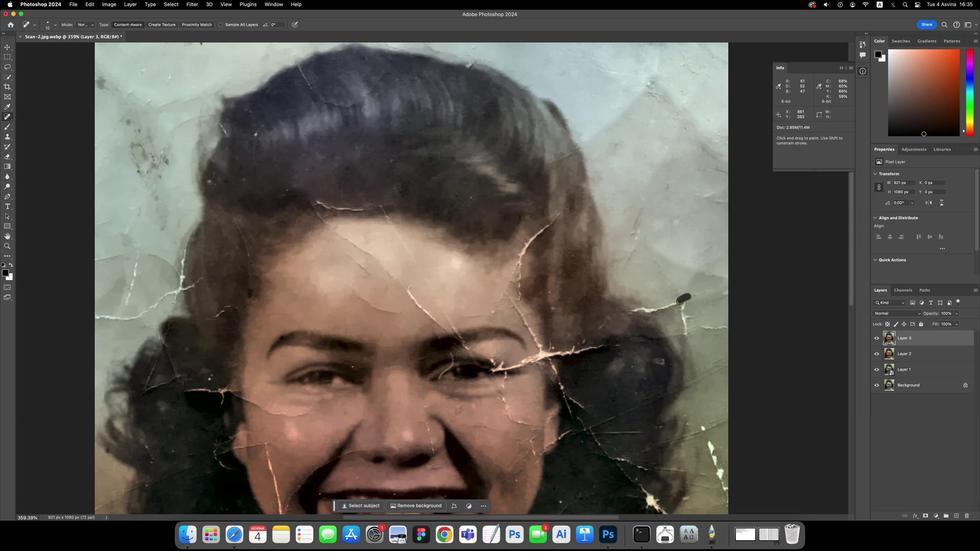 
Action: Mouse pressed left at (921, 130)
